 Task: Find connections with filter location Campo Belo with filter topic #Mobilemarketingwith filter profile language German with filter current company SUN PHARMA with filter school BNM Institute Of Technology with filter industry Steam and Air-Conditioning Supply with filter service category Wedding Photography with filter keywords title Geologist
Action: Mouse moved to (693, 140)
Screenshot: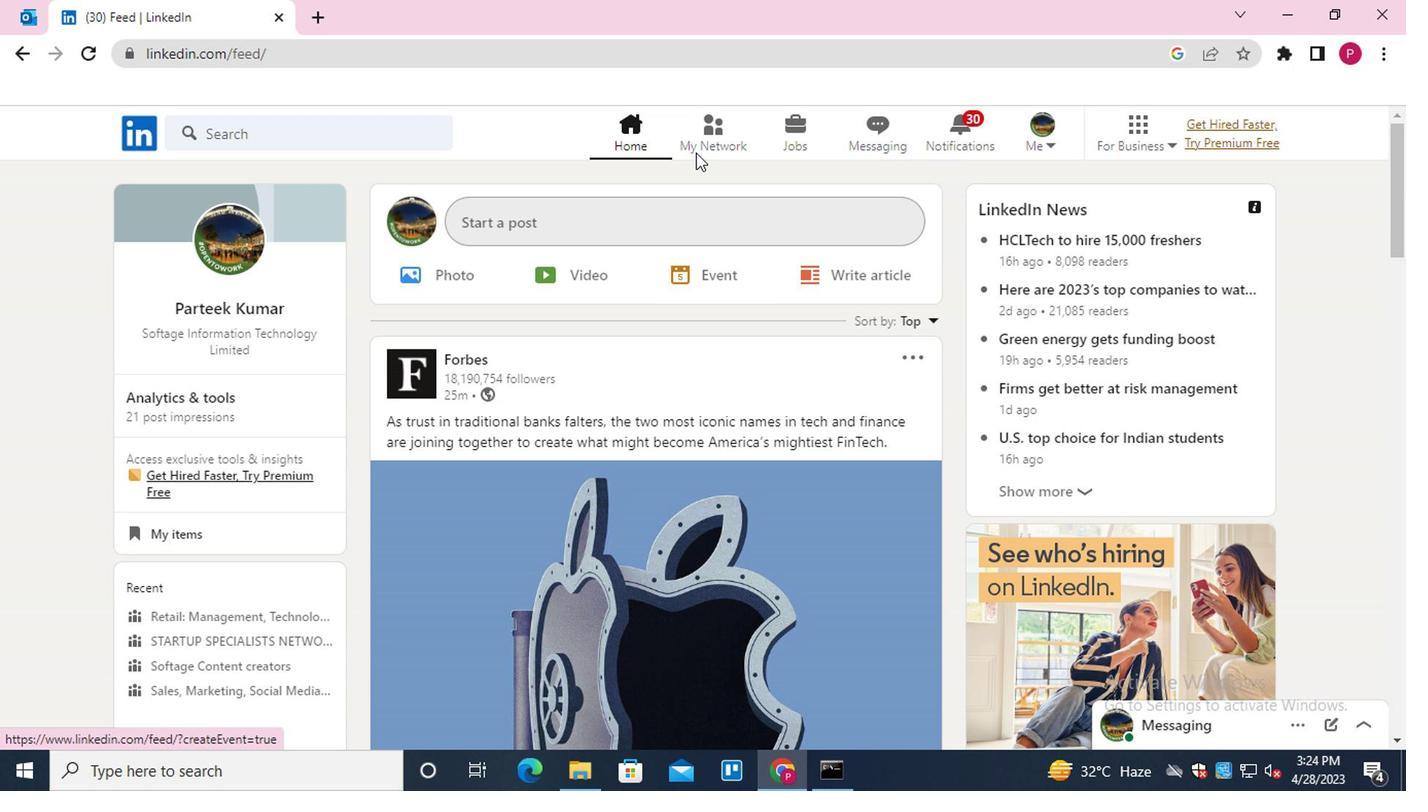 
Action: Mouse pressed left at (693, 140)
Screenshot: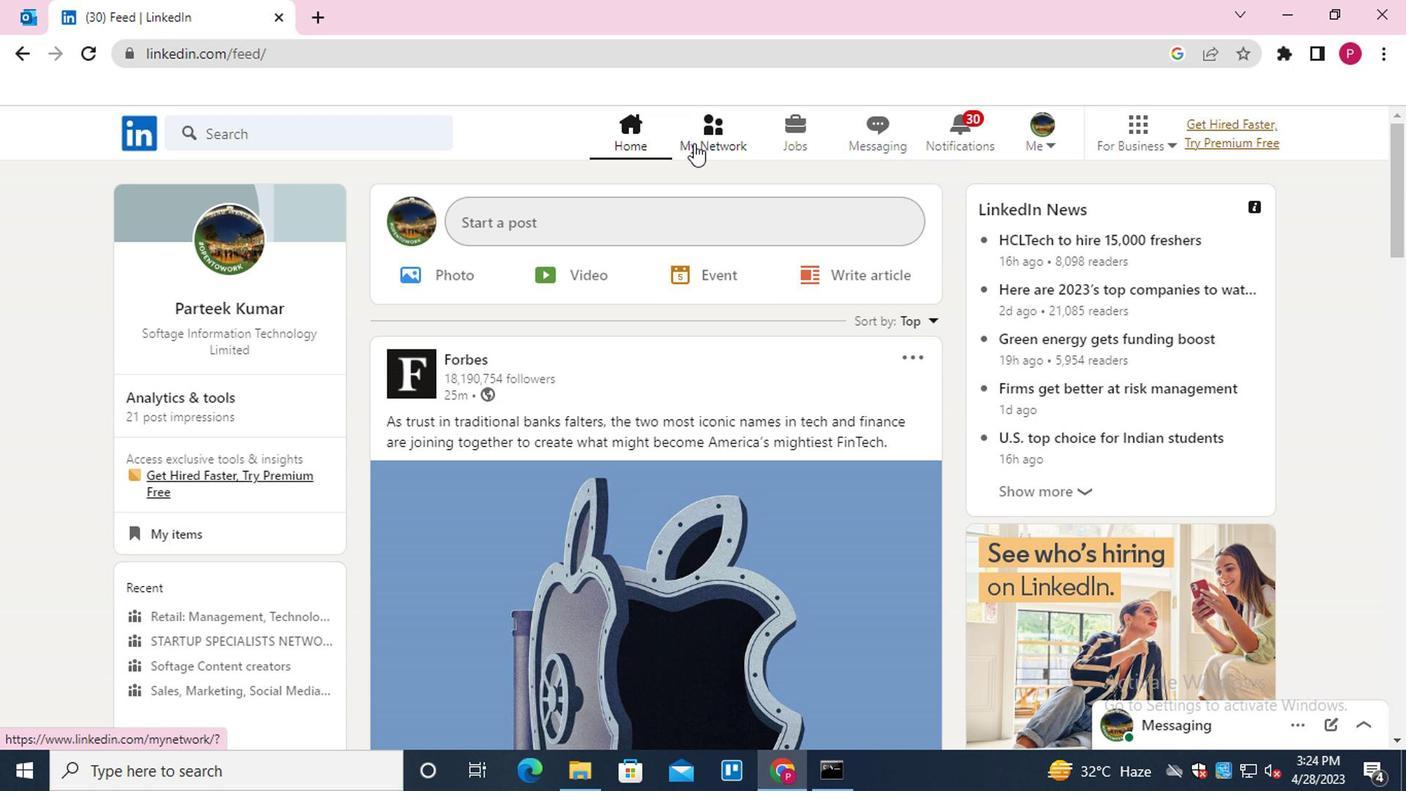
Action: Mouse moved to (295, 243)
Screenshot: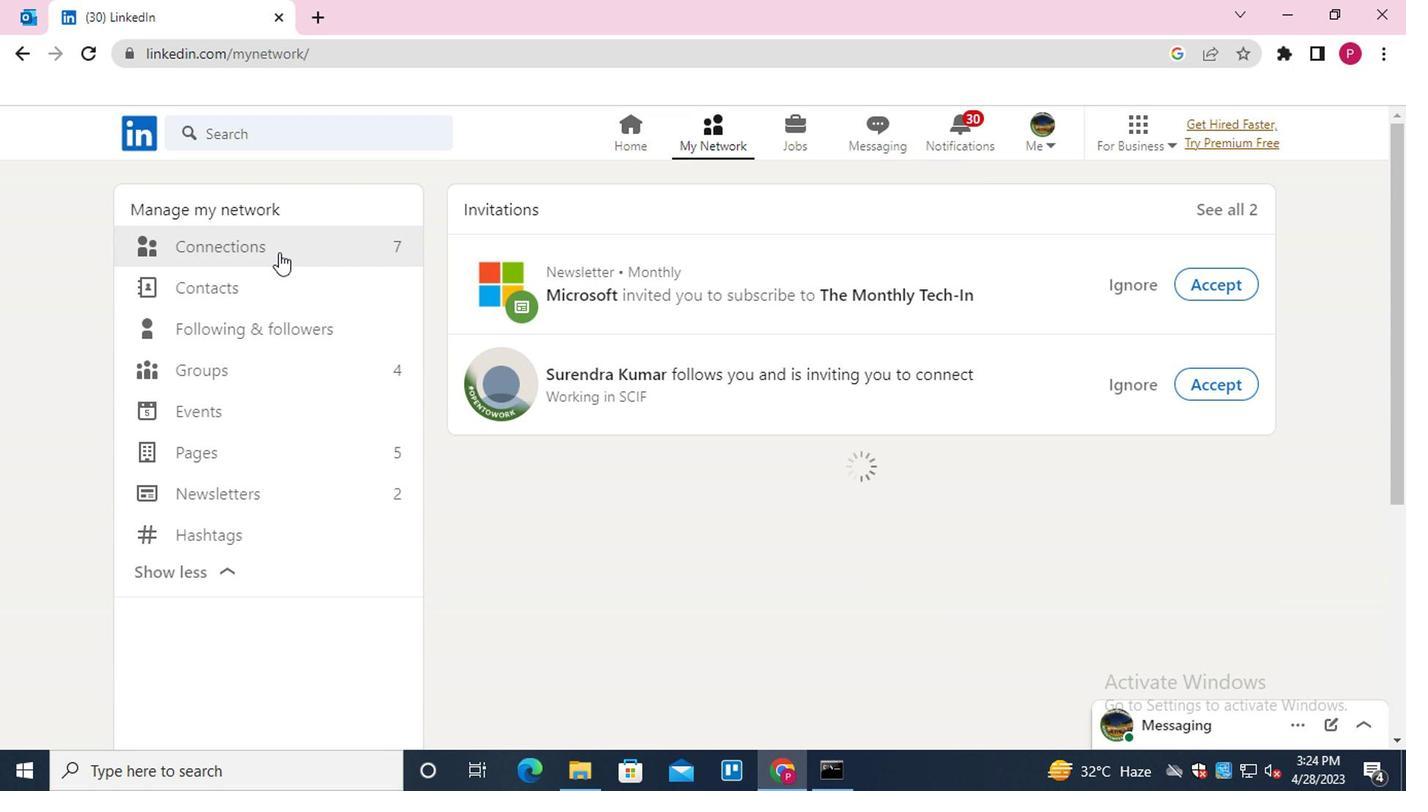 
Action: Mouse pressed left at (295, 243)
Screenshot: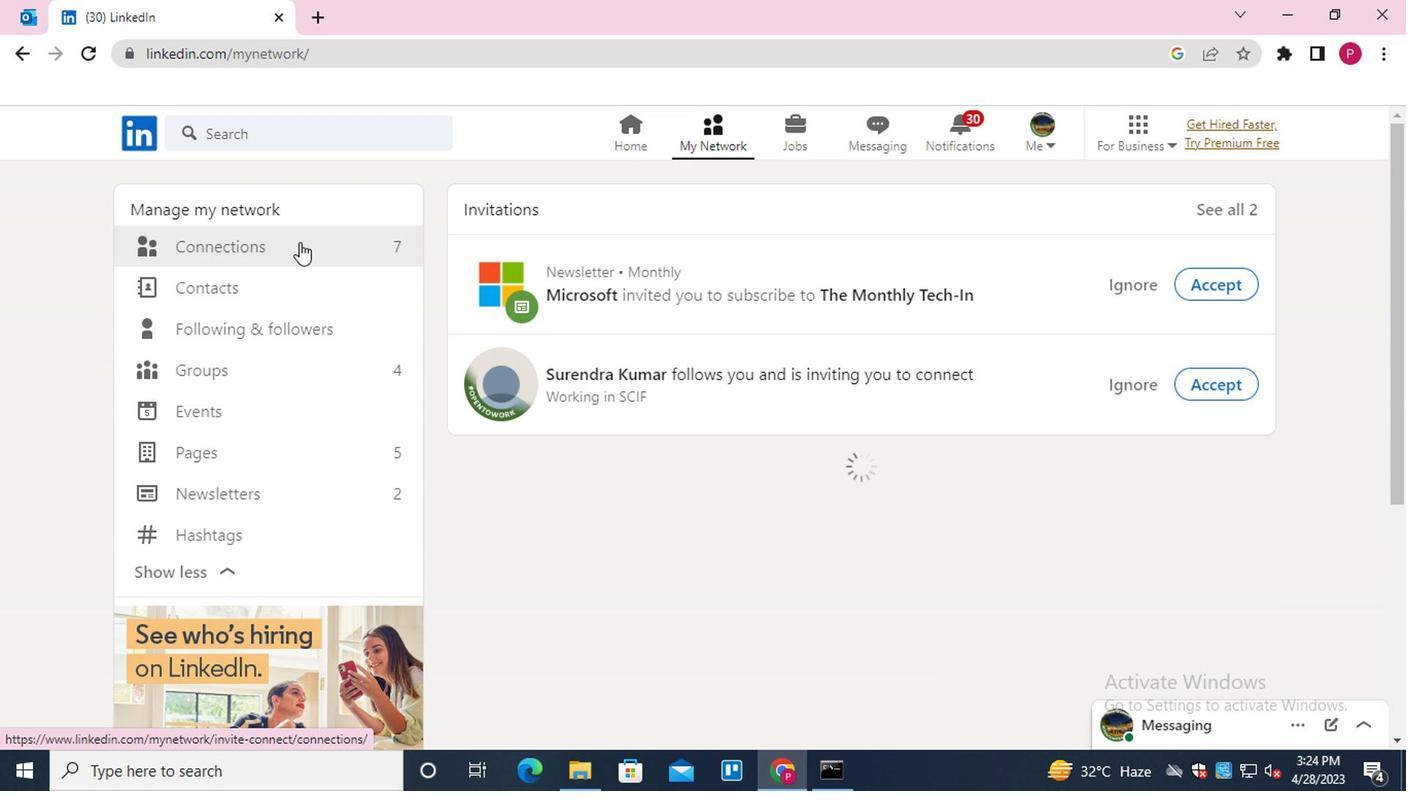 
Action: Mouse moved to (884, 243)
Screenshot: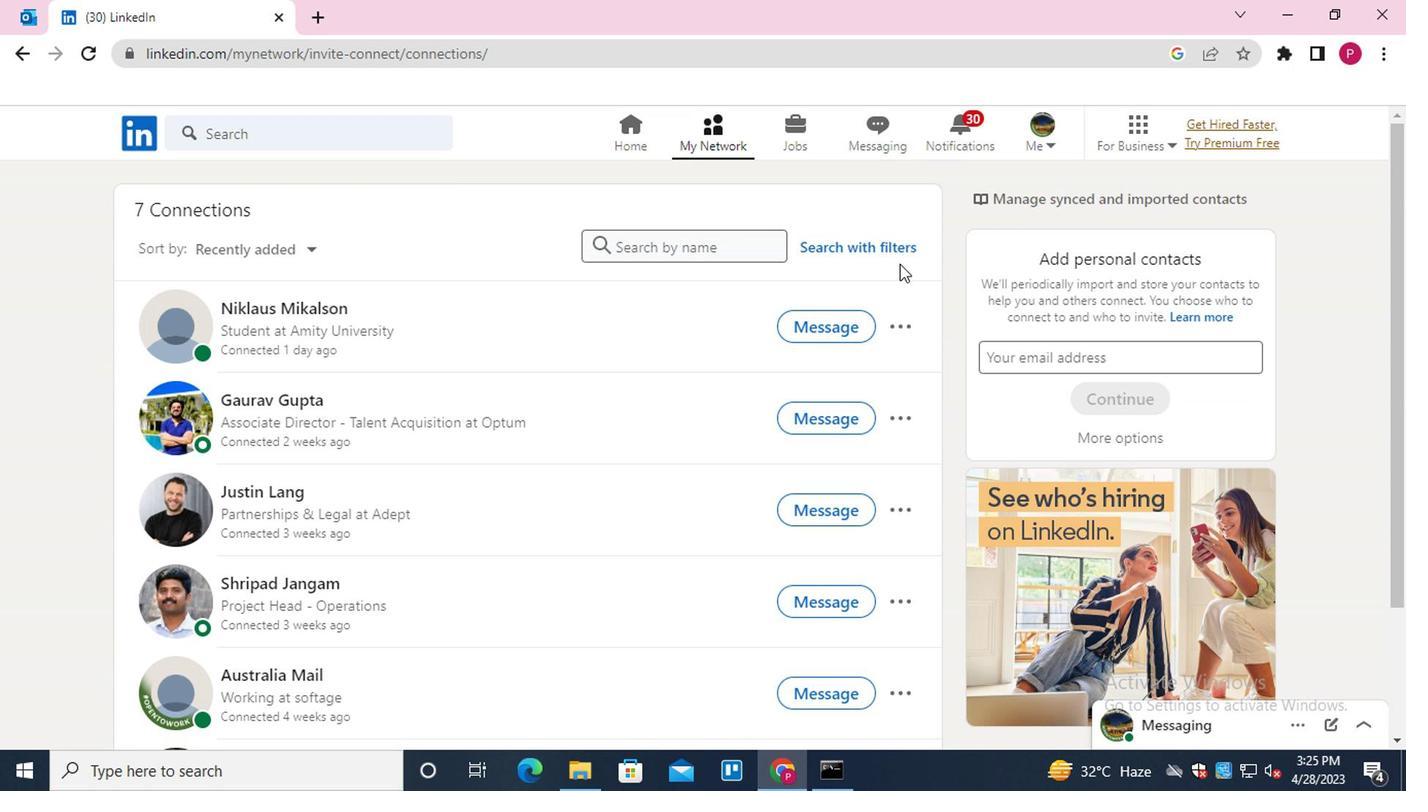 
Action: Mouse pressed left at (884, 243)
Screenshot: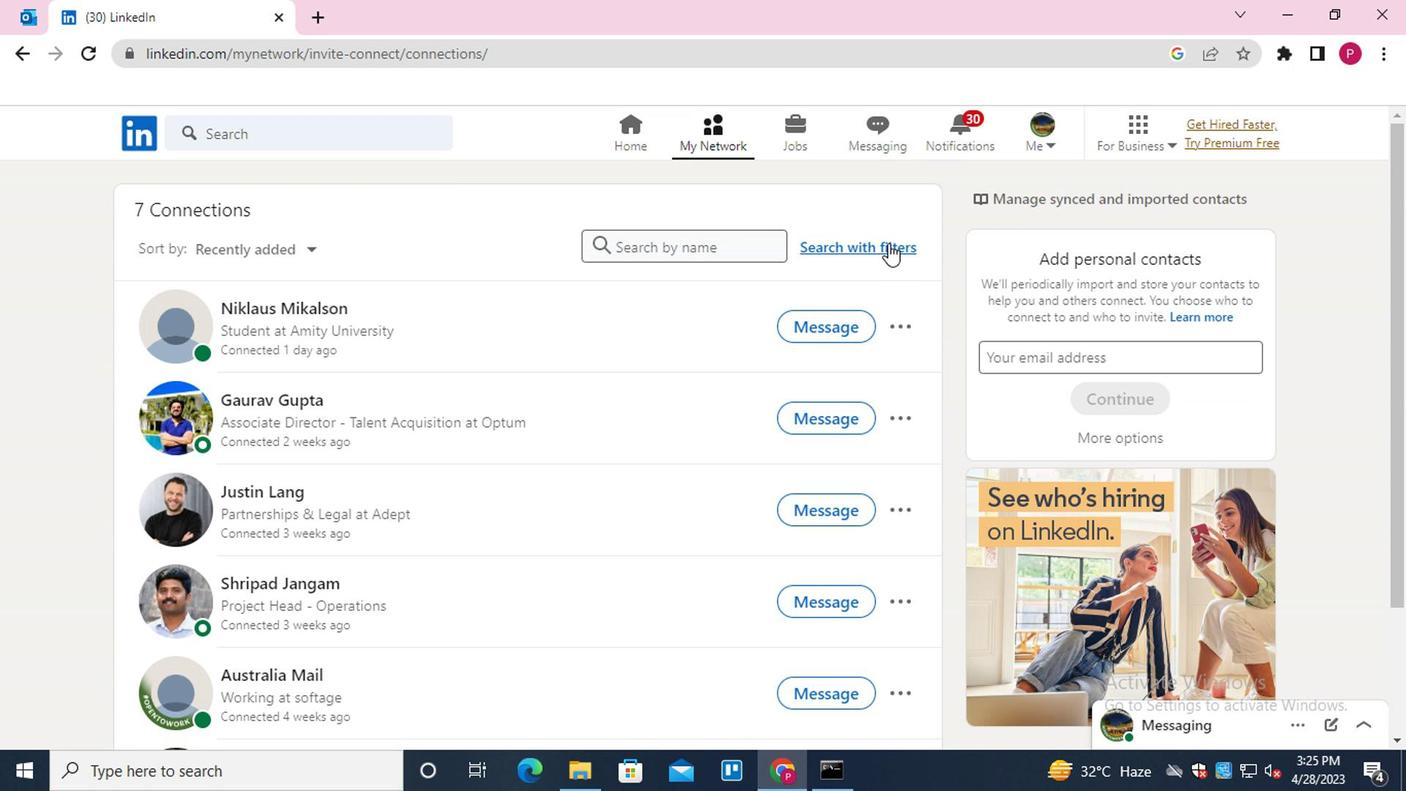 
Action: Mouse moved to (774, 192)
Screenshot: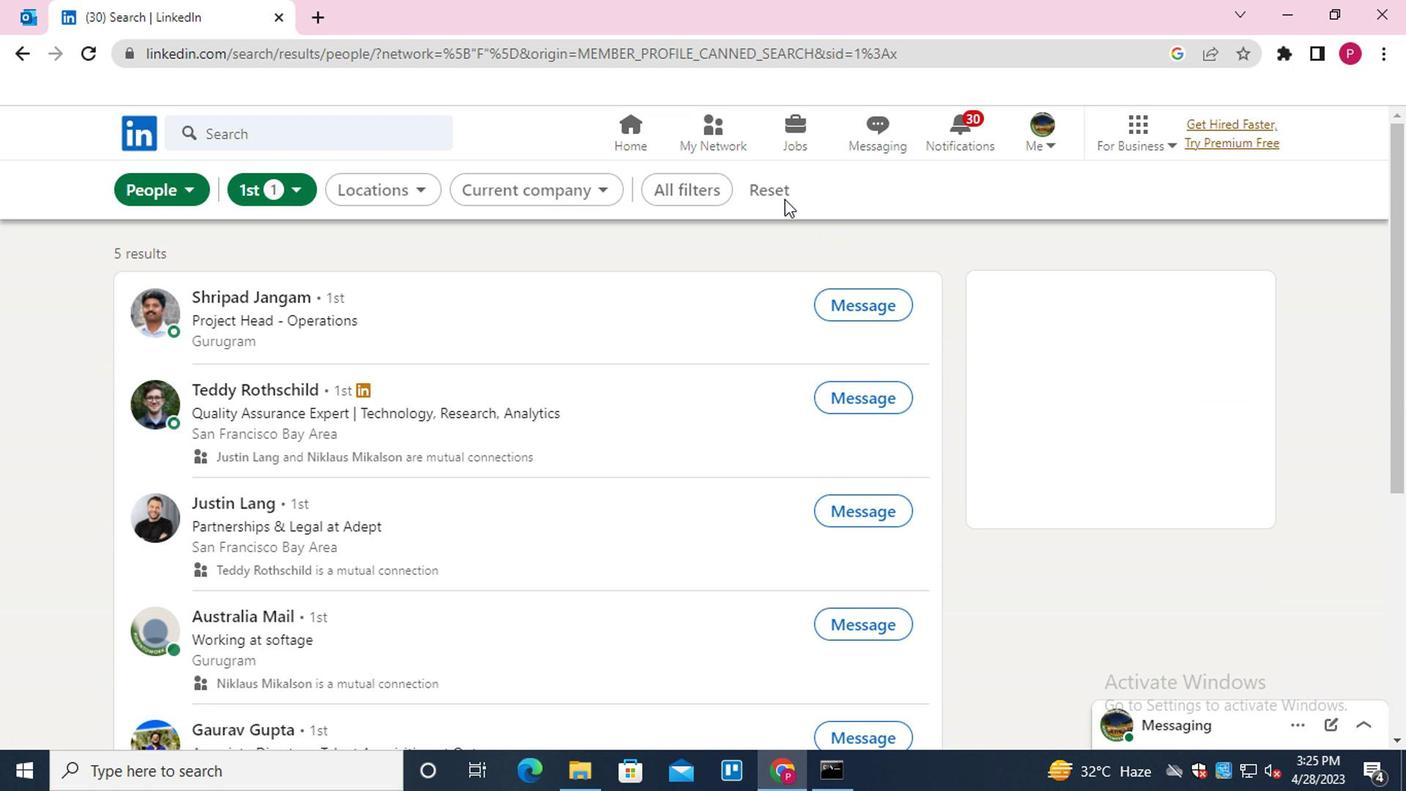 
Action: Mouse pressed left at (774, 192)
Screenshot: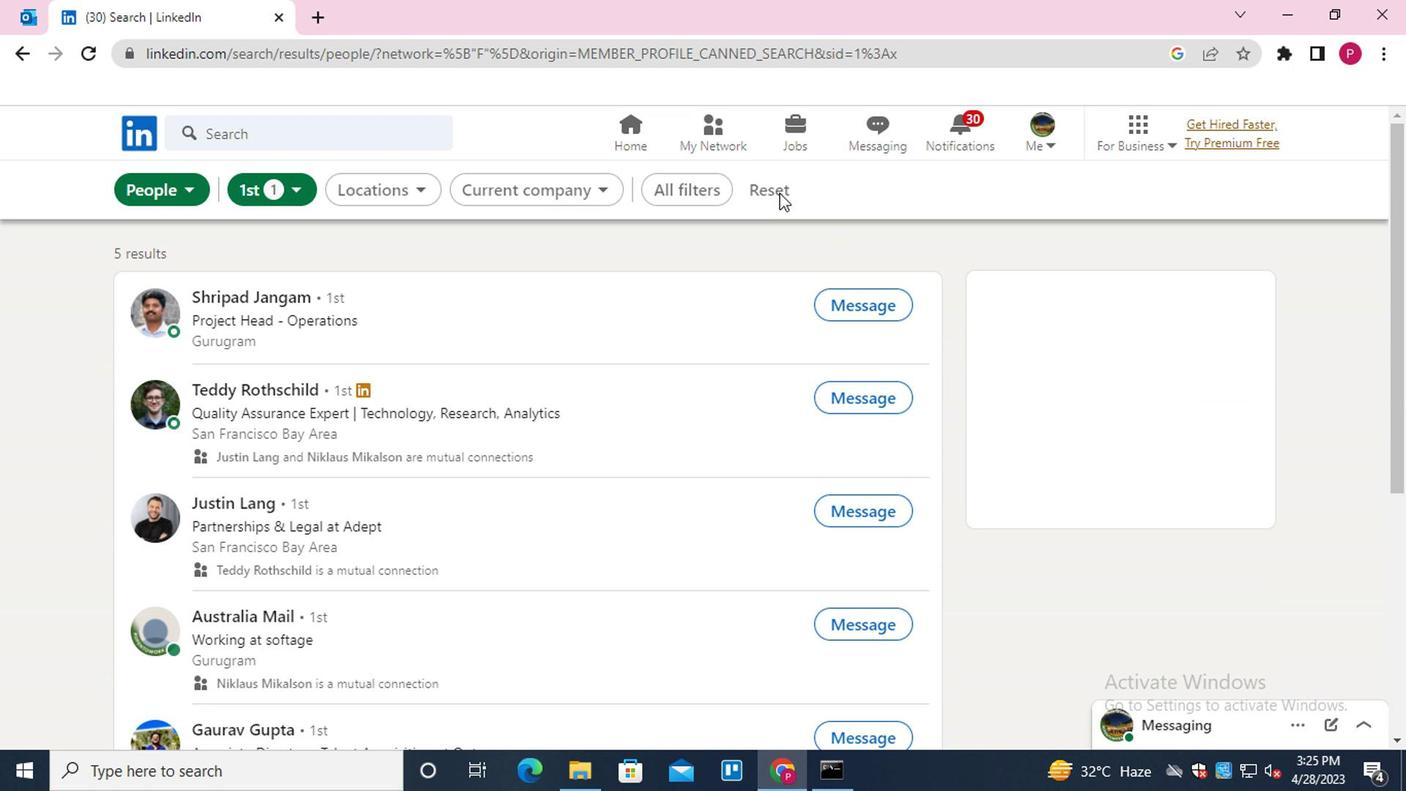
Action: Mouse moved to (736, 189)
Screenshot: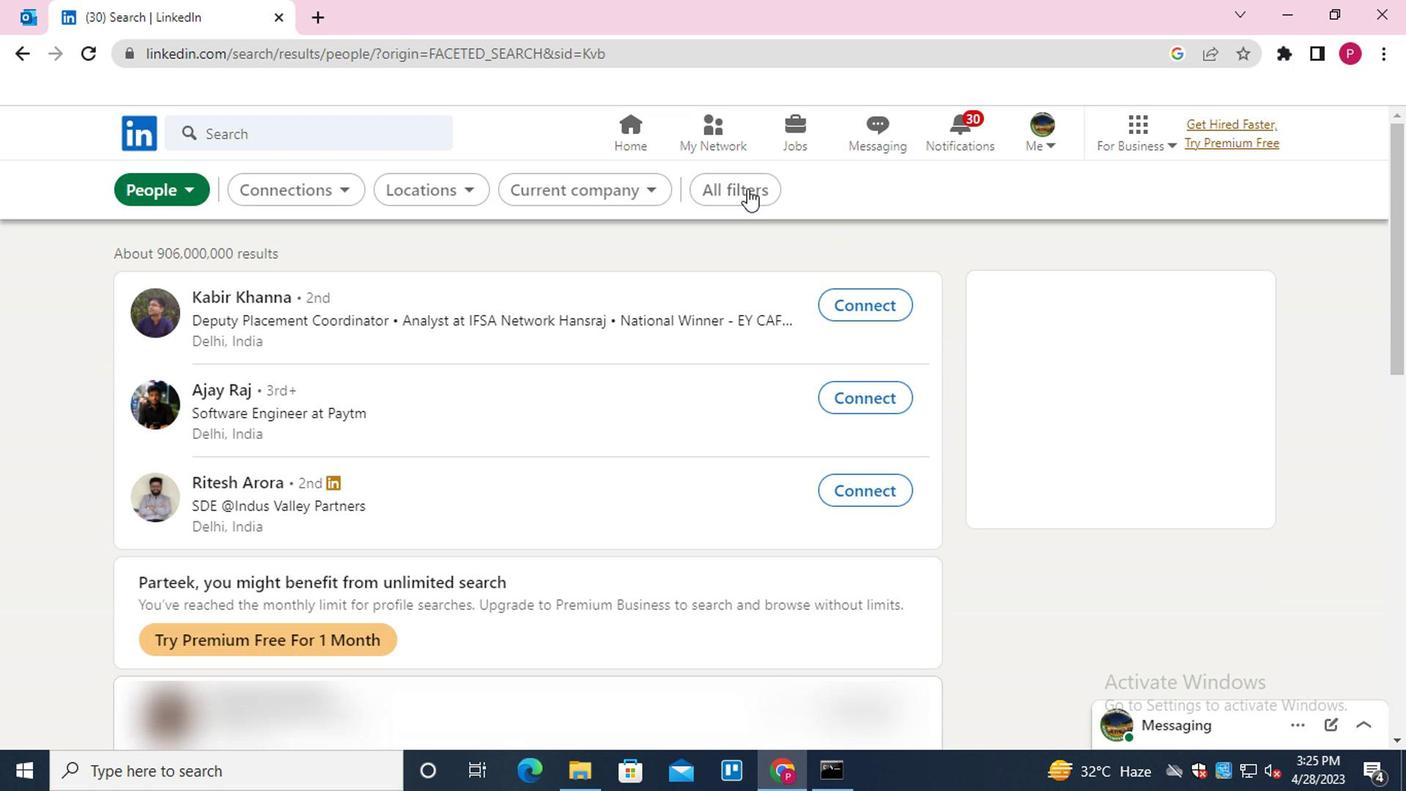 
Action: Mouse pressed left at (736, 189)
Screenshot: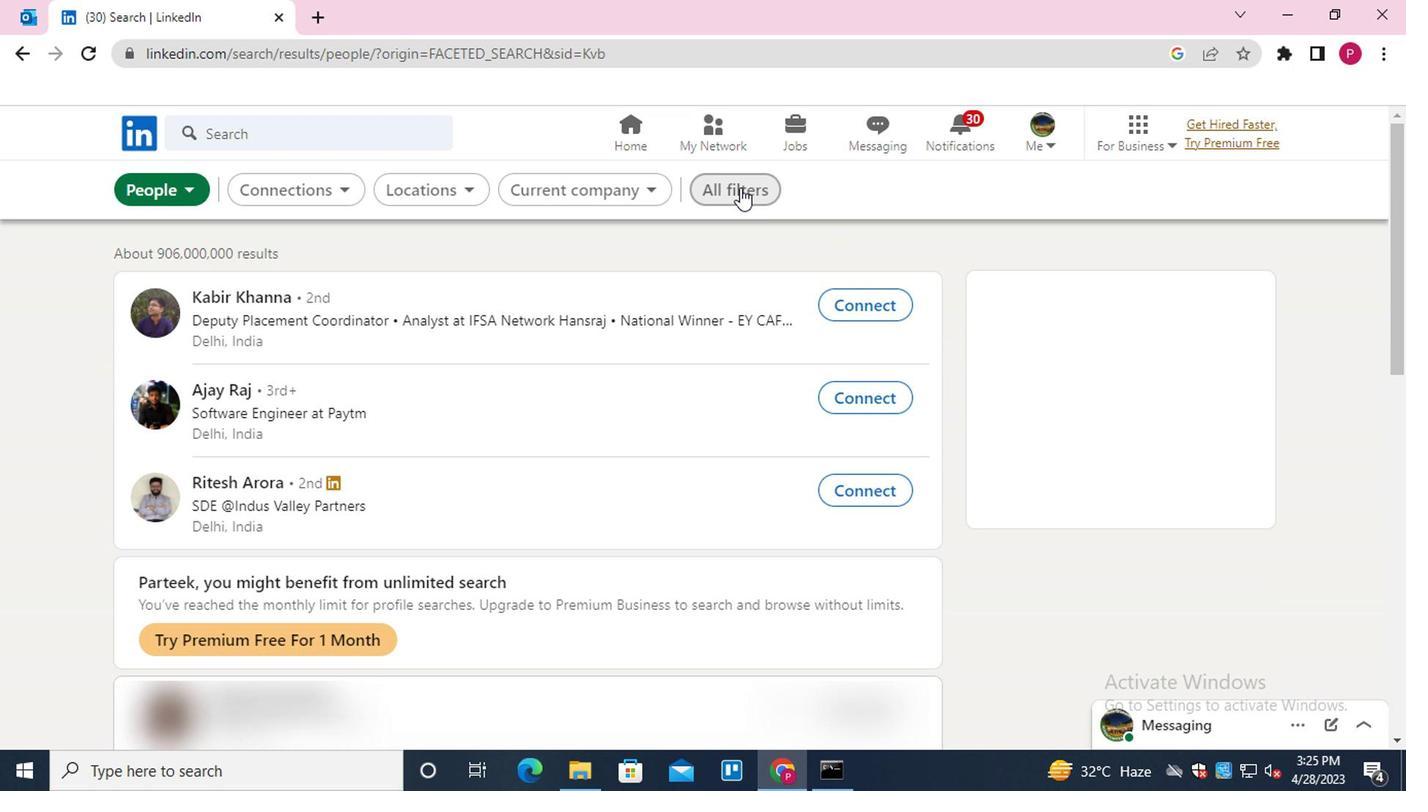 
Action: Mouse moved to (958, 497)
Screenshot: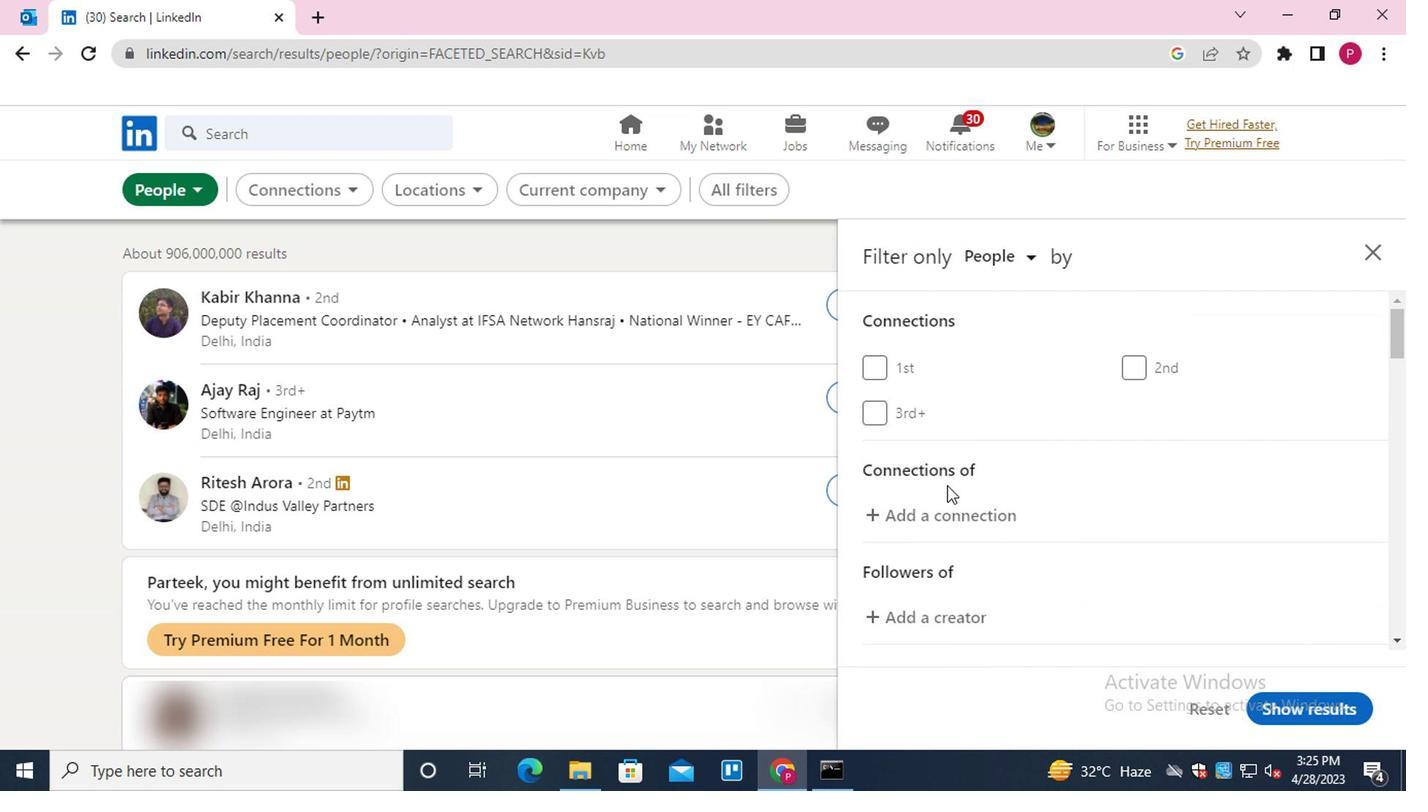 
Action: Mouse scrolled (958, 495) with delta (0, -1)
Screenshot: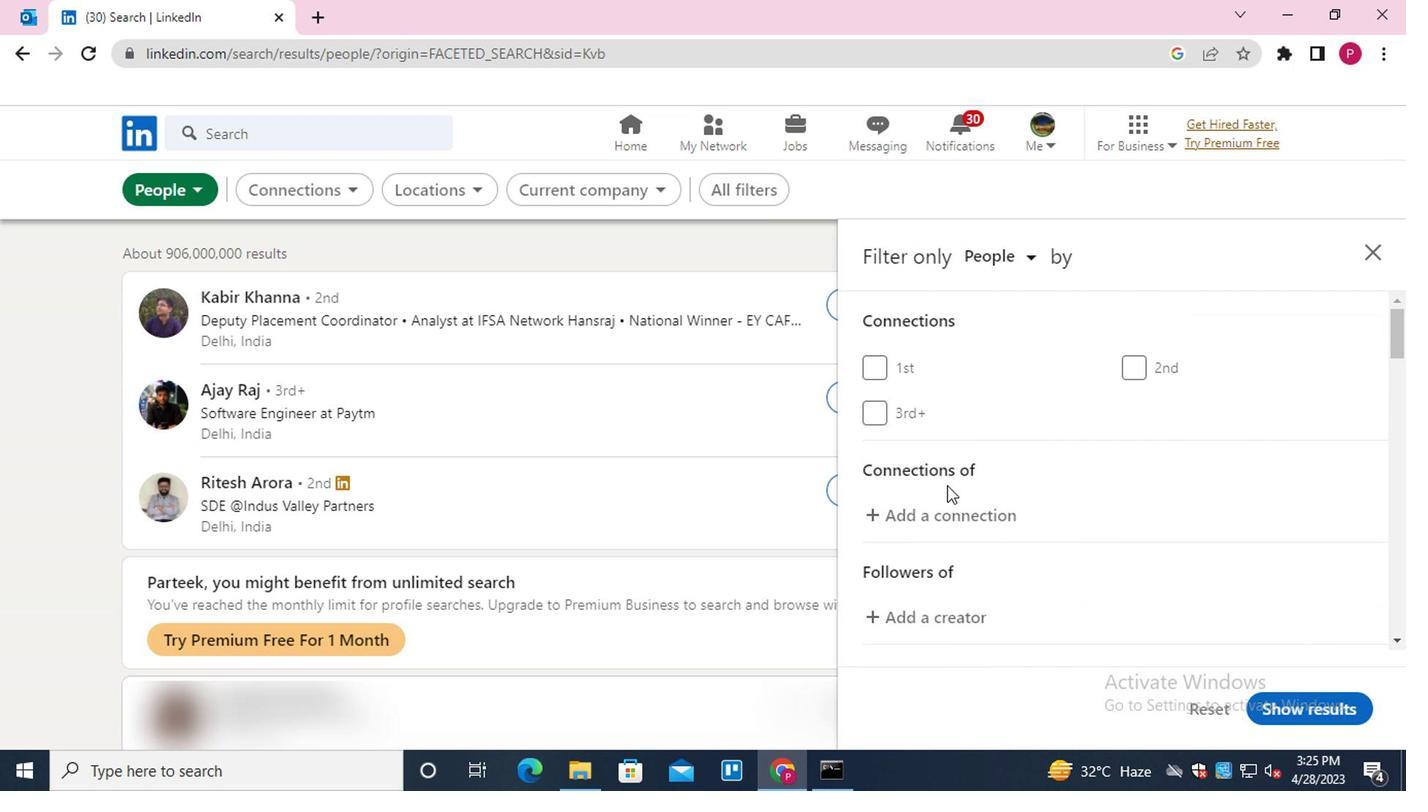 
Action: Mouse moved to (960, 500)
Screenshot: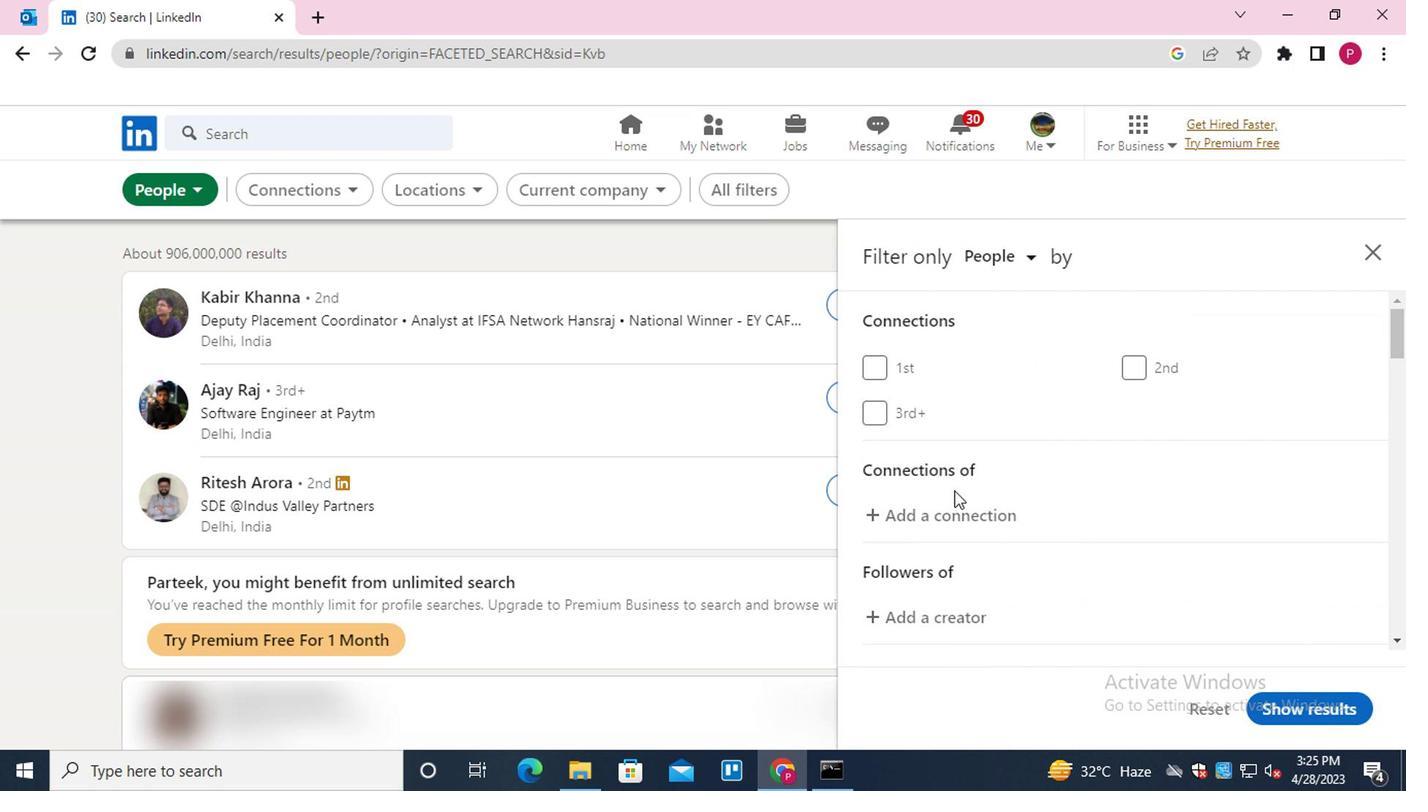 
Action: Mouse scrolled (960, 499) with delta (0, 0)
Screenshot: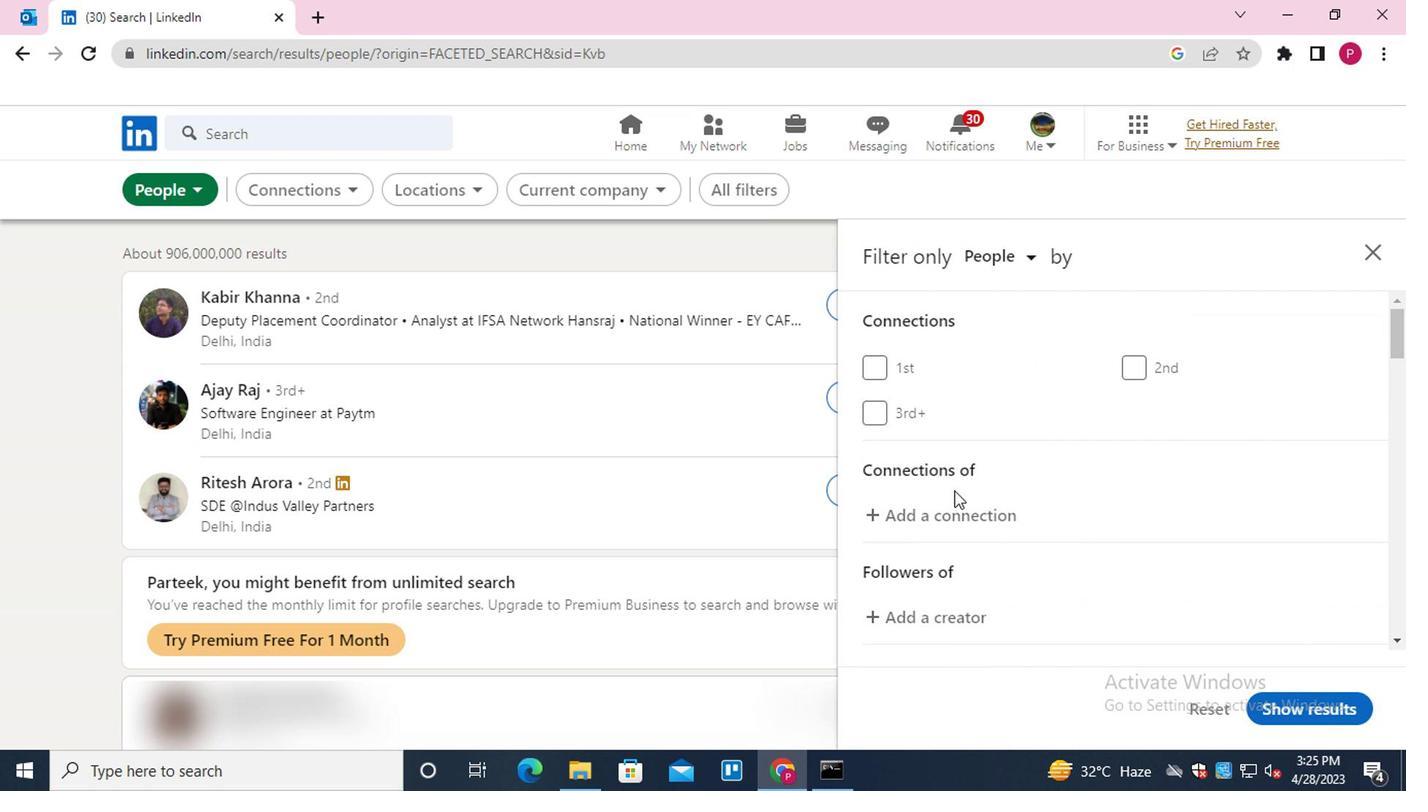 
Action: Mouse moved to (964, 508)
Screenshot: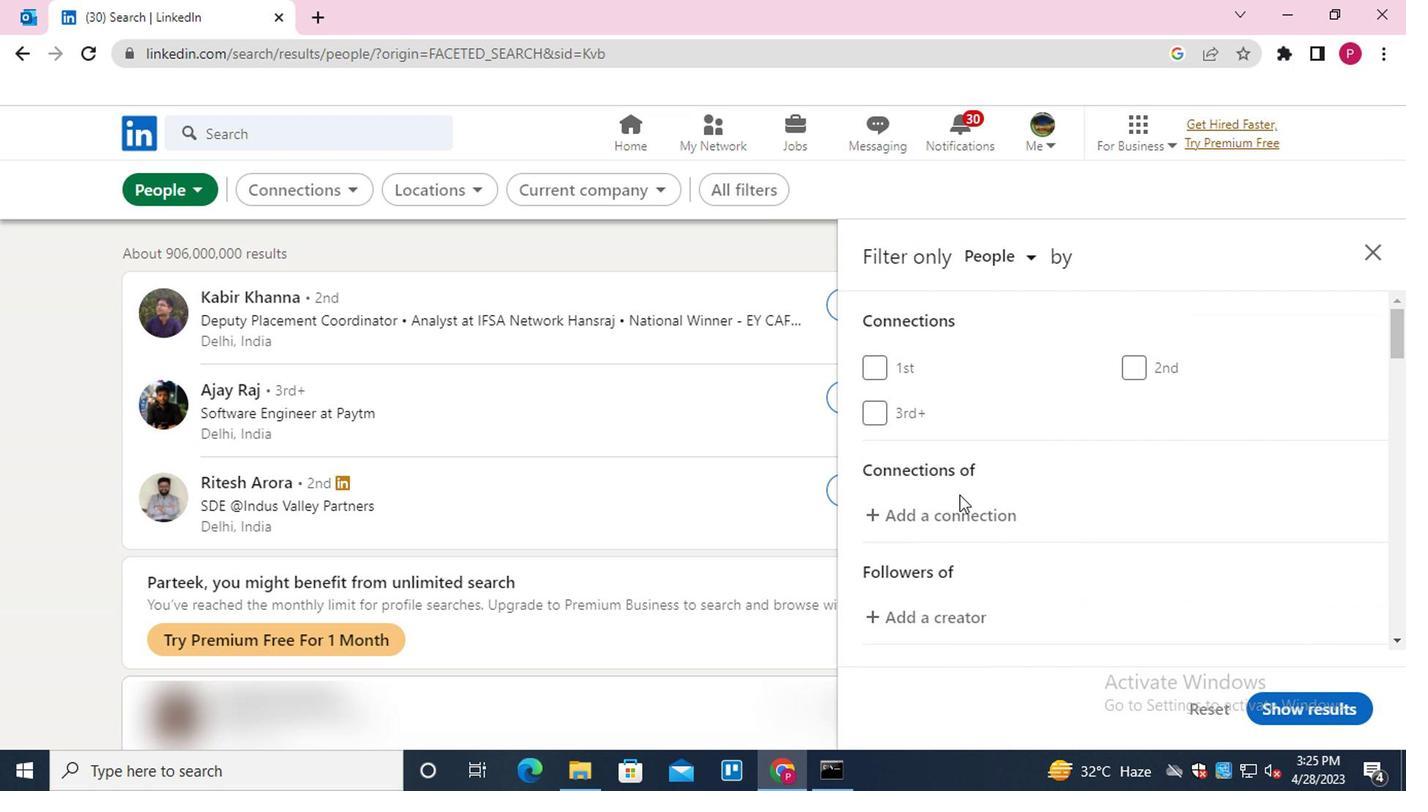 
Action: Mouse scrolled (964, 507) with delta (0, 0)
Screenshot: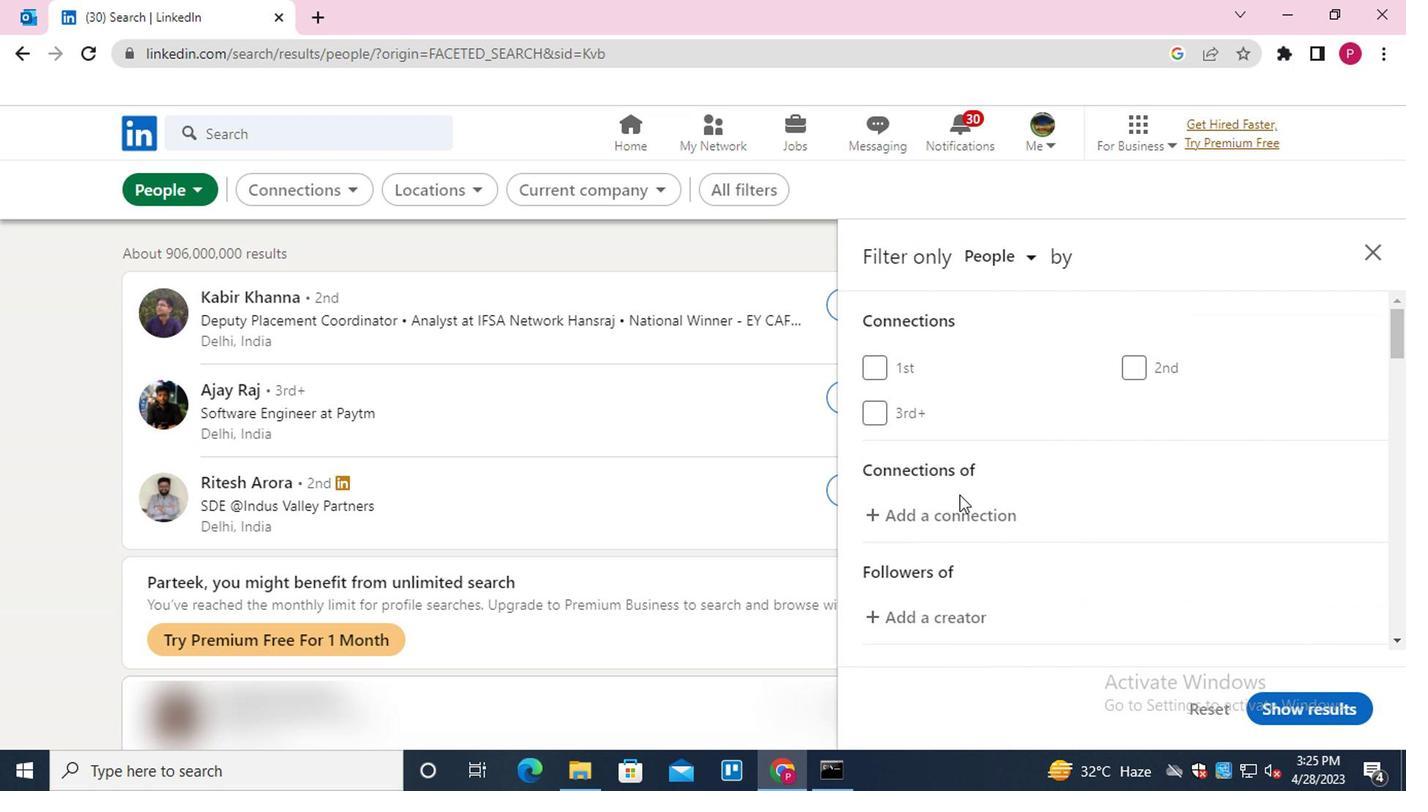 
Action: Mouse moved to (1127, 503)
Screenshot: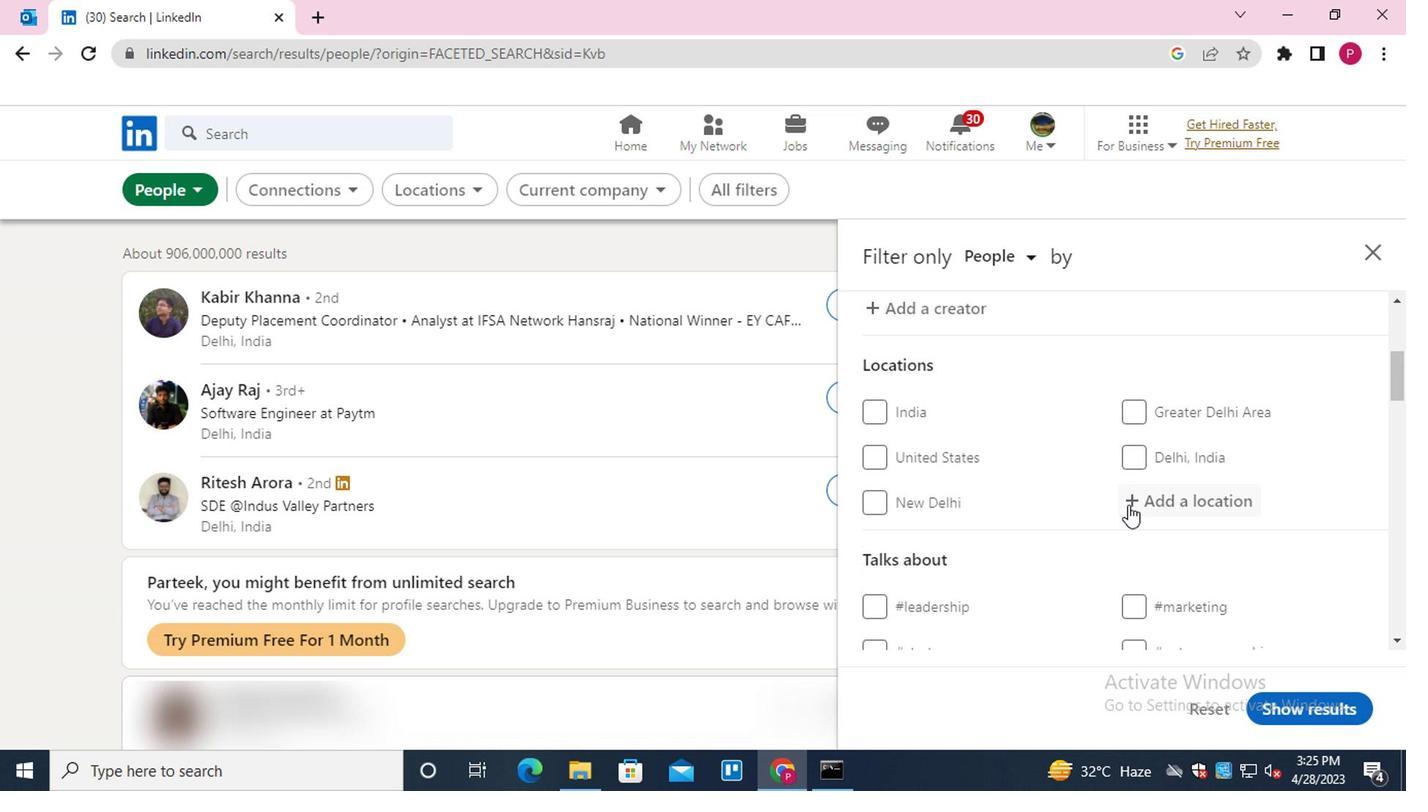 
Action: Mouse pressed left at (1127, 503)
Screenshot: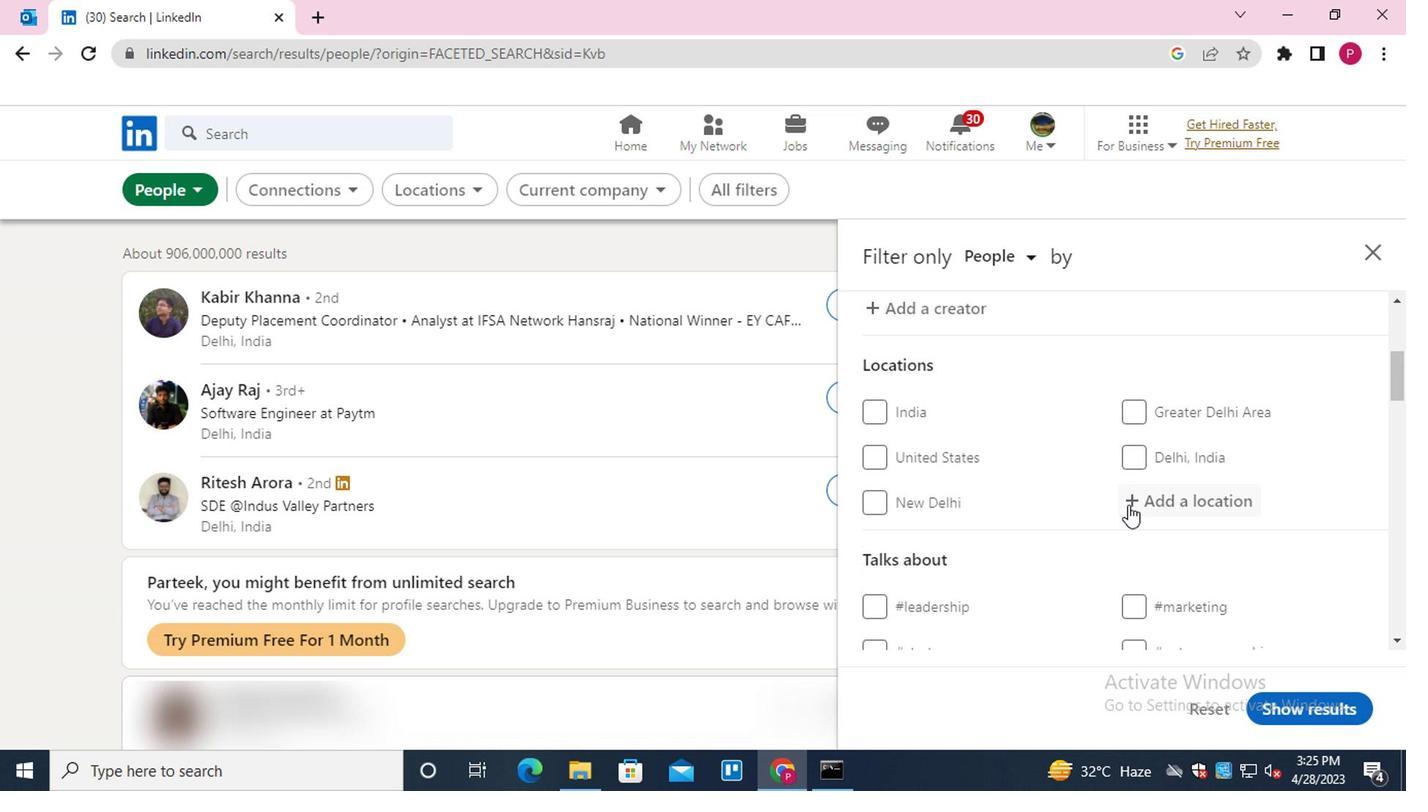 
Action: Mouse moved to (1126, 503)
Screenshot: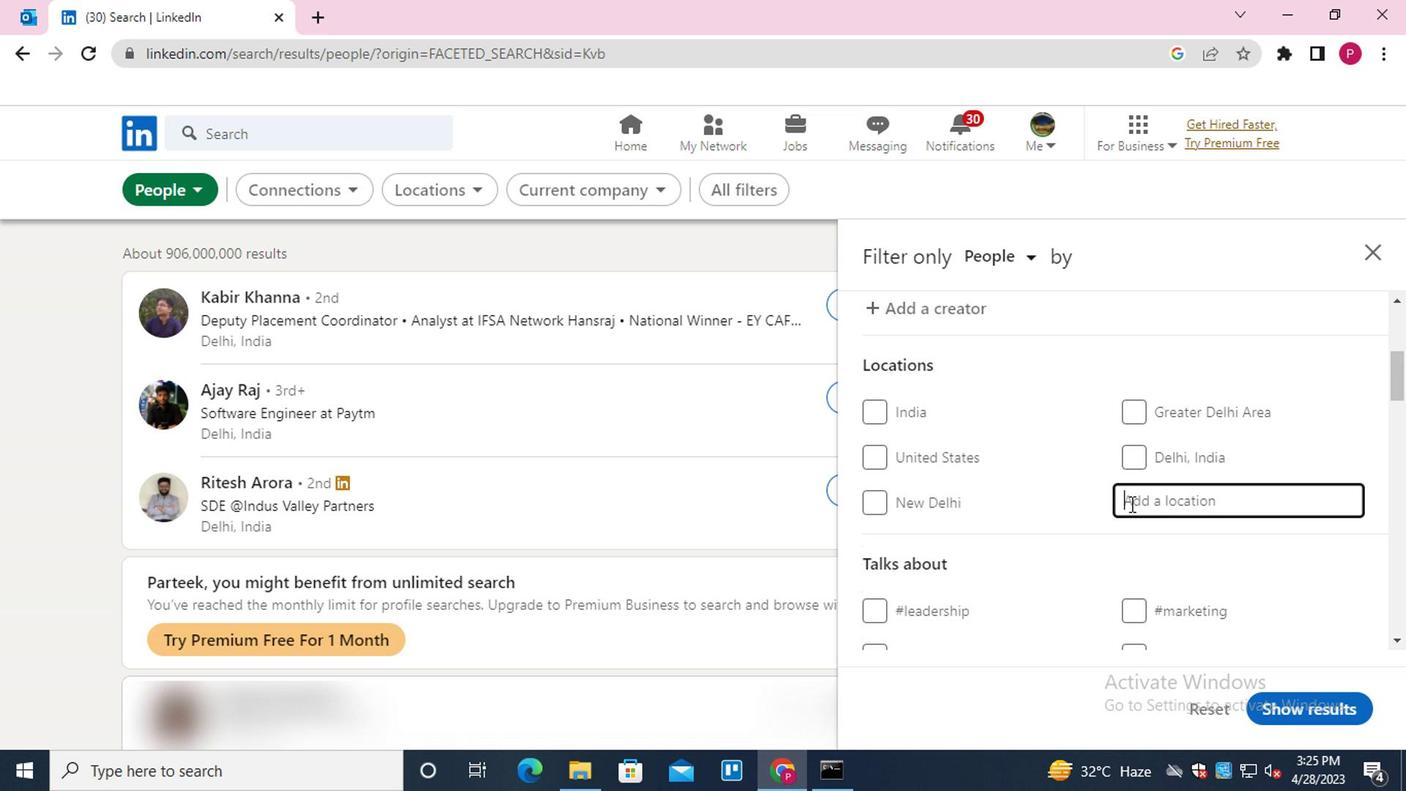 
Action: Key pressed <Key.shift>CAMPO<Key.space><Key.shift>BELO<Key.down><Key.enter>
Screenshot: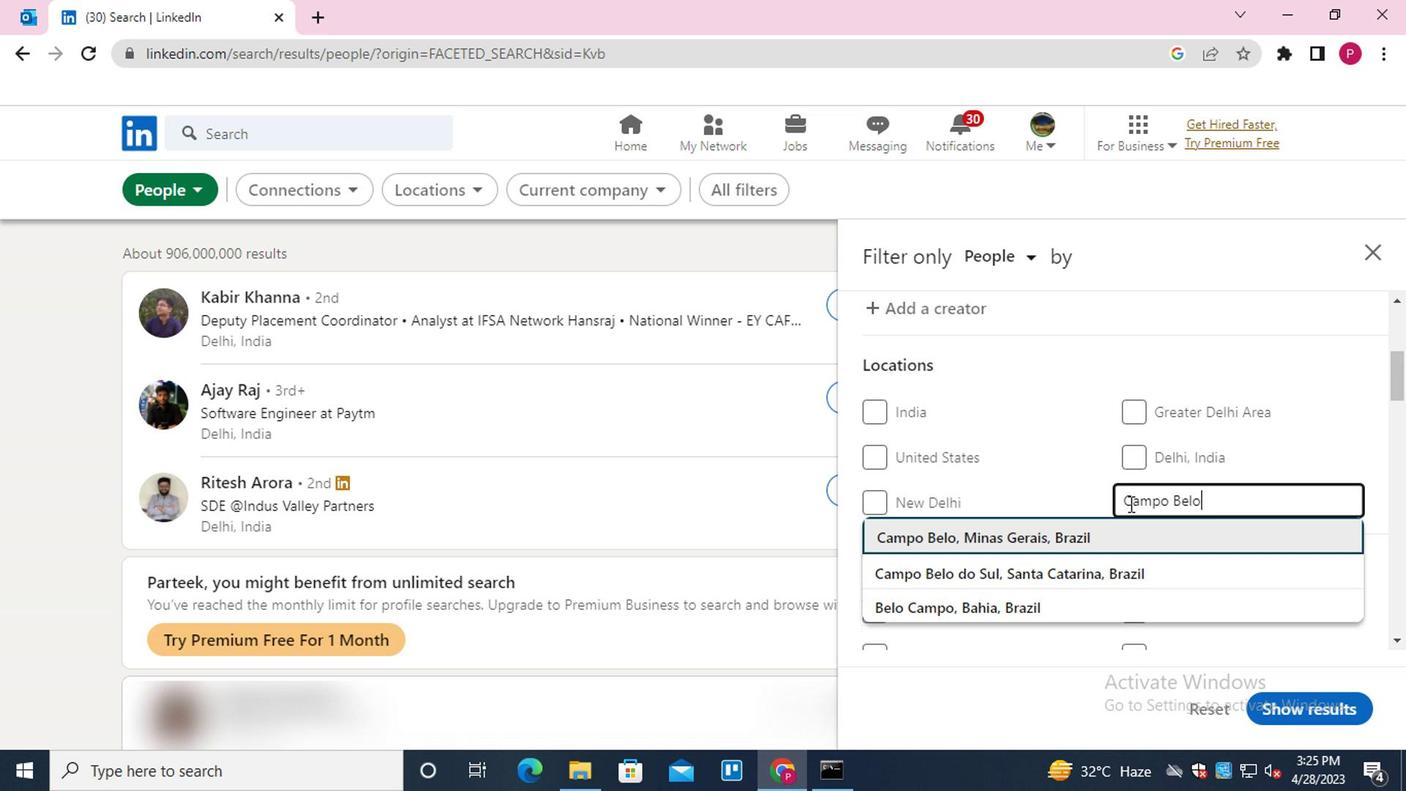 
Action: Mouse moved to (983, 502)
Screenshot: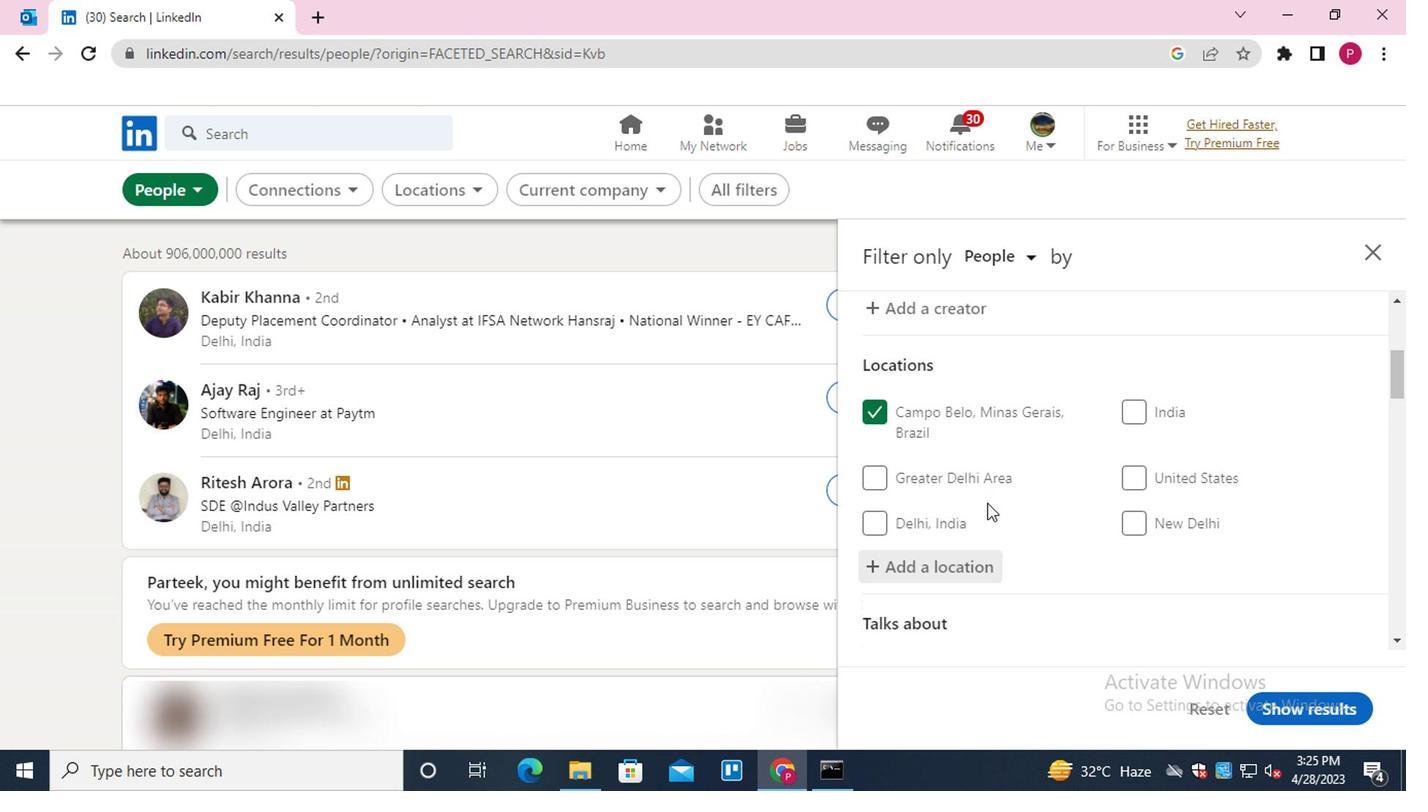 
Action: Mouse scrolled (983, 501) with delta (0, -1)
Screenshot: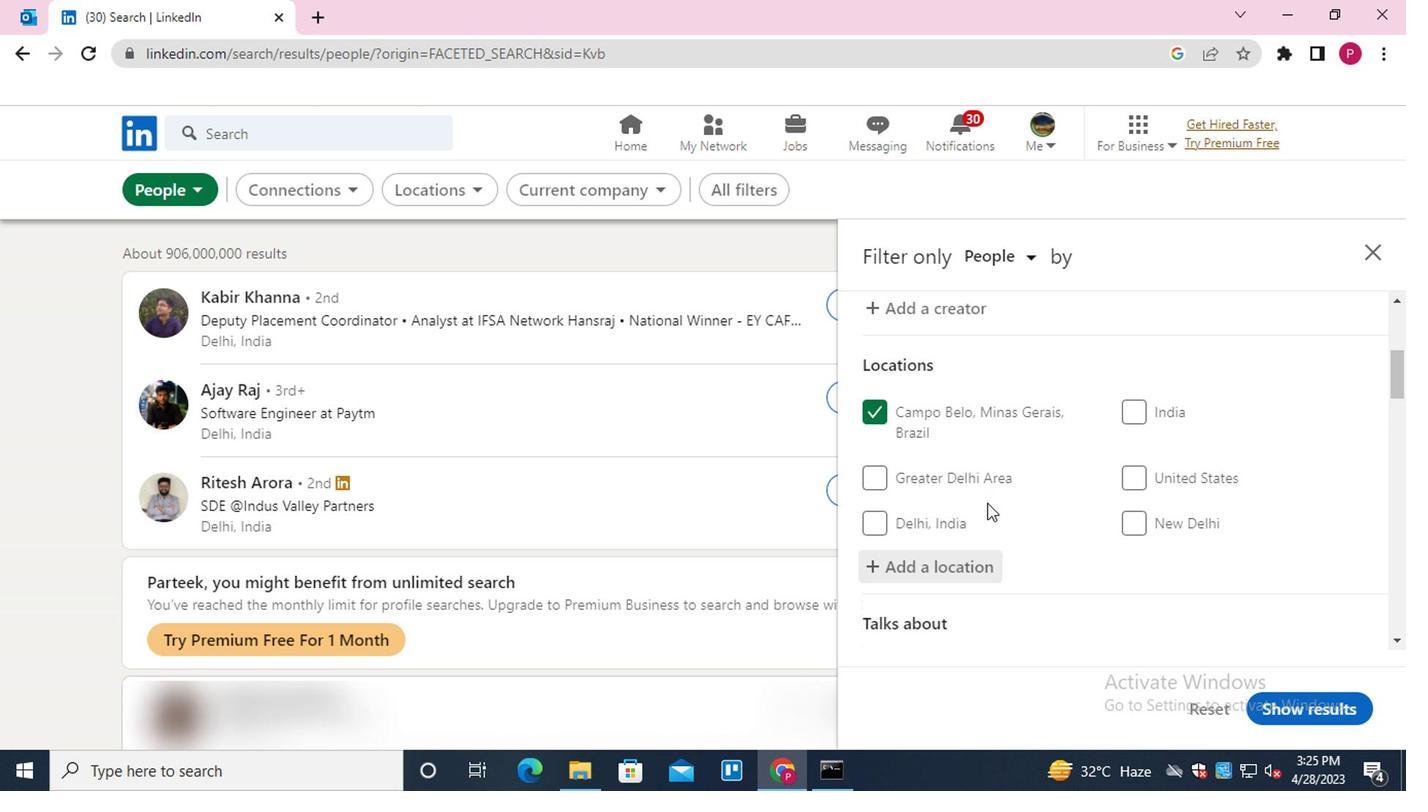 
Action: Mouse scrolled (983, 501) with delta (0, -1)
Screenshot: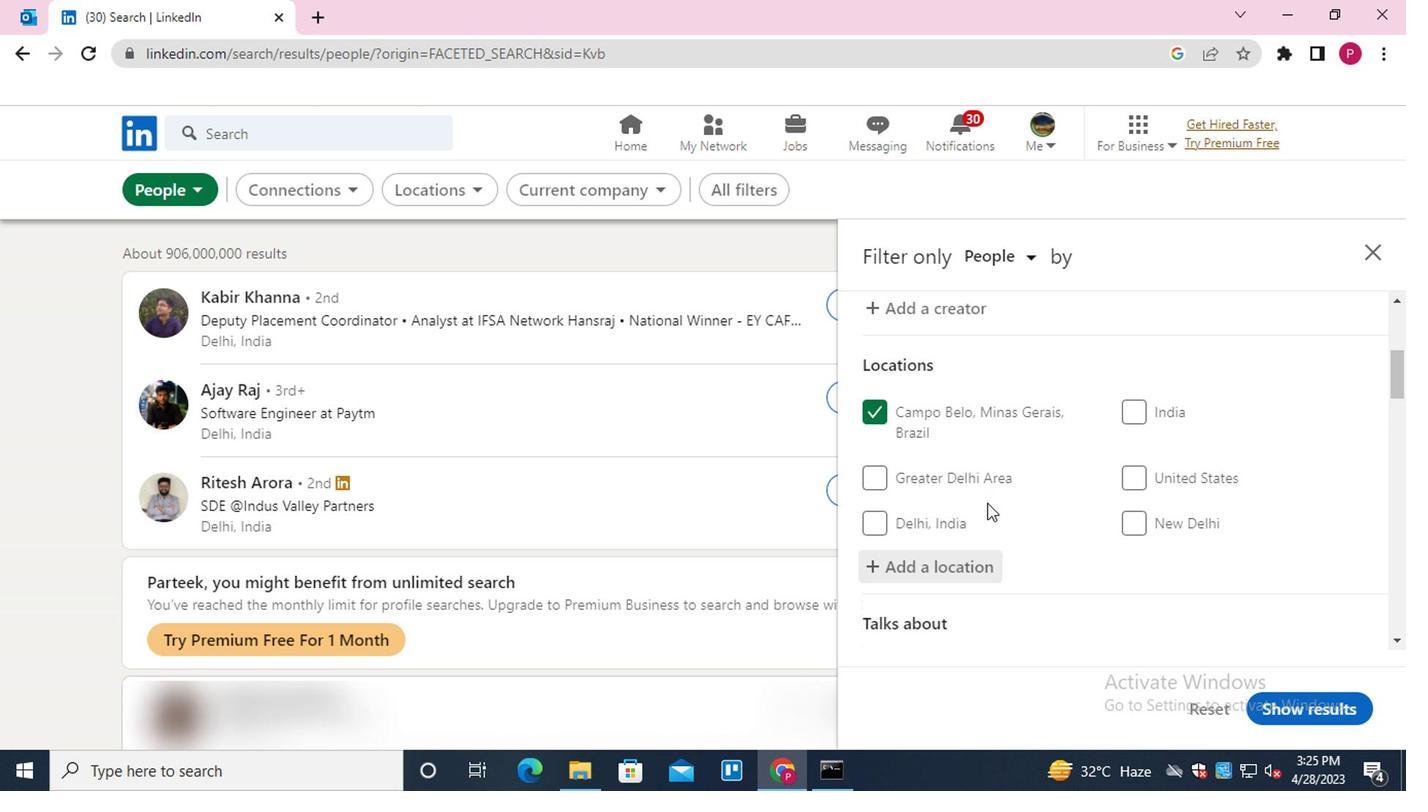 
Action: Mouse scrolled (983, 501) with delta (0, -1)
Screenshot: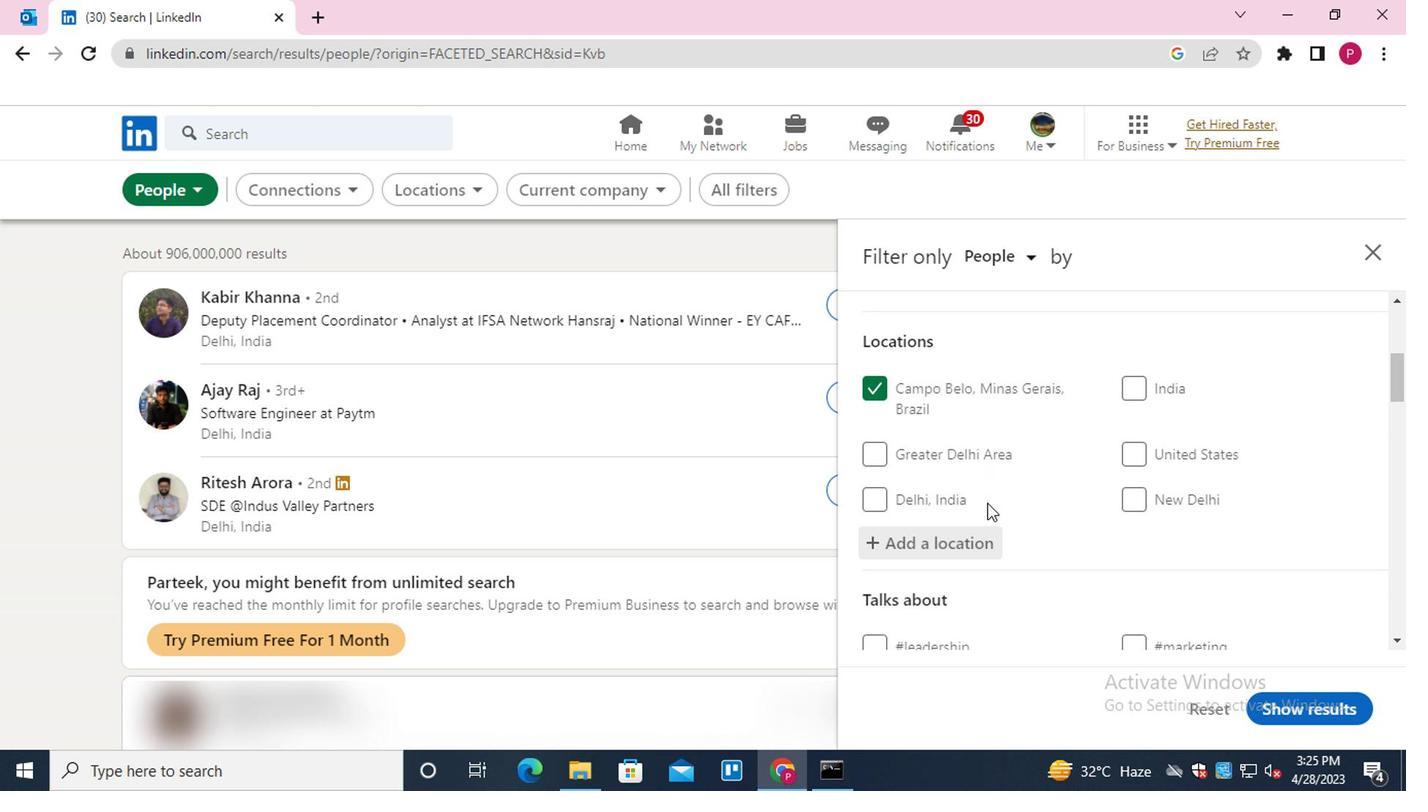 
Action: Mouse moved to (1185, 453)
Screenshot: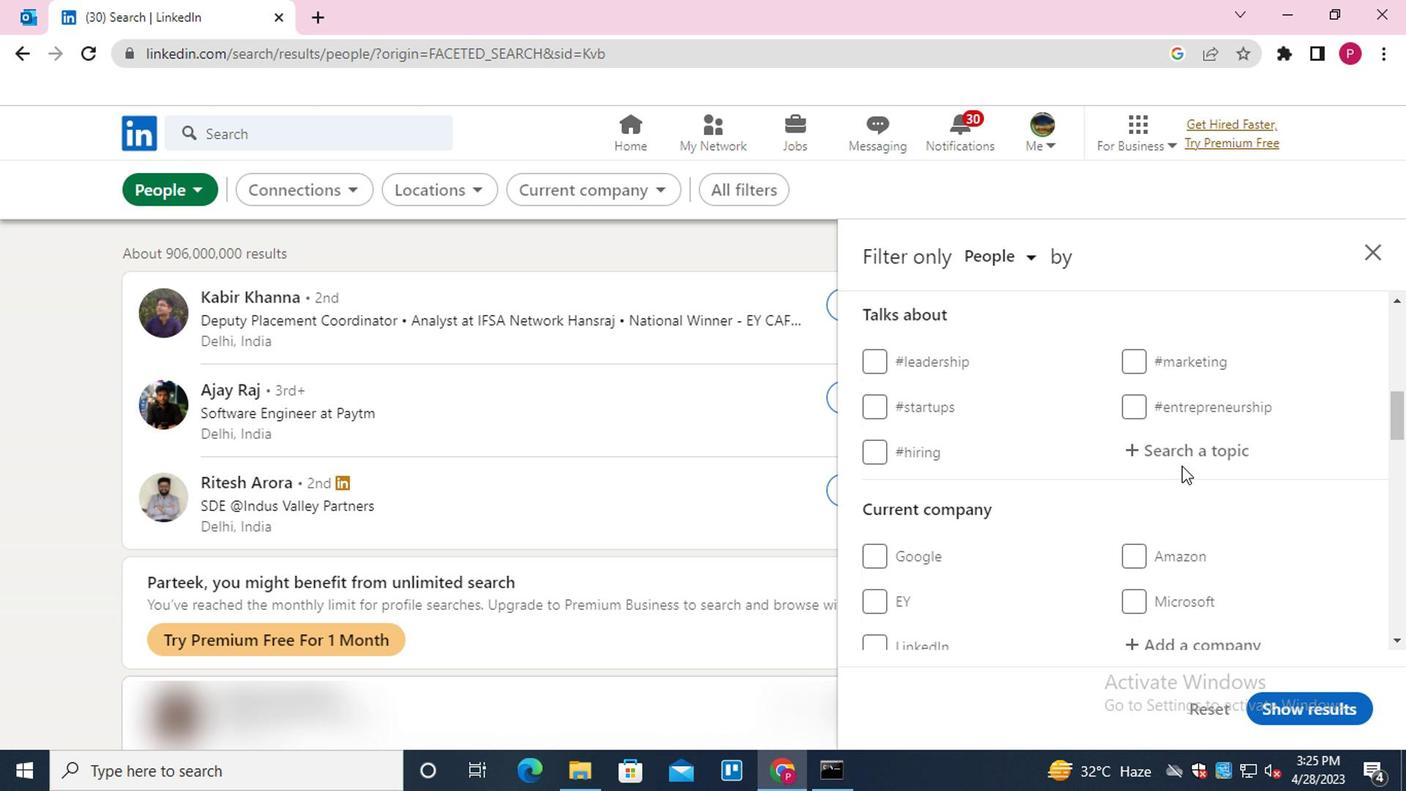 
Action: Mouse pressed left at (1185, 453)
Screenshot: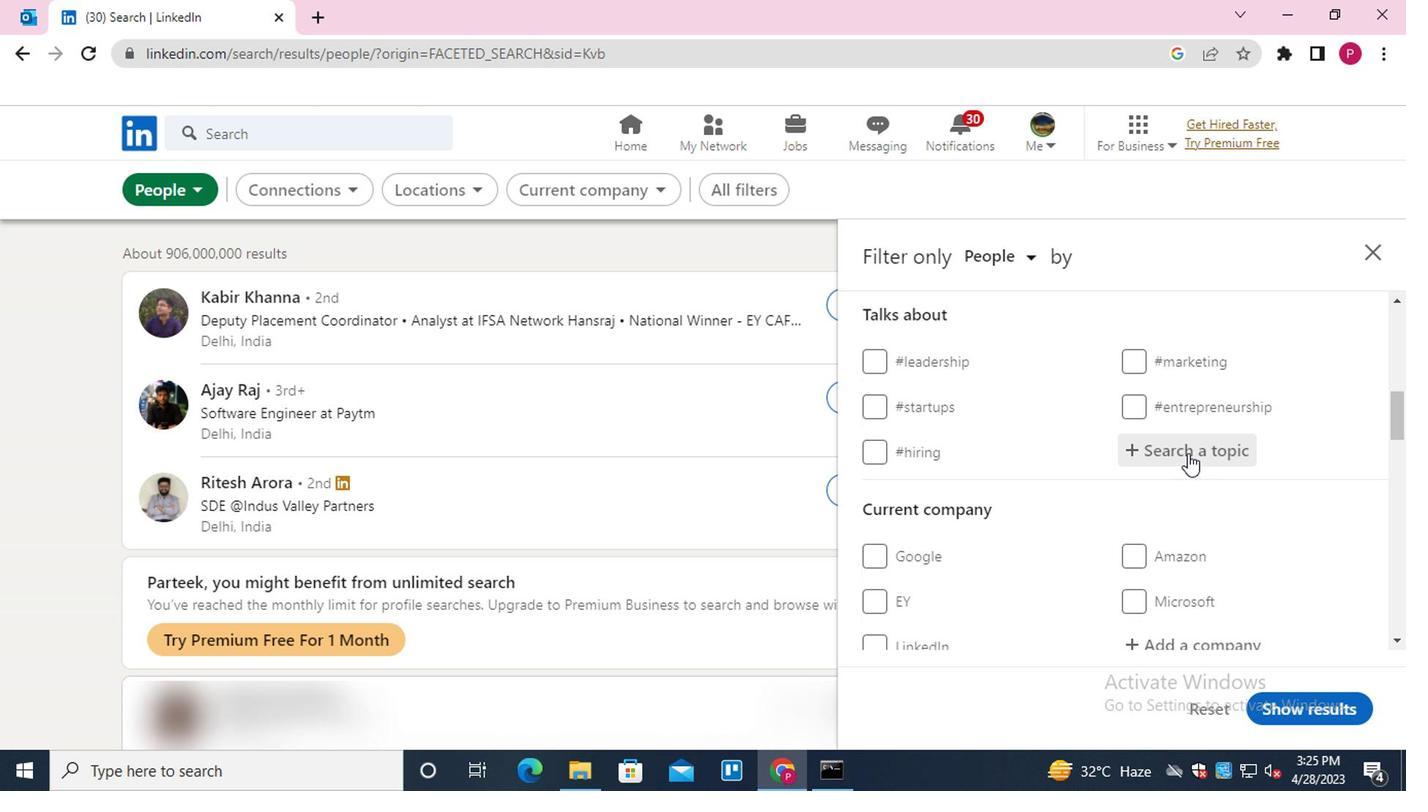 
Action: Key pressed BESTADVICE<Key.down><Key.enter>
Screenshot: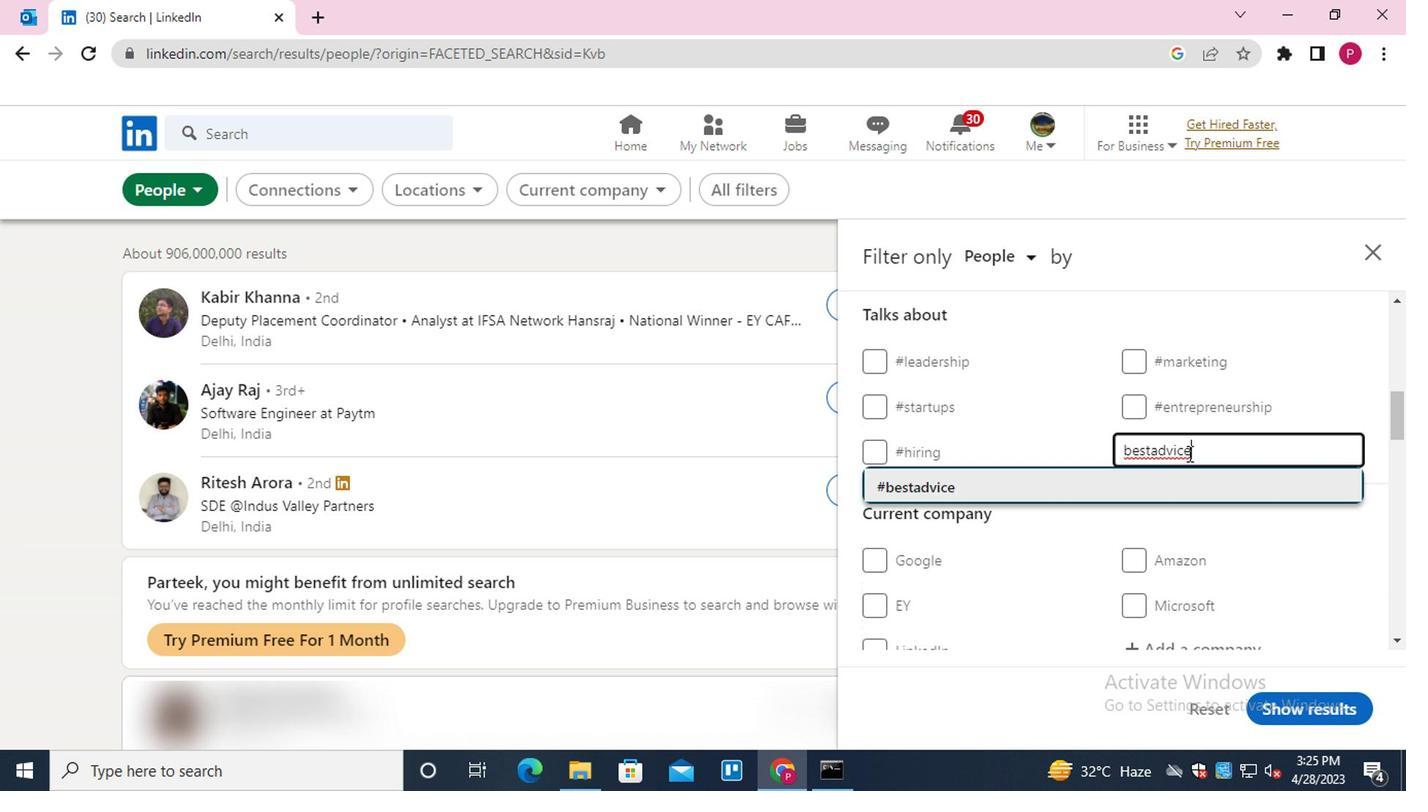 
Action: Mouse moved to (1010, 547)
Screenshot: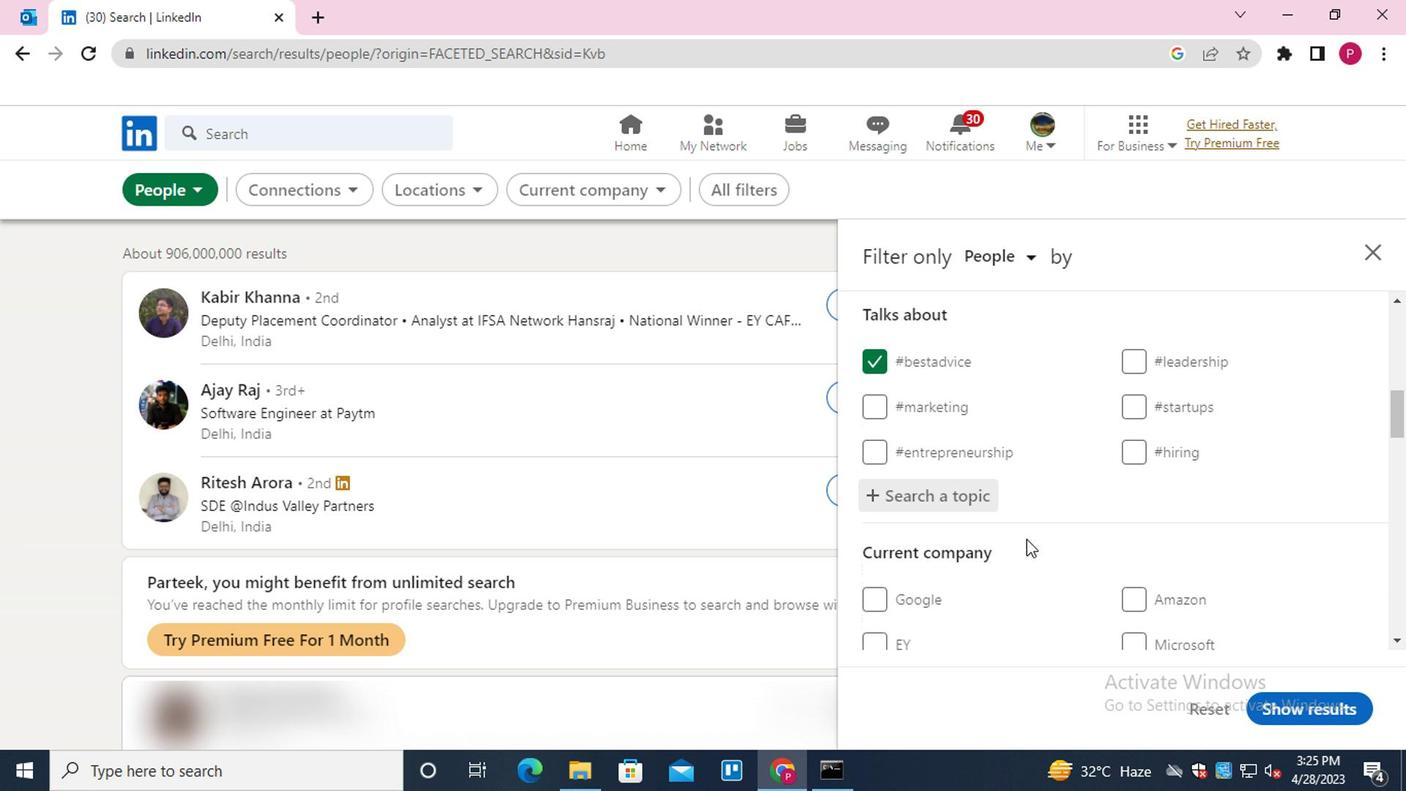 
Action: Mouse scrolled (1010, 546) with delta (0, 0)
Screenshot: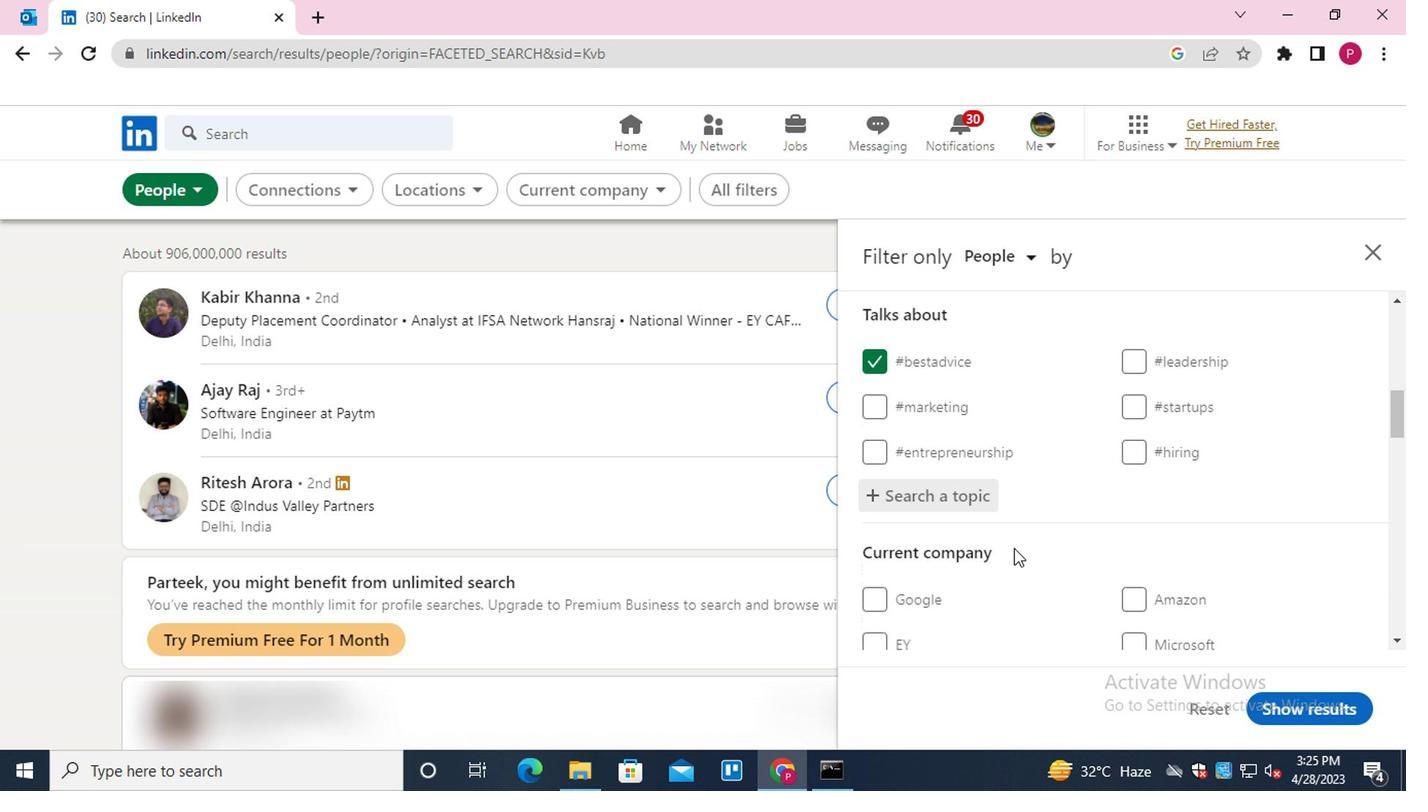 
Action: Mouse scrolled (1010, 546) with delta (0, 0)
Screenshot: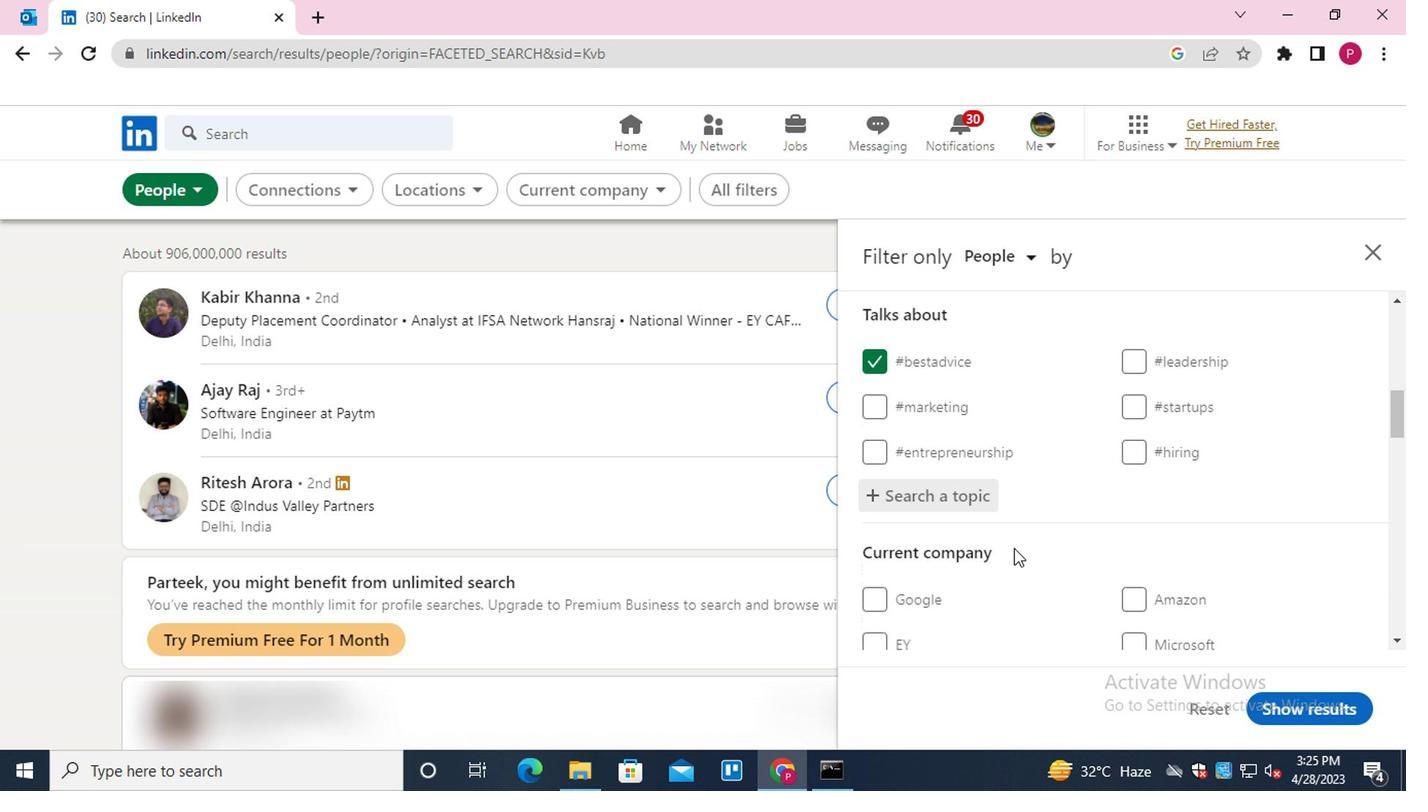 
Action: Mouse scrolled (1010, 546) with delta (0, 0)
Screenshot: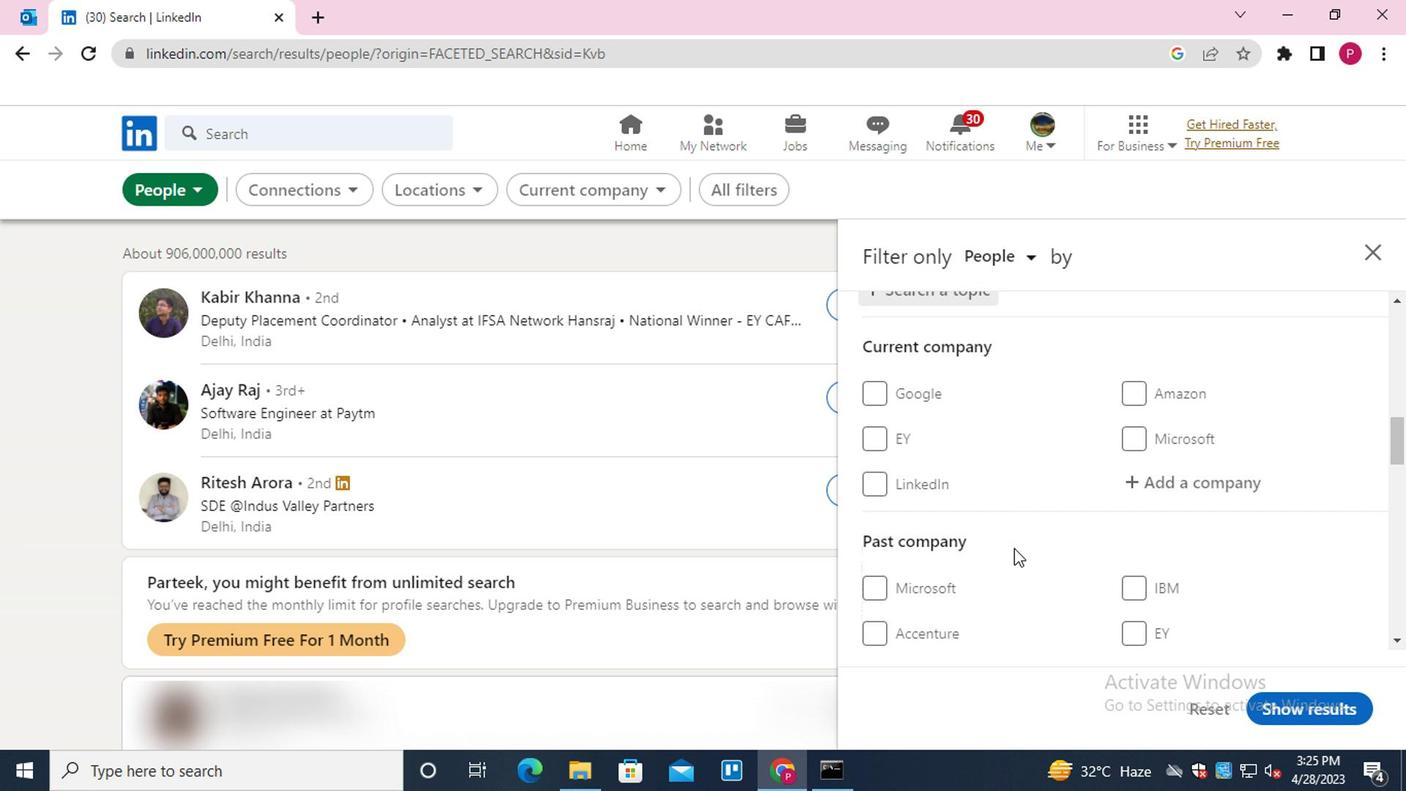 
Action: Mouse scrolled (1010, 546) with delta (0, 0)
Screenshot: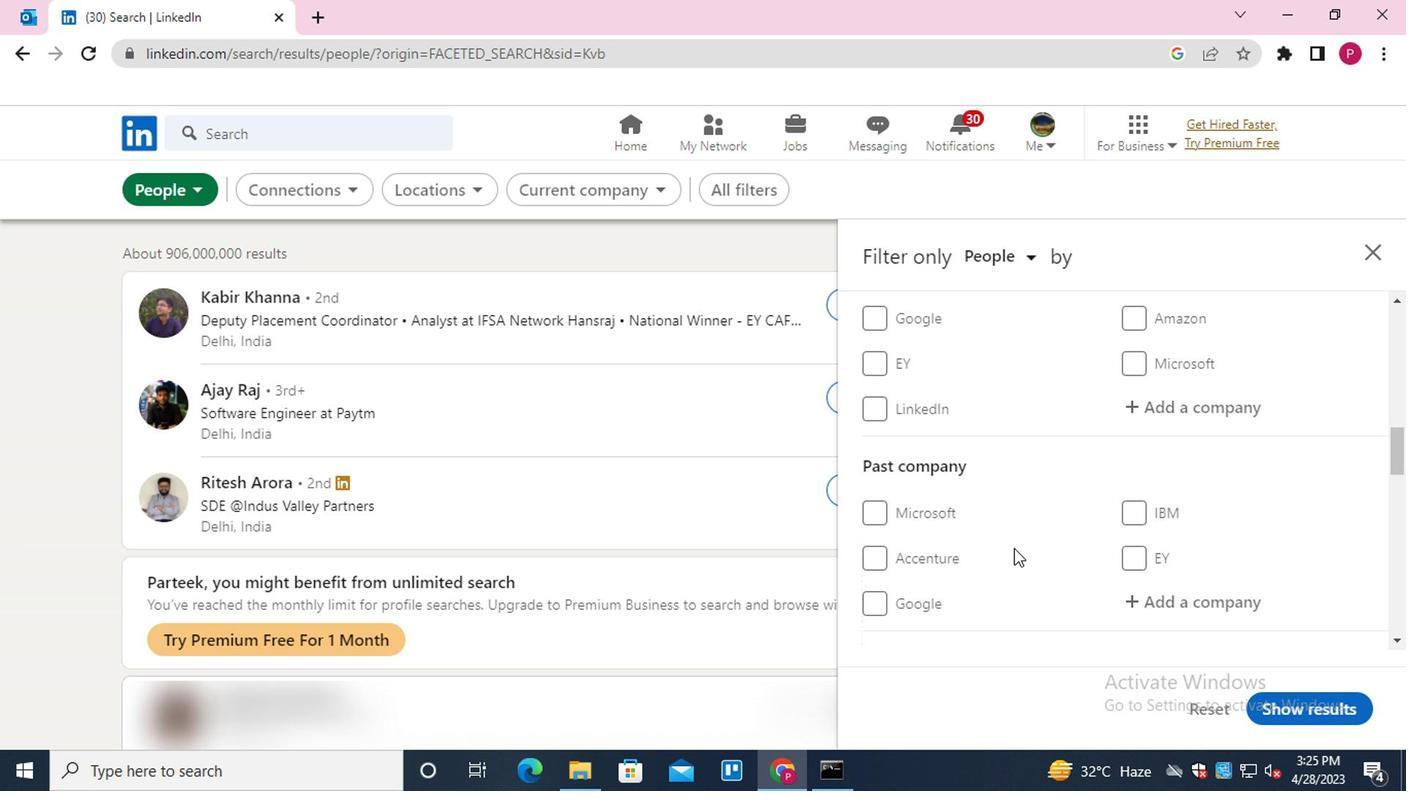 
Action: Mouse scrolled (1010, 546) with delta (0, 0)
Screenshot: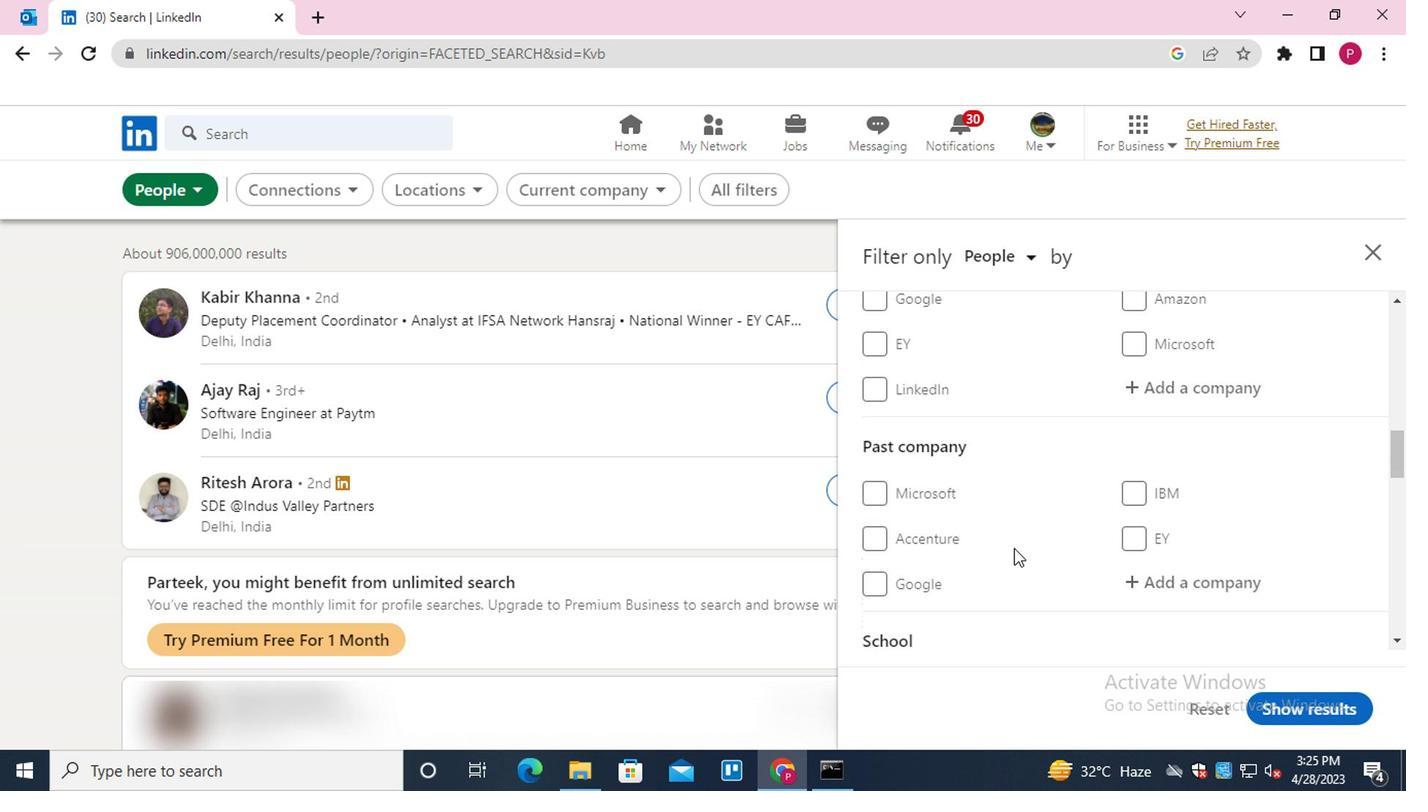 
Action: Mouse scrolled (1010, 546) with delta (0, 0)
Screenshot: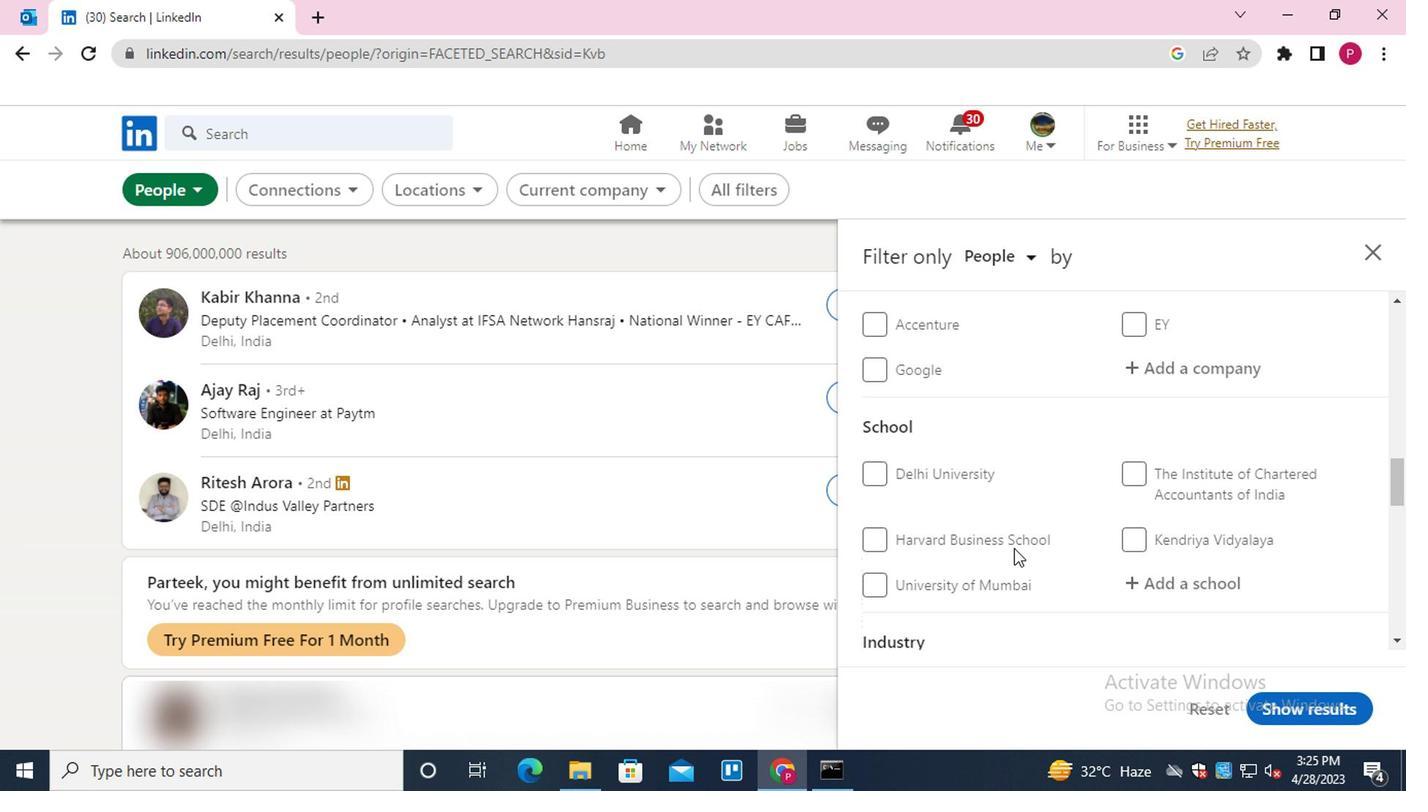 
Action: Mouse scrolled (1010, 546) with delta (0, 0)
Screenshot: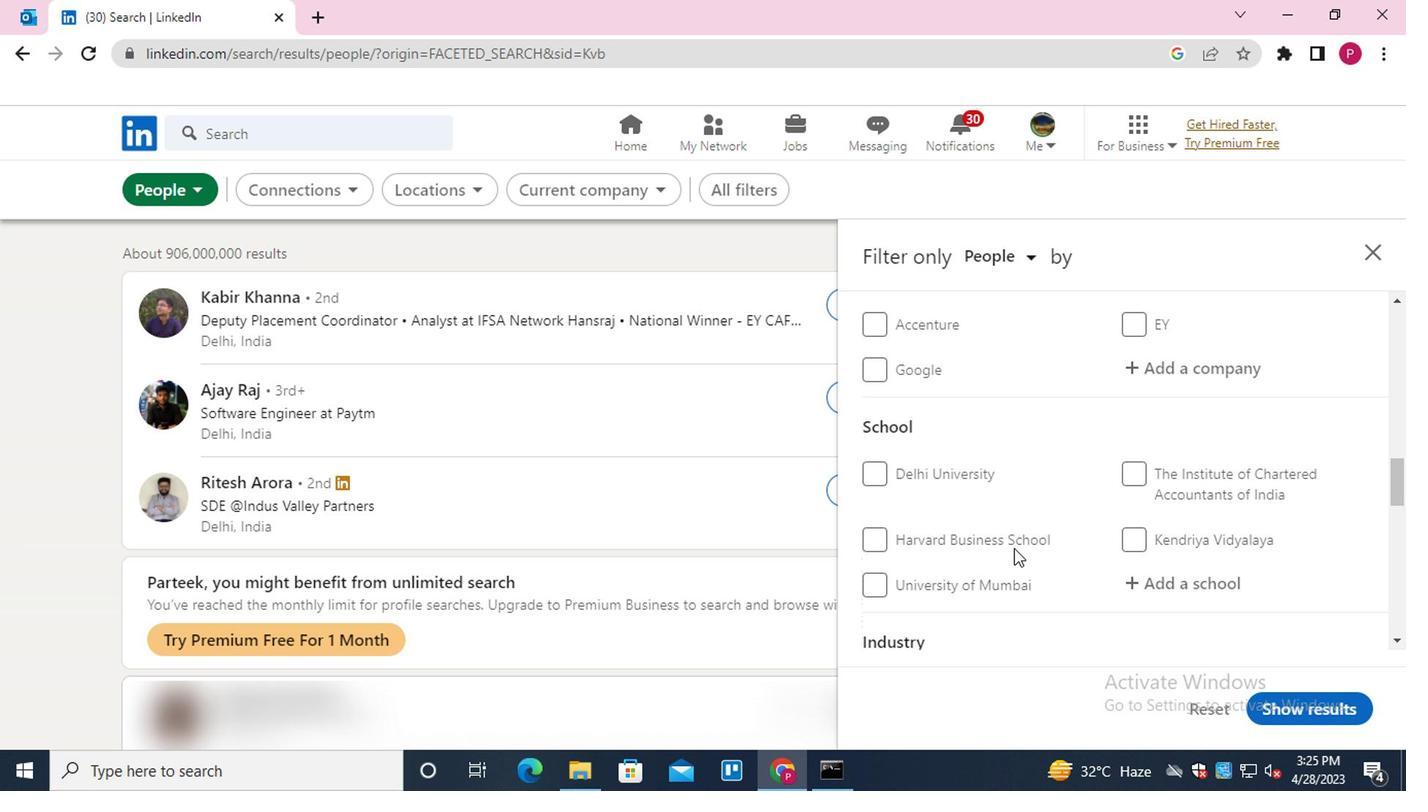 
Action: Mouse scrolled (1010, 546) with delta (0, 0)
Screenshot: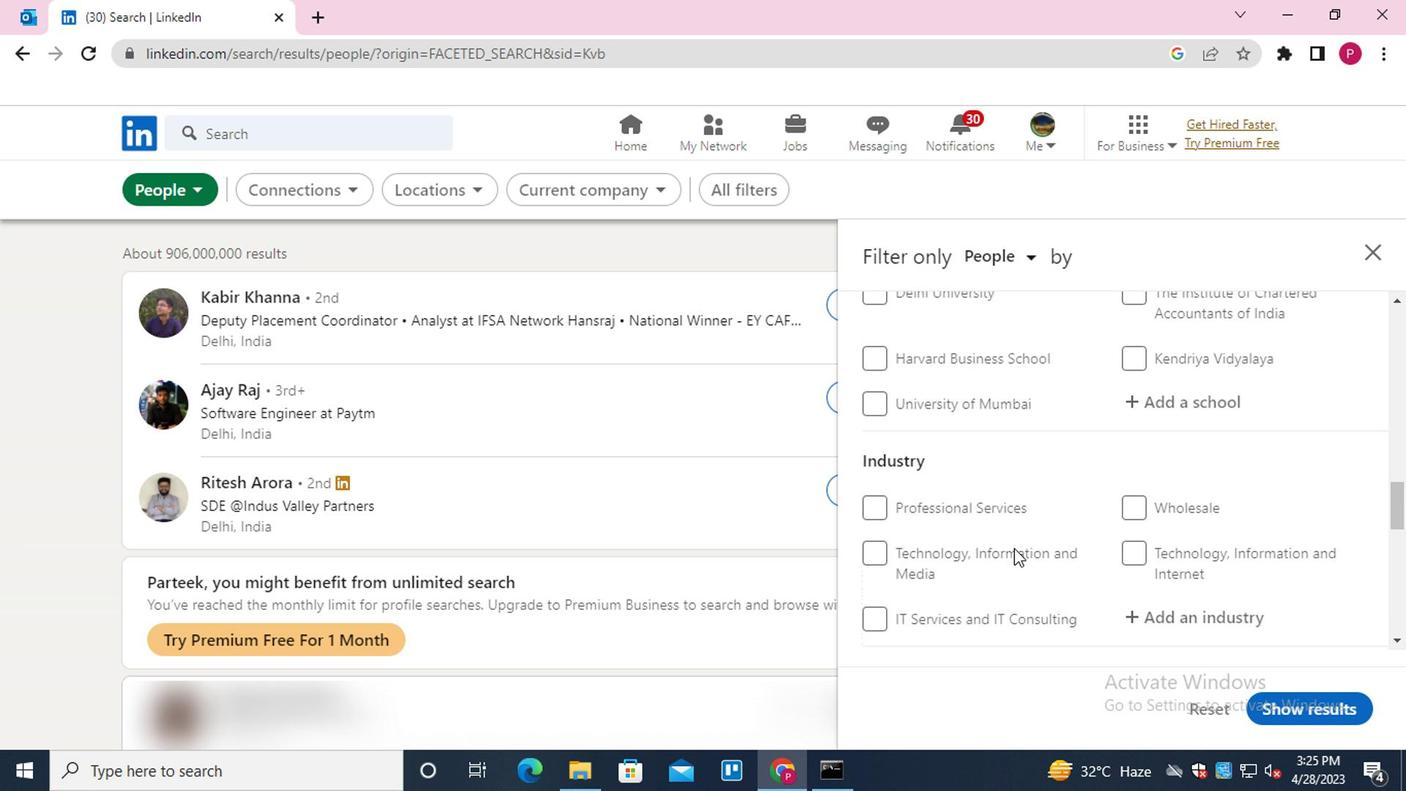 
Action: Mouse scrolled (1010, 546) with delta (0, 0)
Screenshot: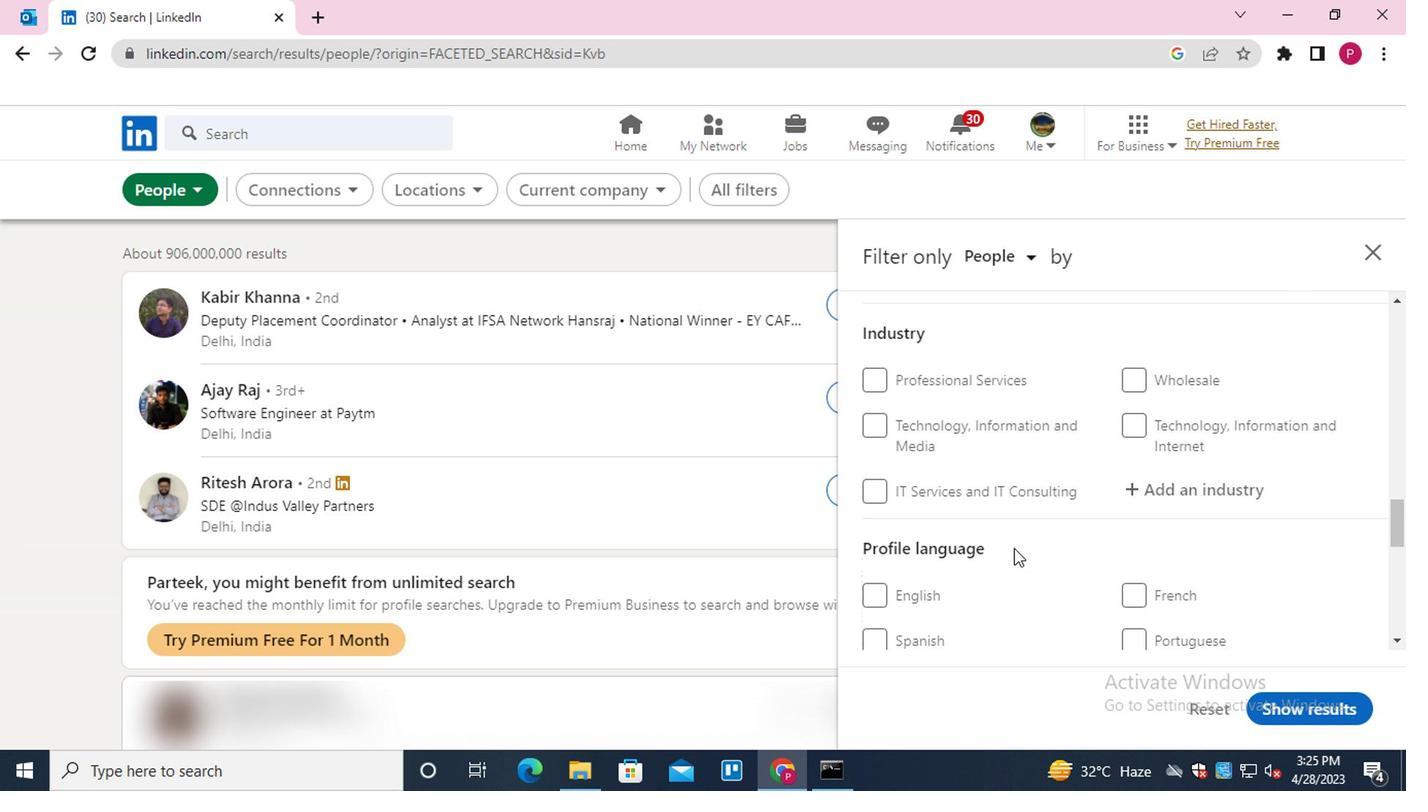 
Action: Mouse scrolled (1010, 546) with delta (0, 0)
Screenshot: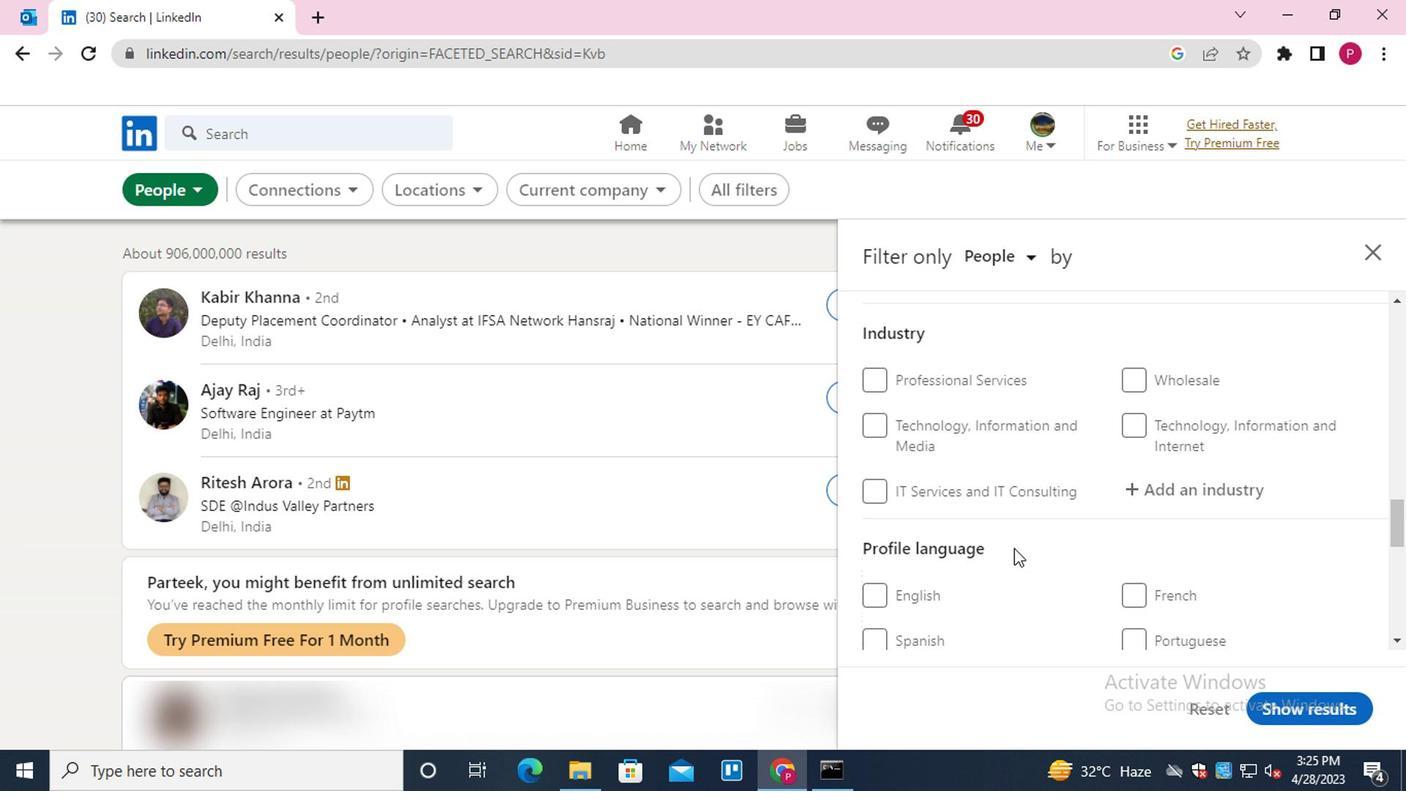 
Action: Key pressed <Key.shift>S<Key.shift>UN
Screenshot: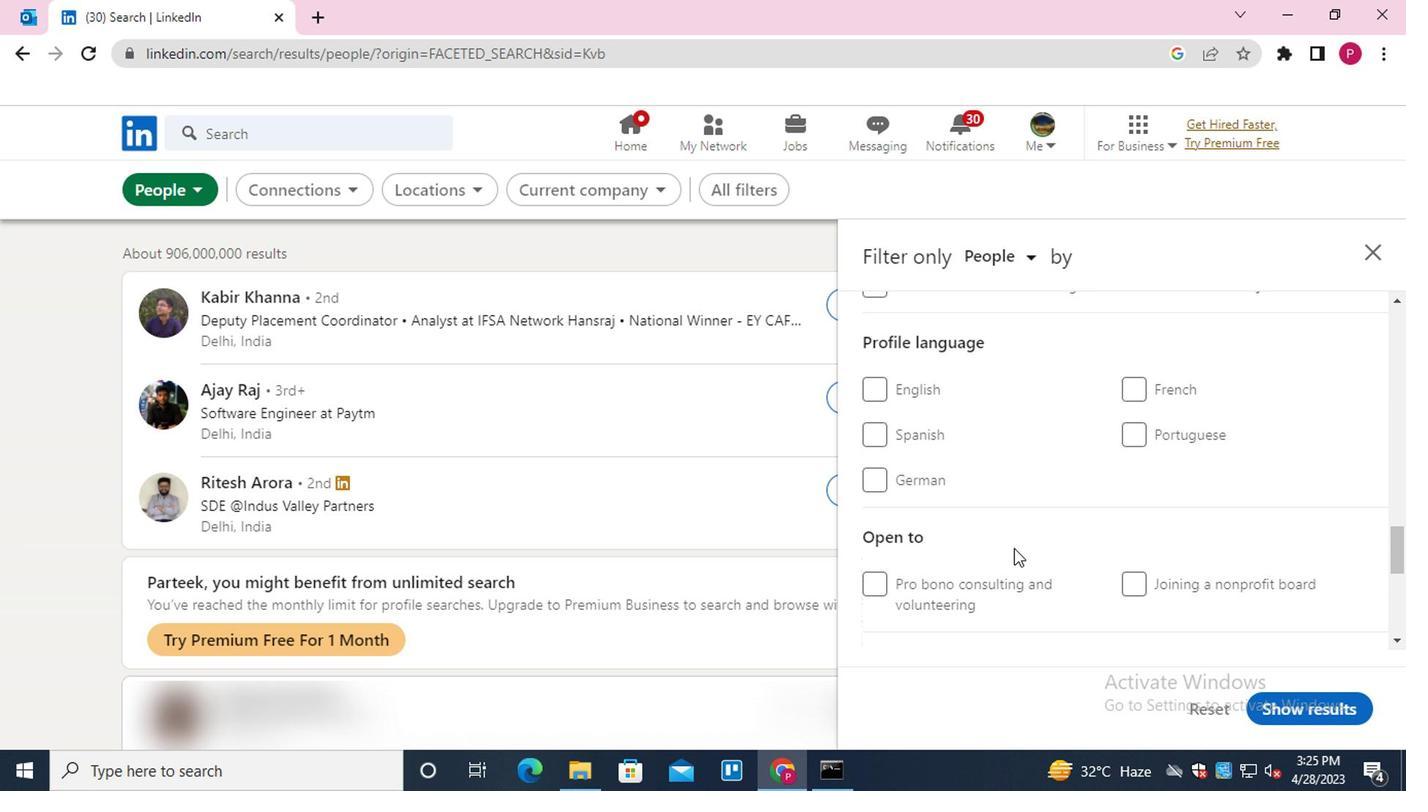 
Action: Mouse moved to (1089, 550)
Screenshot: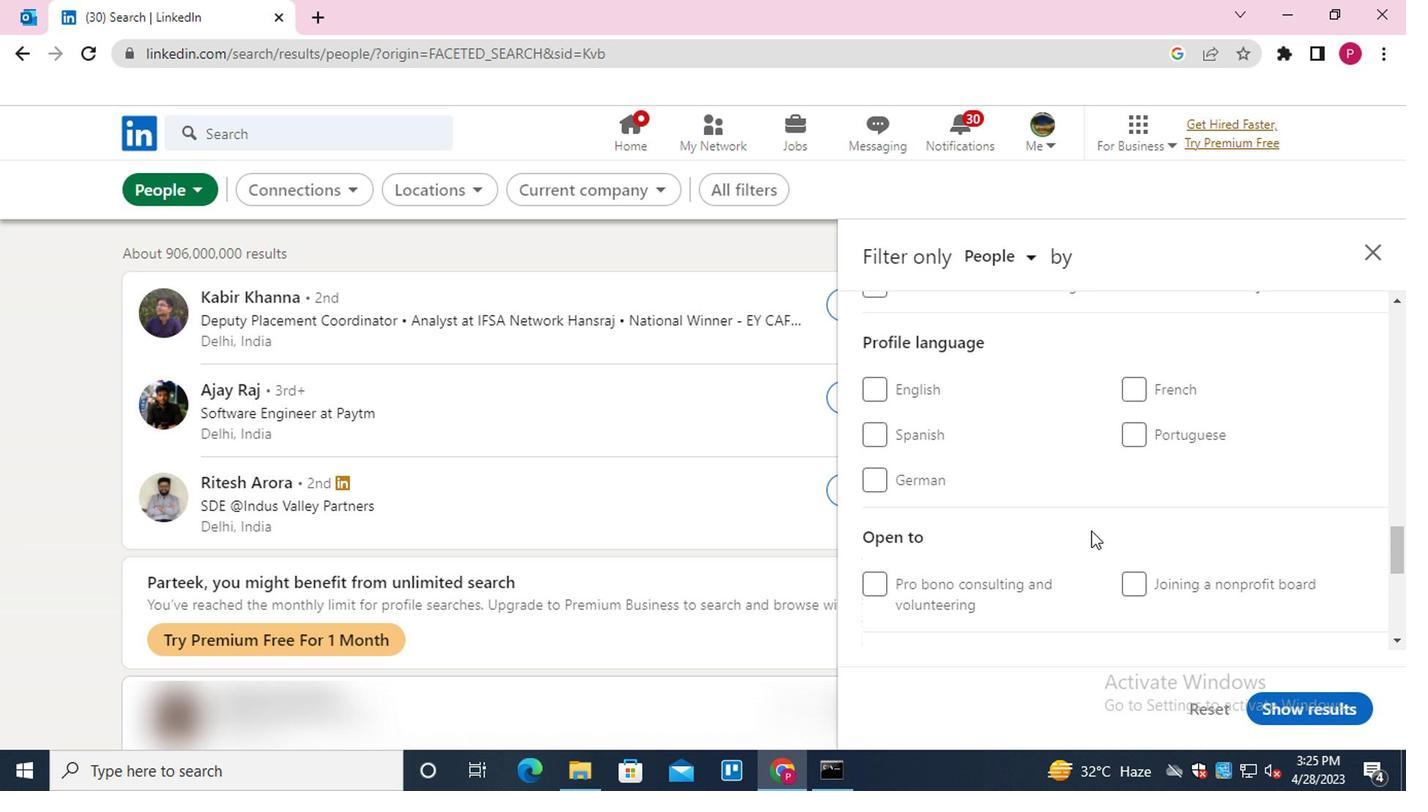 
Action: Mouse scrolled (1089, 551) with delta (0, 0)
Screenshot: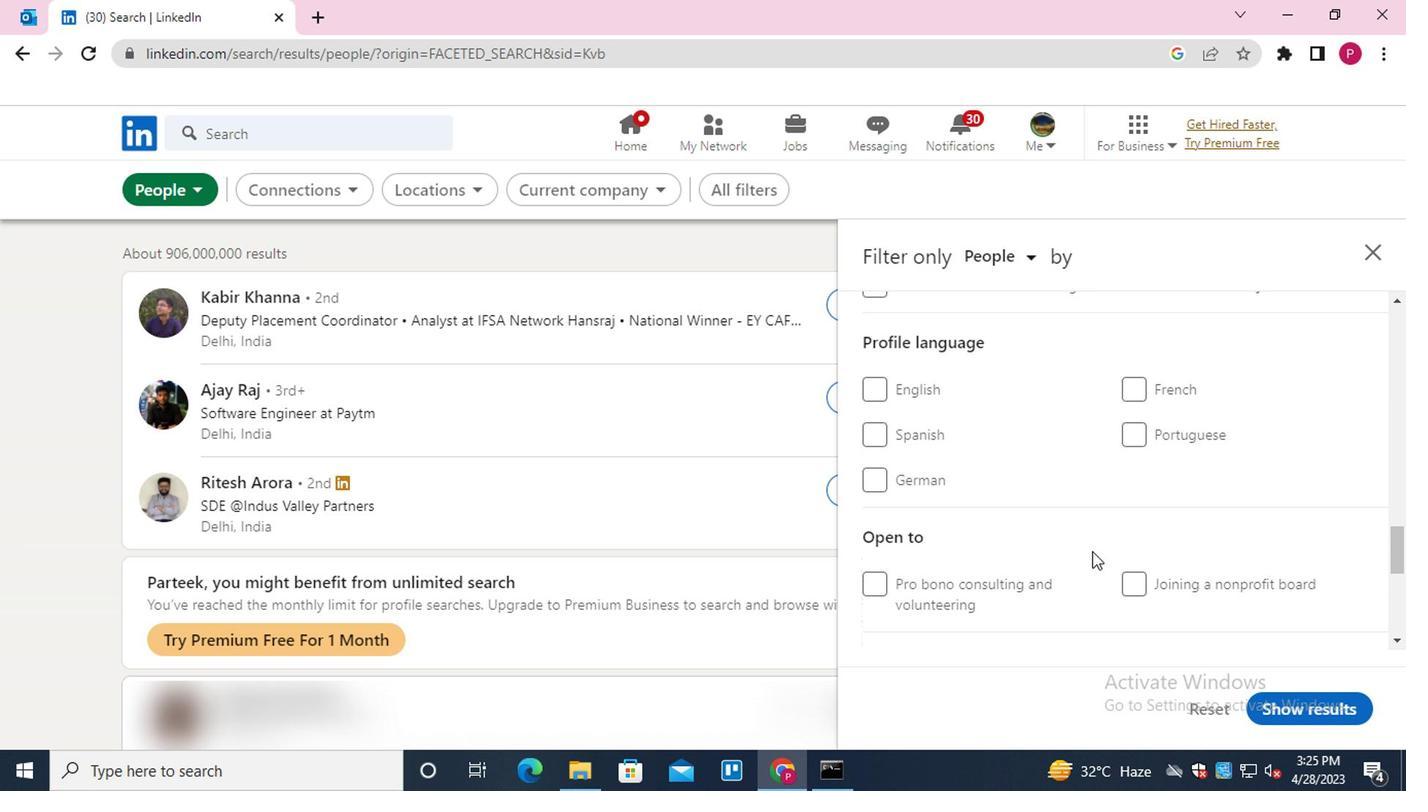 
Action: Mouse scrolled (1089, 551) with delta (0, 0)
Screenshot: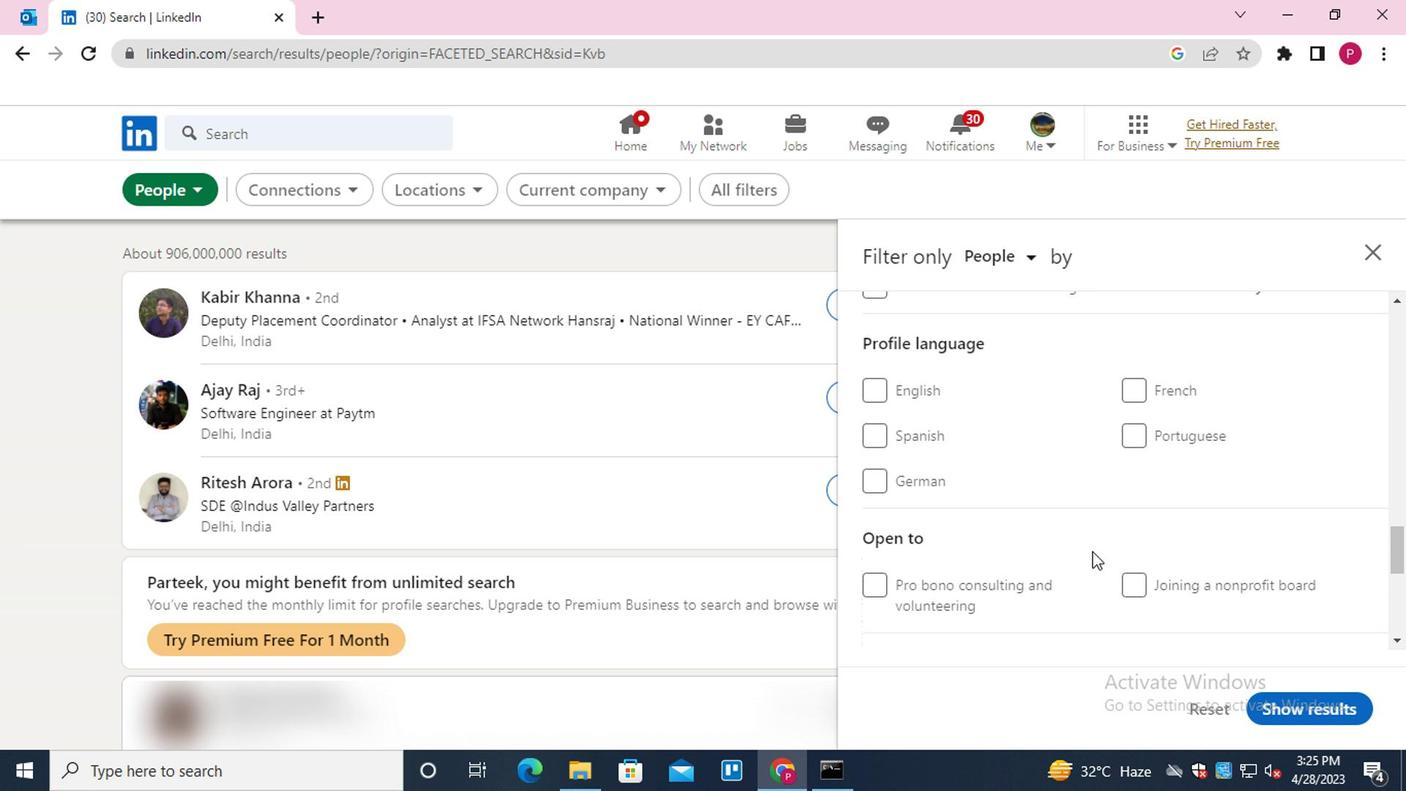
Action: Mouse scrolled (1089, 549) with delta (0, -1)
Screenshot: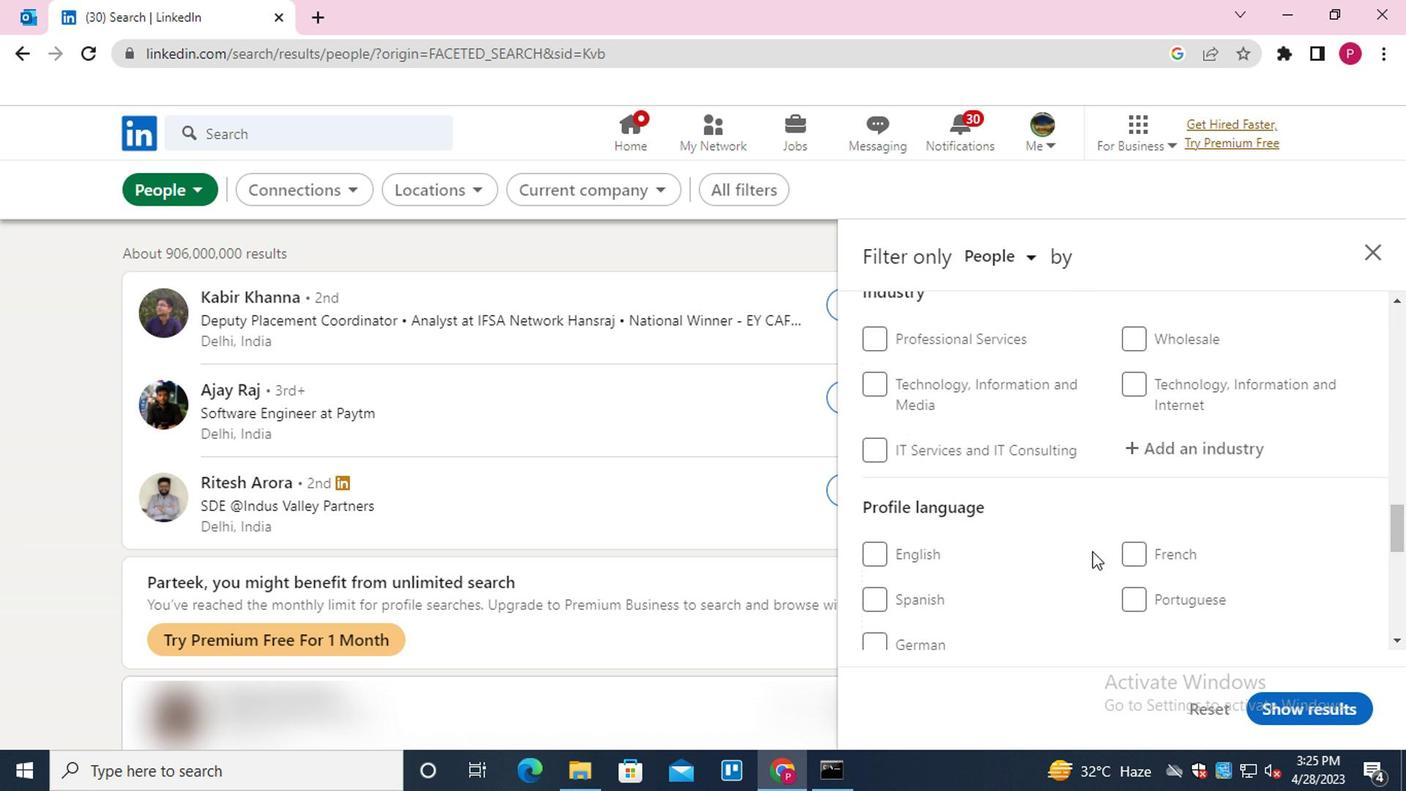 
Action: Mouse scrolled (1089, 549) with delta (0, -1)
Screenshot: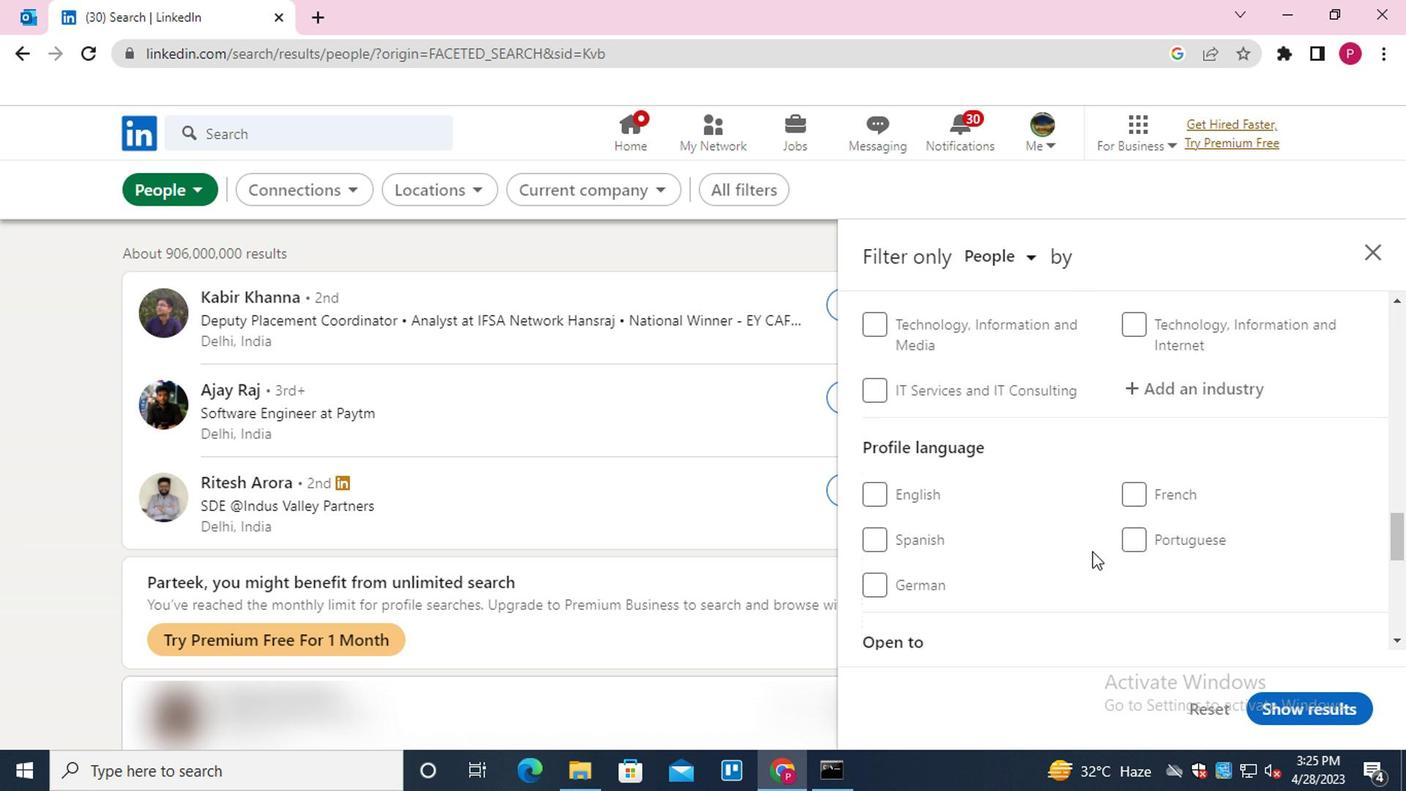 
Action: Mouse moved to (882, 479)
Screenshot: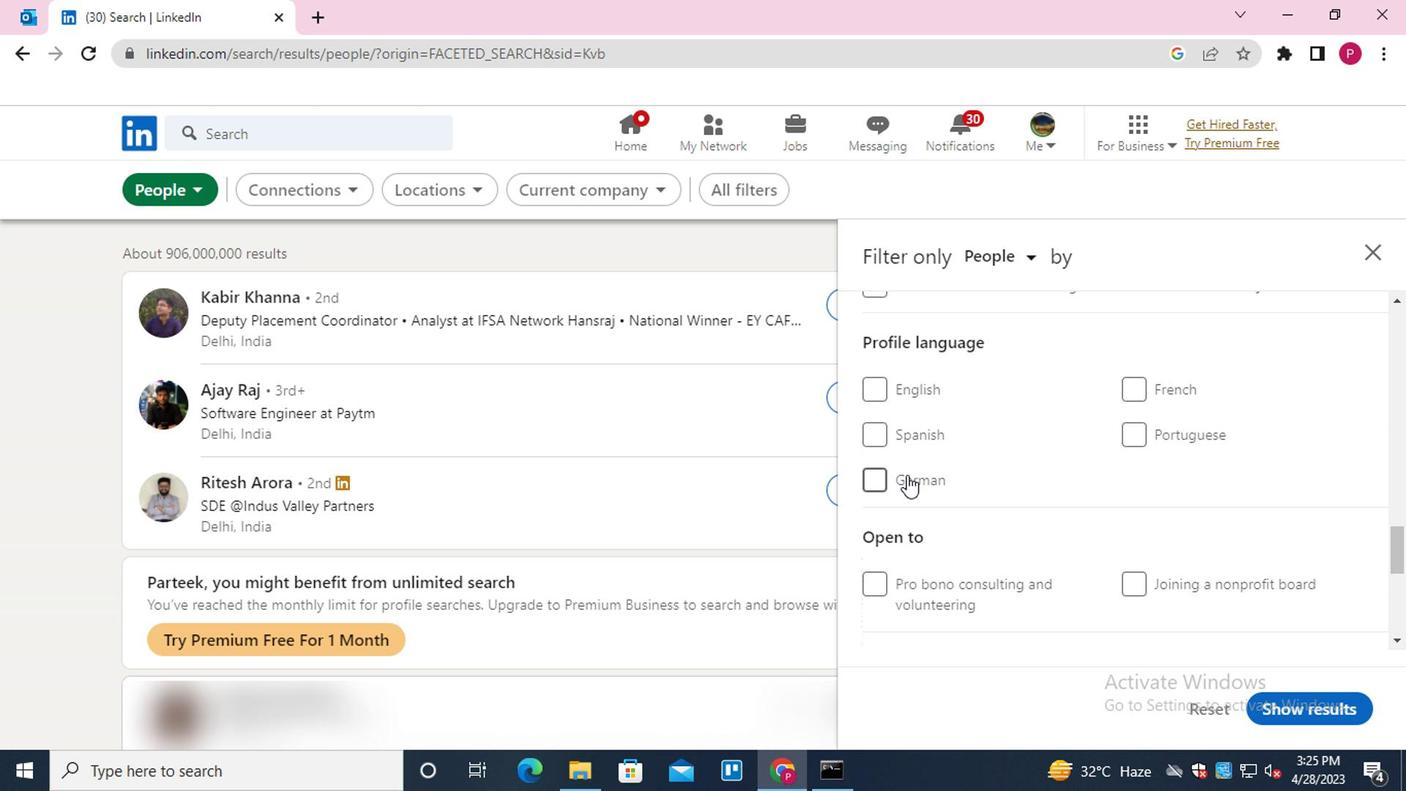 
Action: Mouse pressed left at (882, 479)
Screenshot: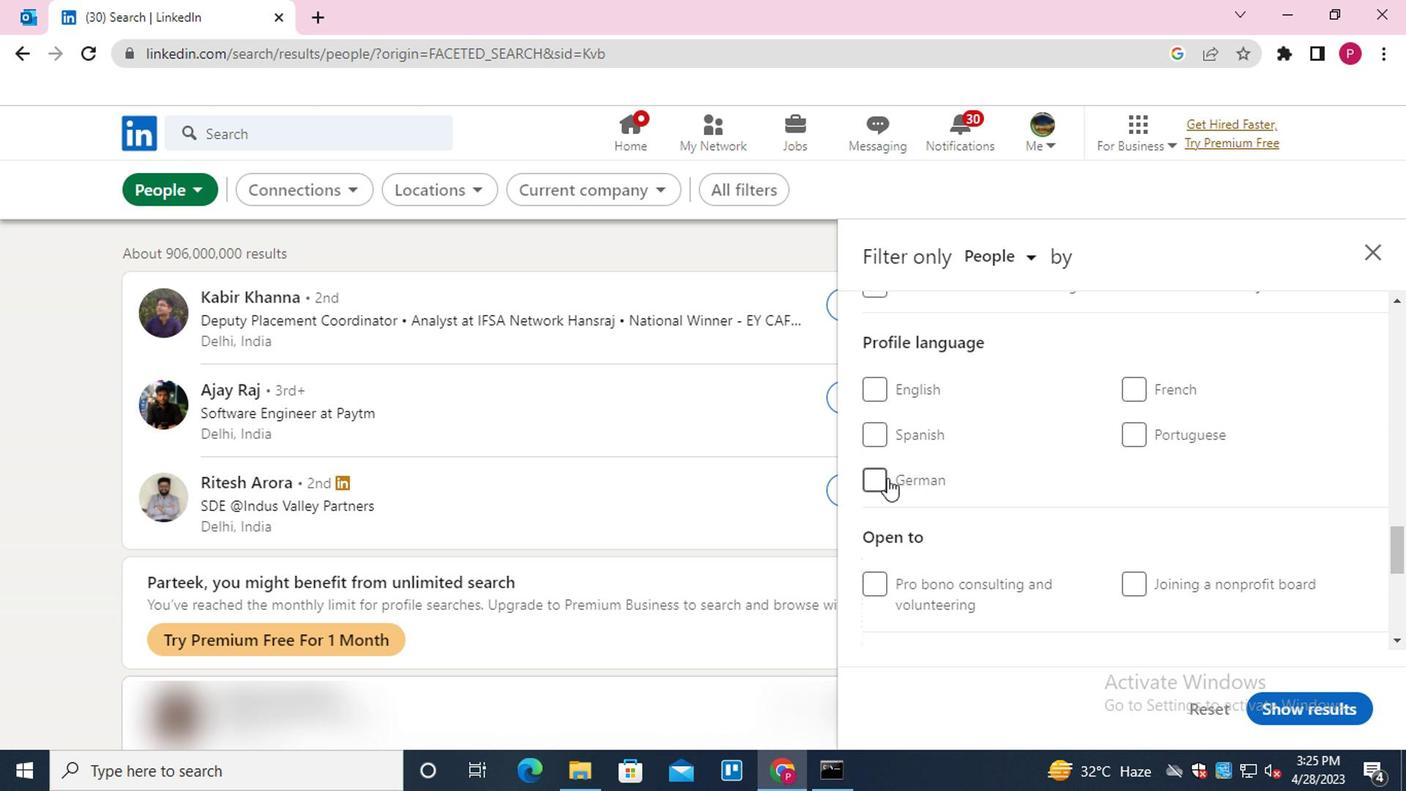 
Action: Mouse moved to (981, 472)
Screenshot: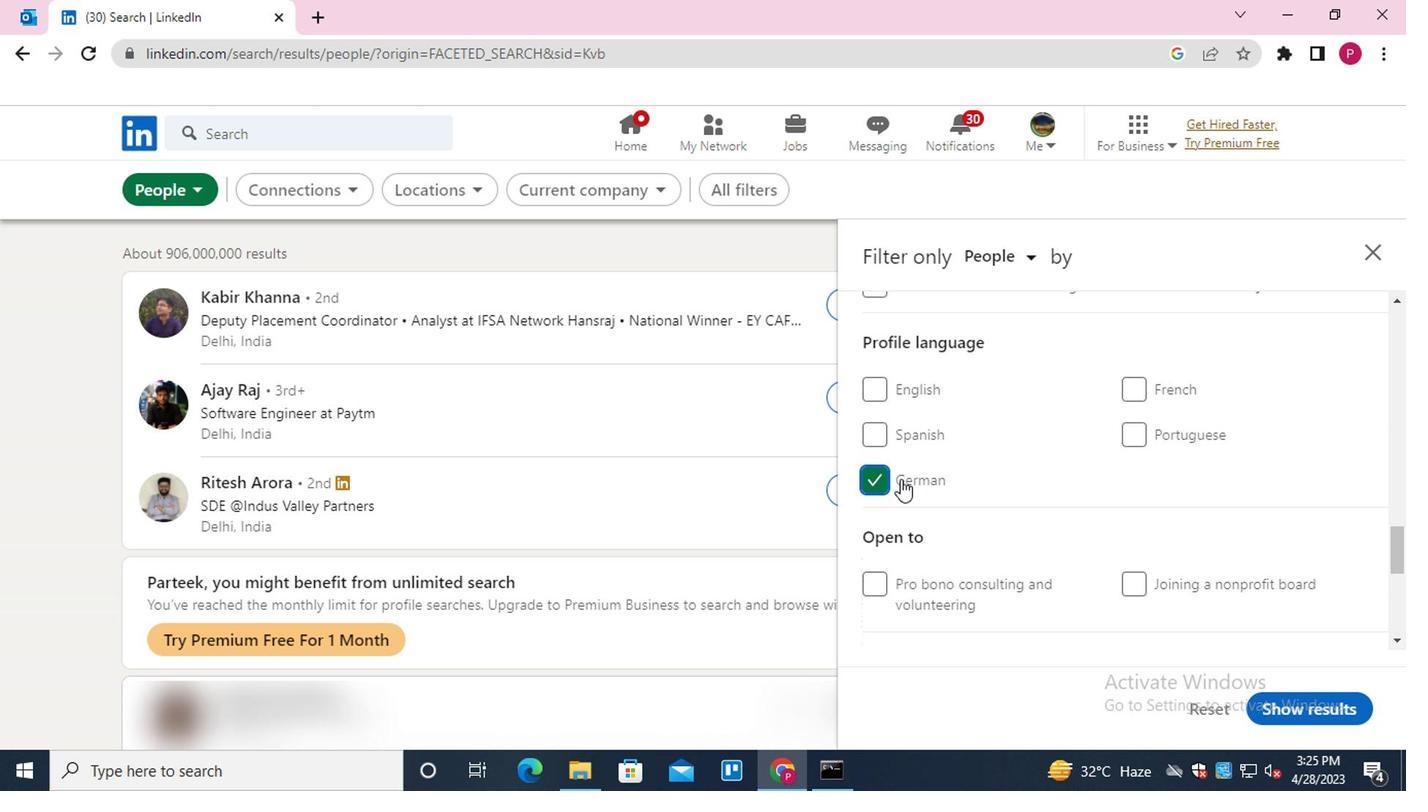 
Action: Mouse scrolled (981, 473) with delta (0, 1)
Screenshot: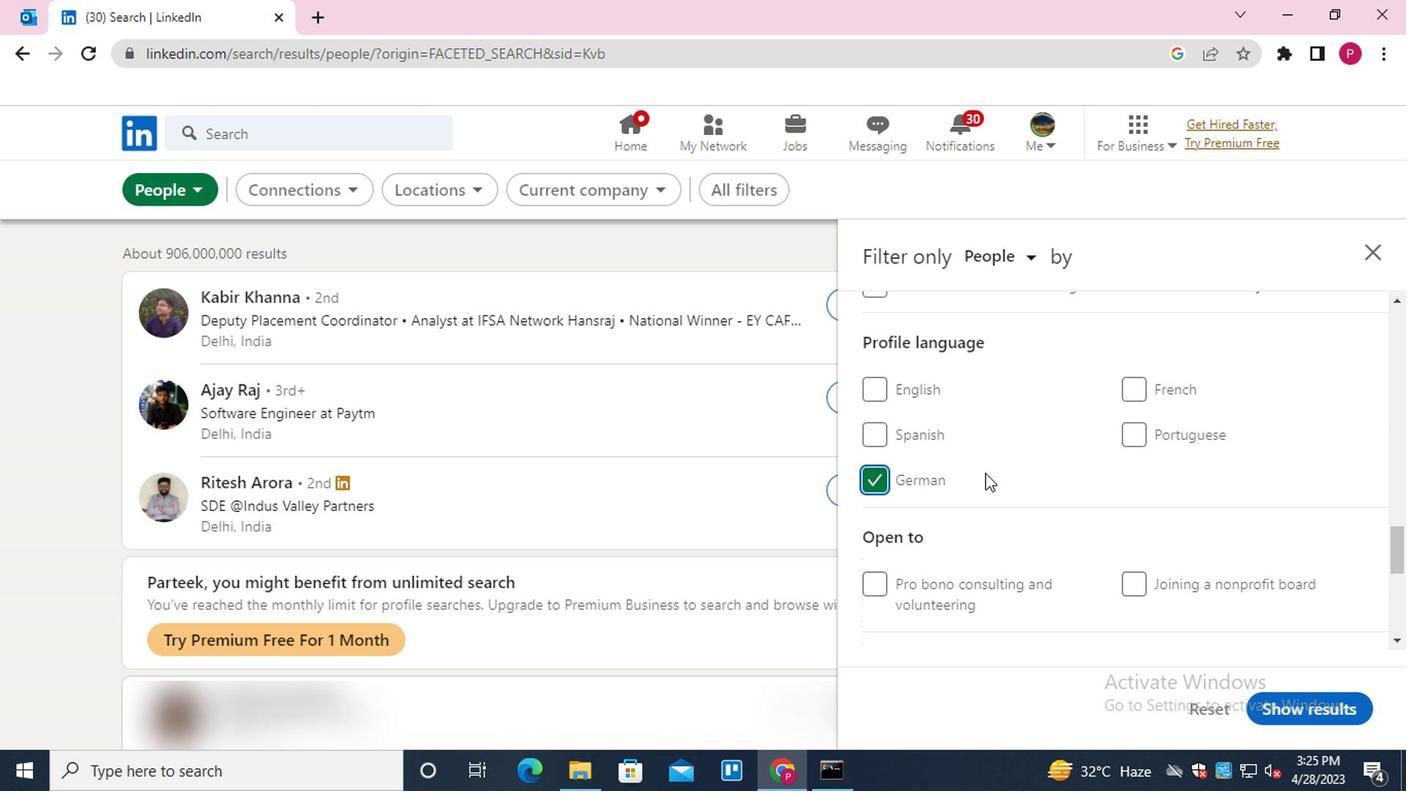 
Action: Mouse scrolled (981, 473) with delta (0, 1)
Screenshot: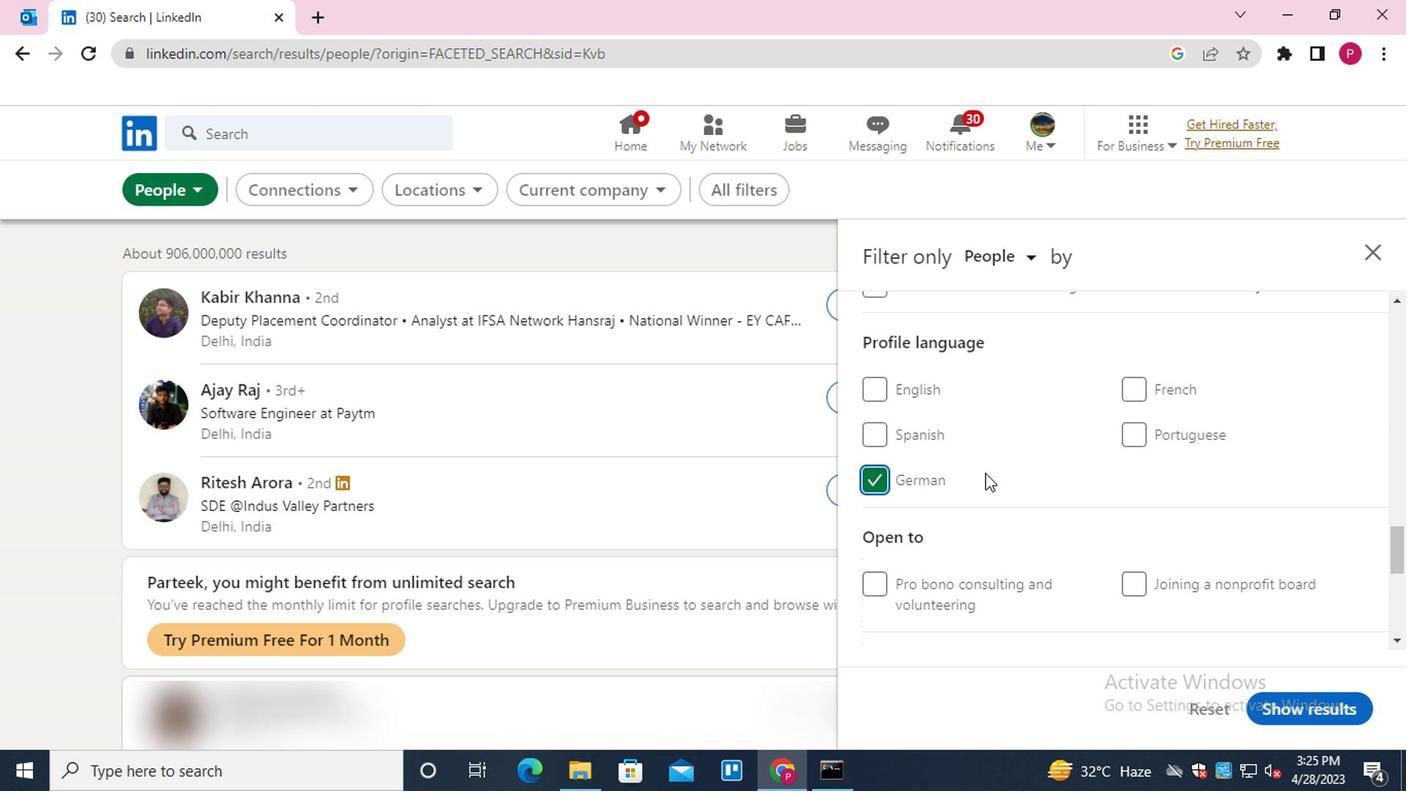 
Action: Mouse scrolled (981, 473) with delta (0, 1)
Screenshot: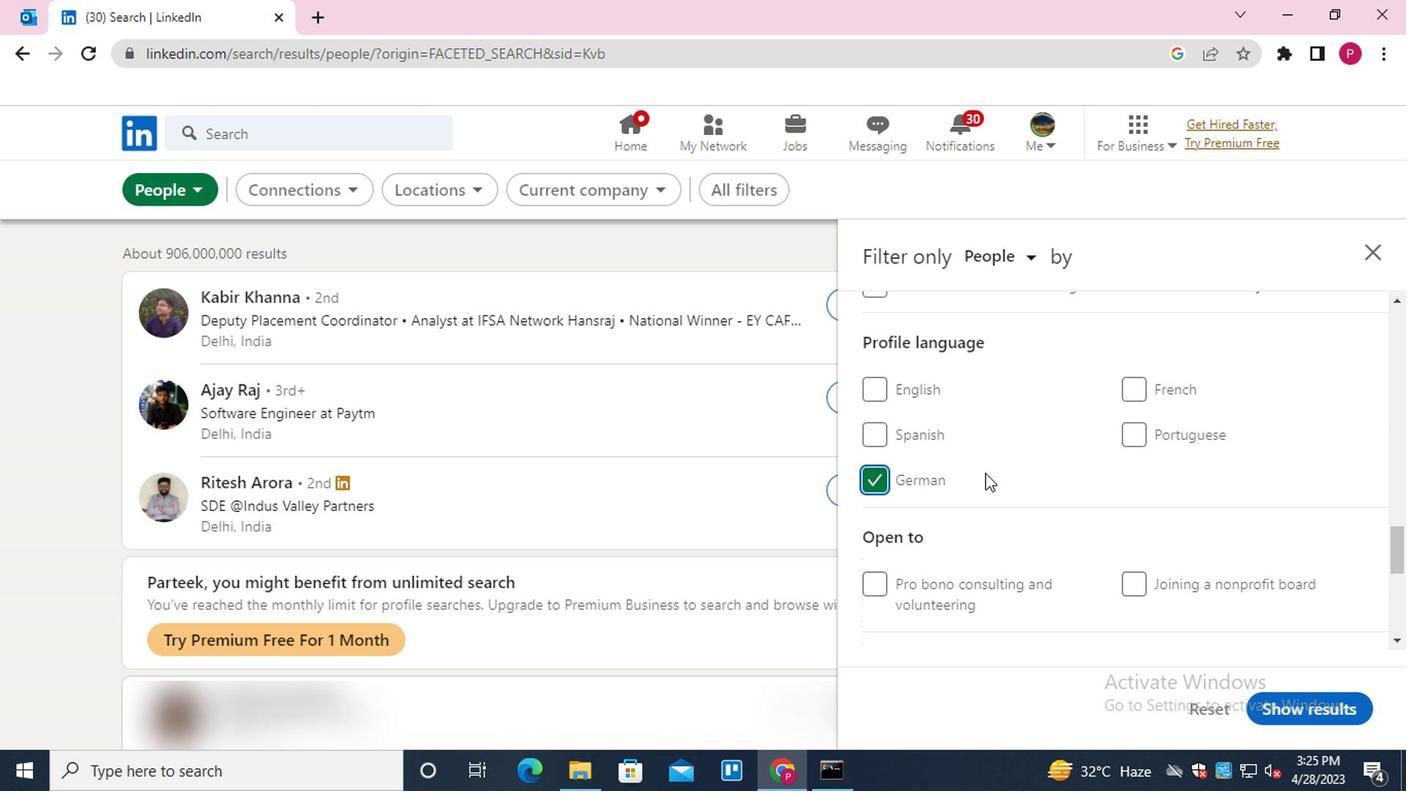 
Action: Mouse scrolled (981, 473) with delta (0, 1)
Screenshot: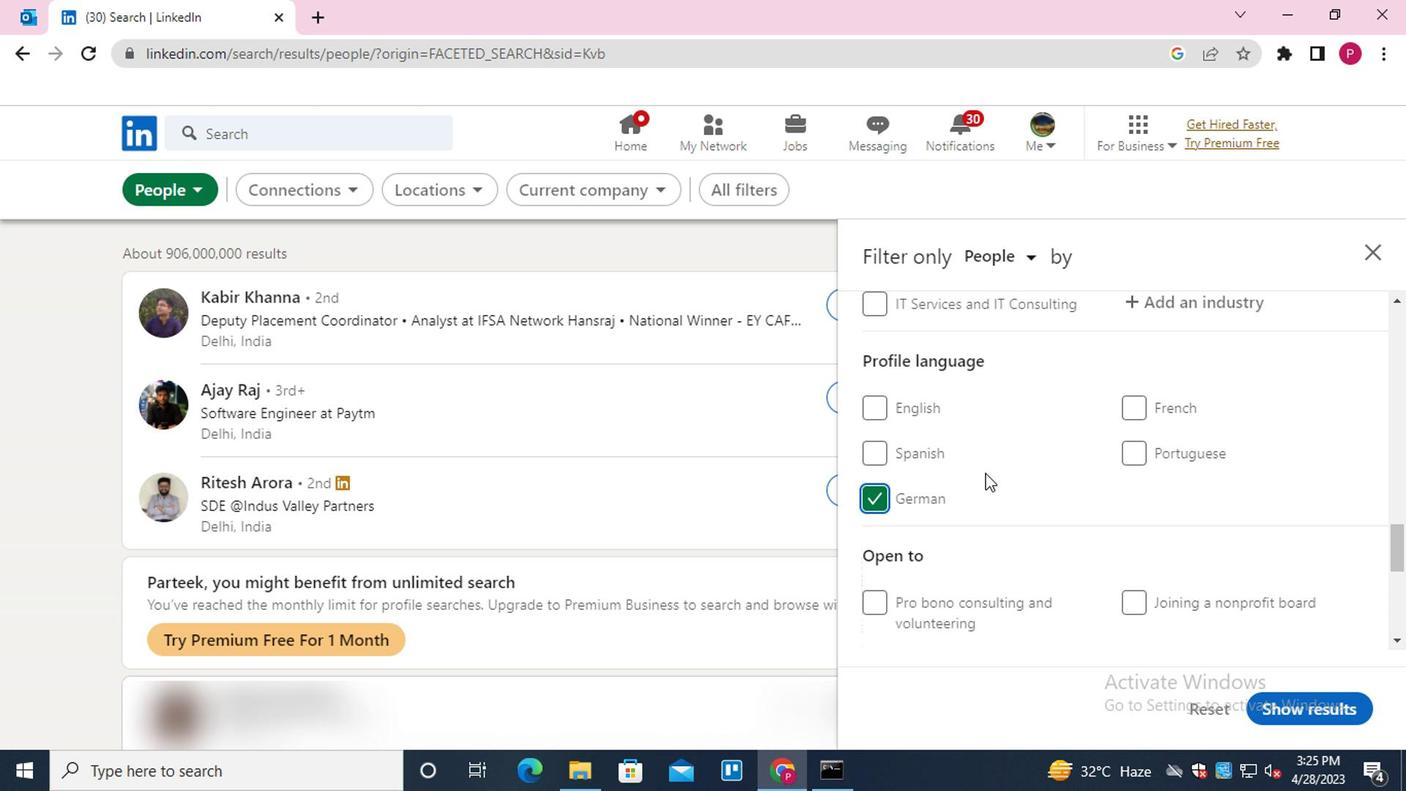 
Action: Mouse scrolled (981, 473) with delta (0, 1)
Screenshot: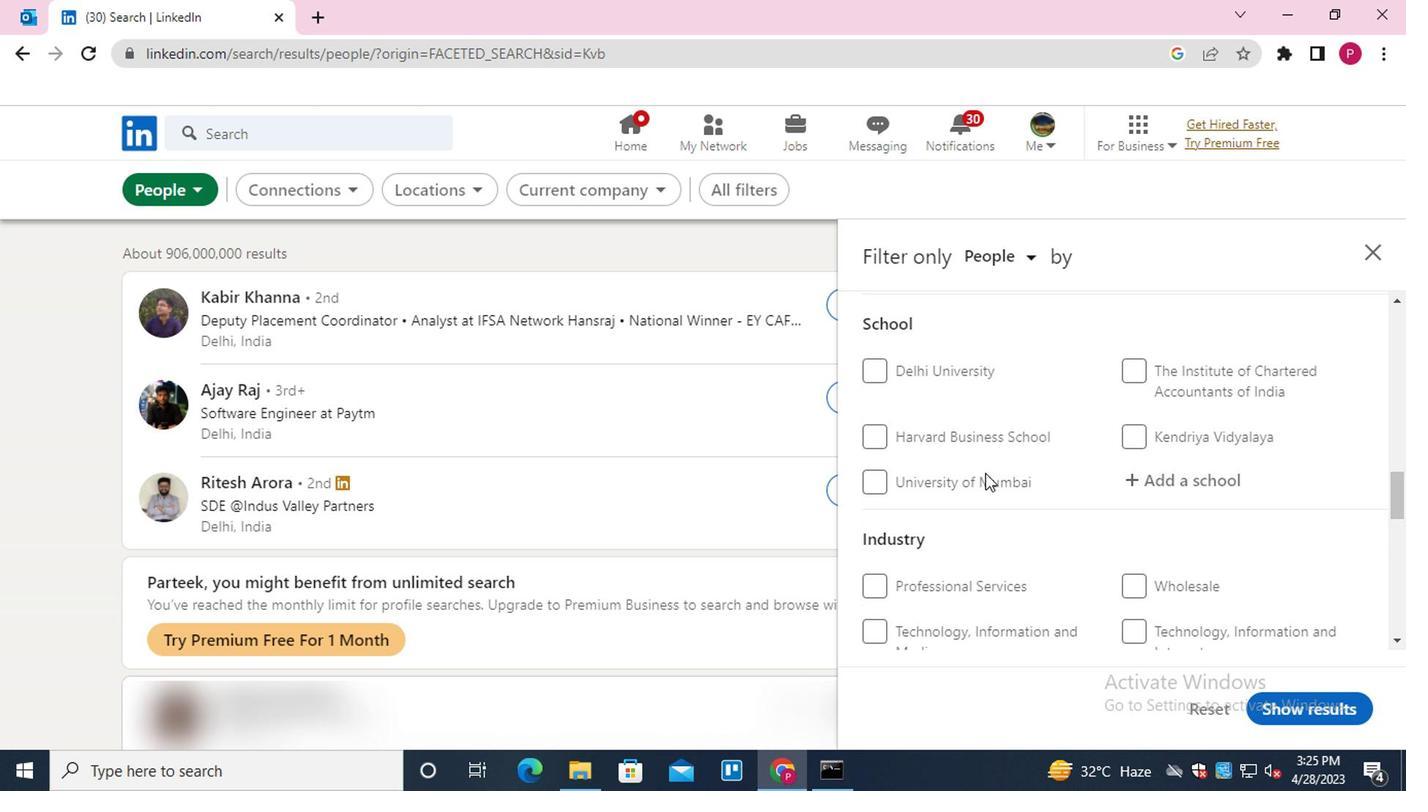 
Action: Mouse scrolled (981, 473) with delta (0, 1)
Screenshot: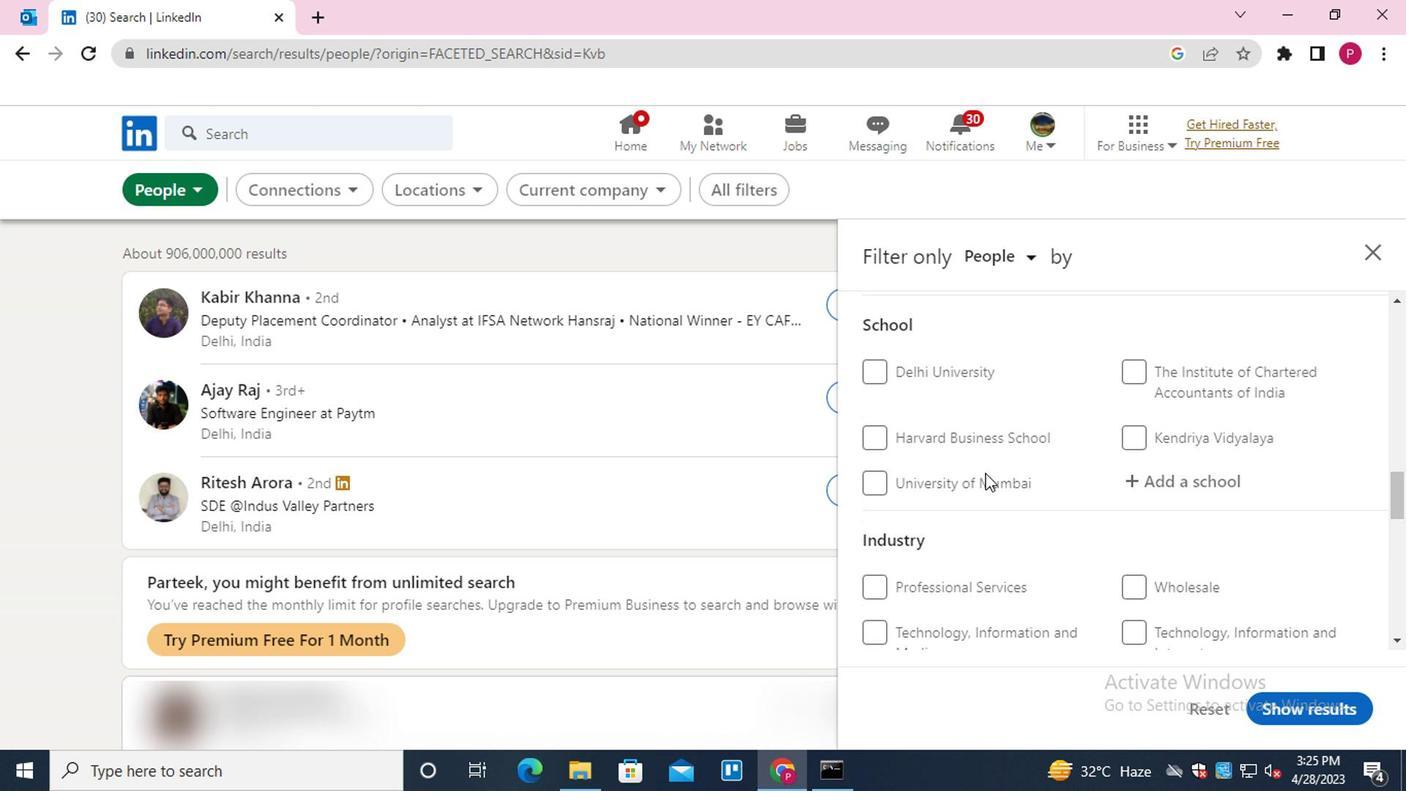 
Action: Mouse scrolled (981, 473) with delta (0, 1)
Screenshot: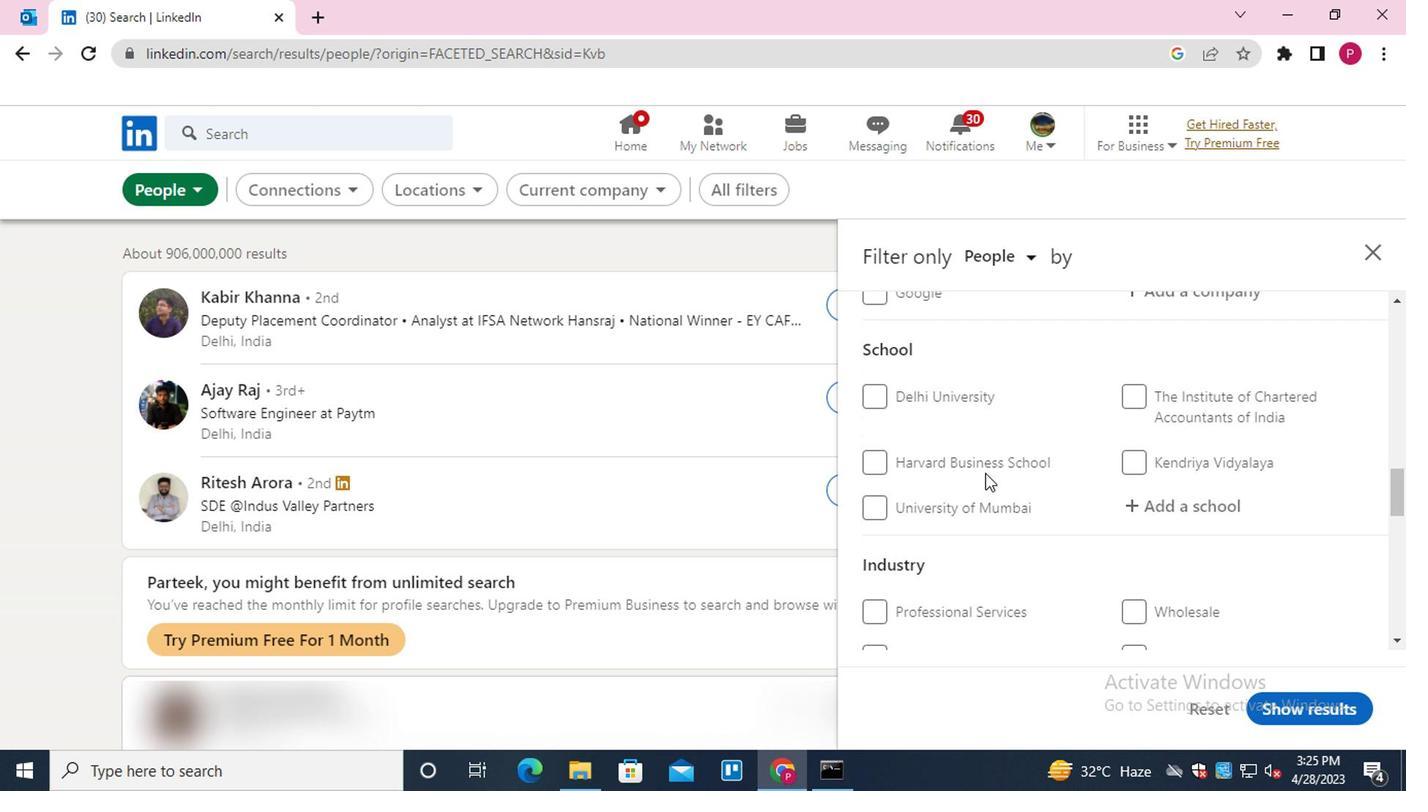 
Action: Mouse moved to (1201, 367)
Screenshot: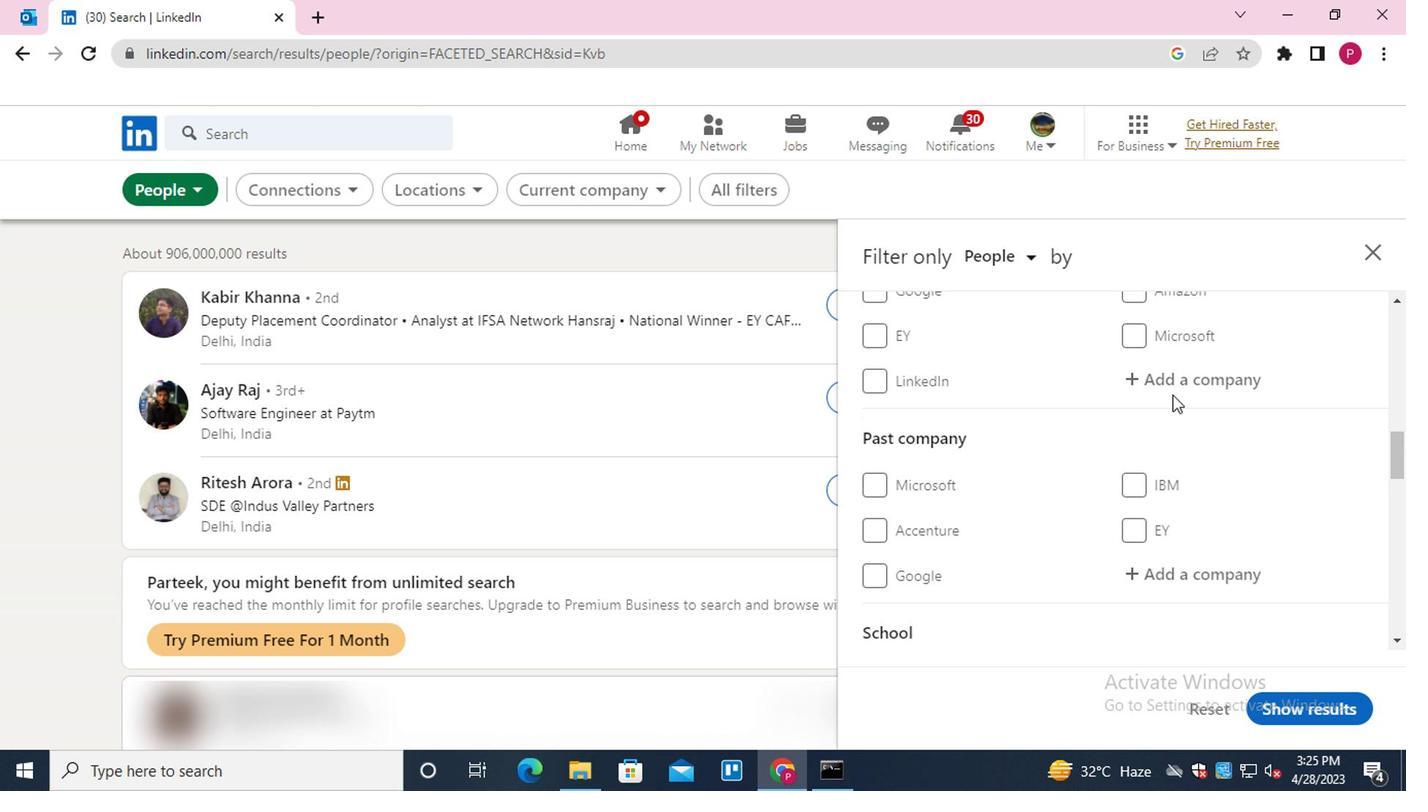 
Action: Mouse pressed left at (1201, 367)
Screenshot: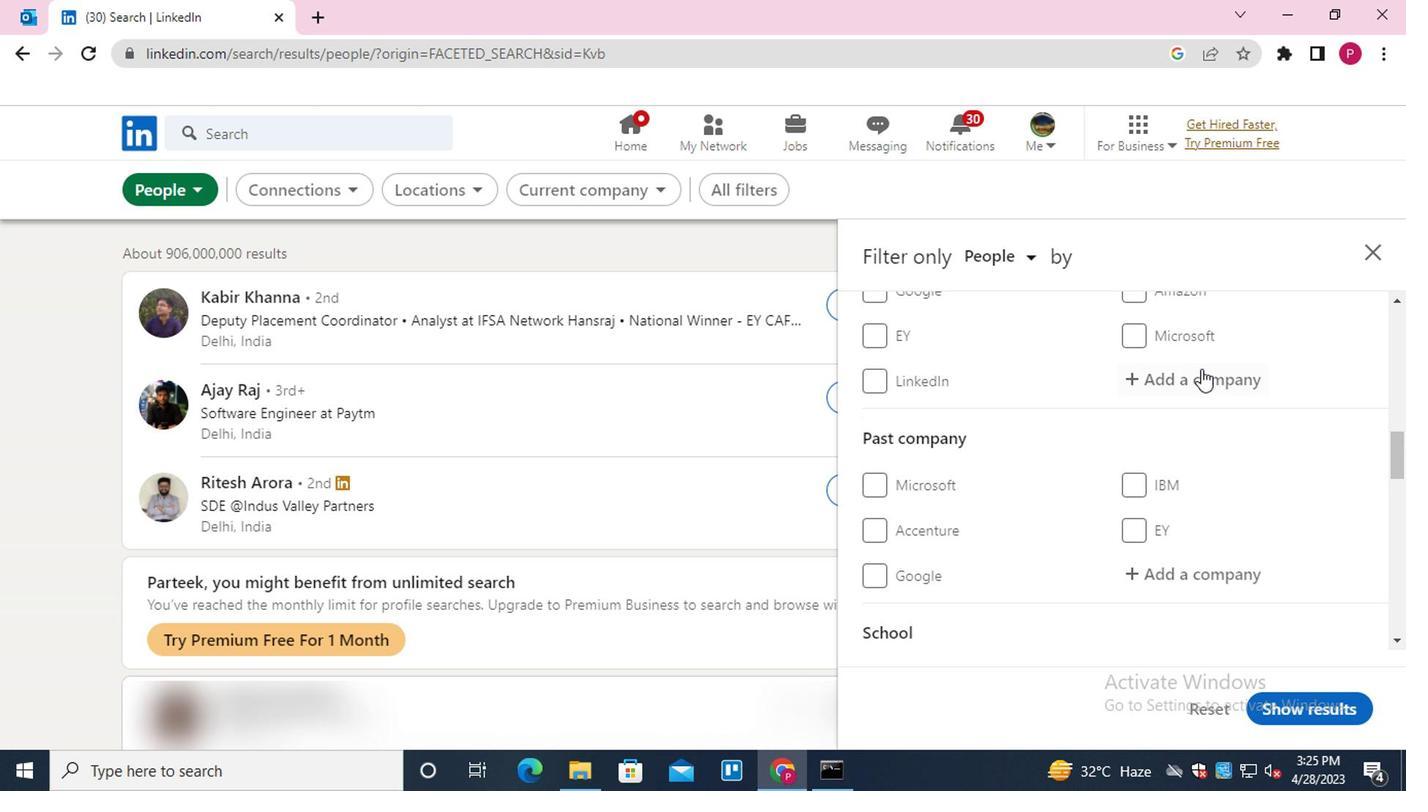 
Action: Mouse moved to (1205, 378)
Screenshot: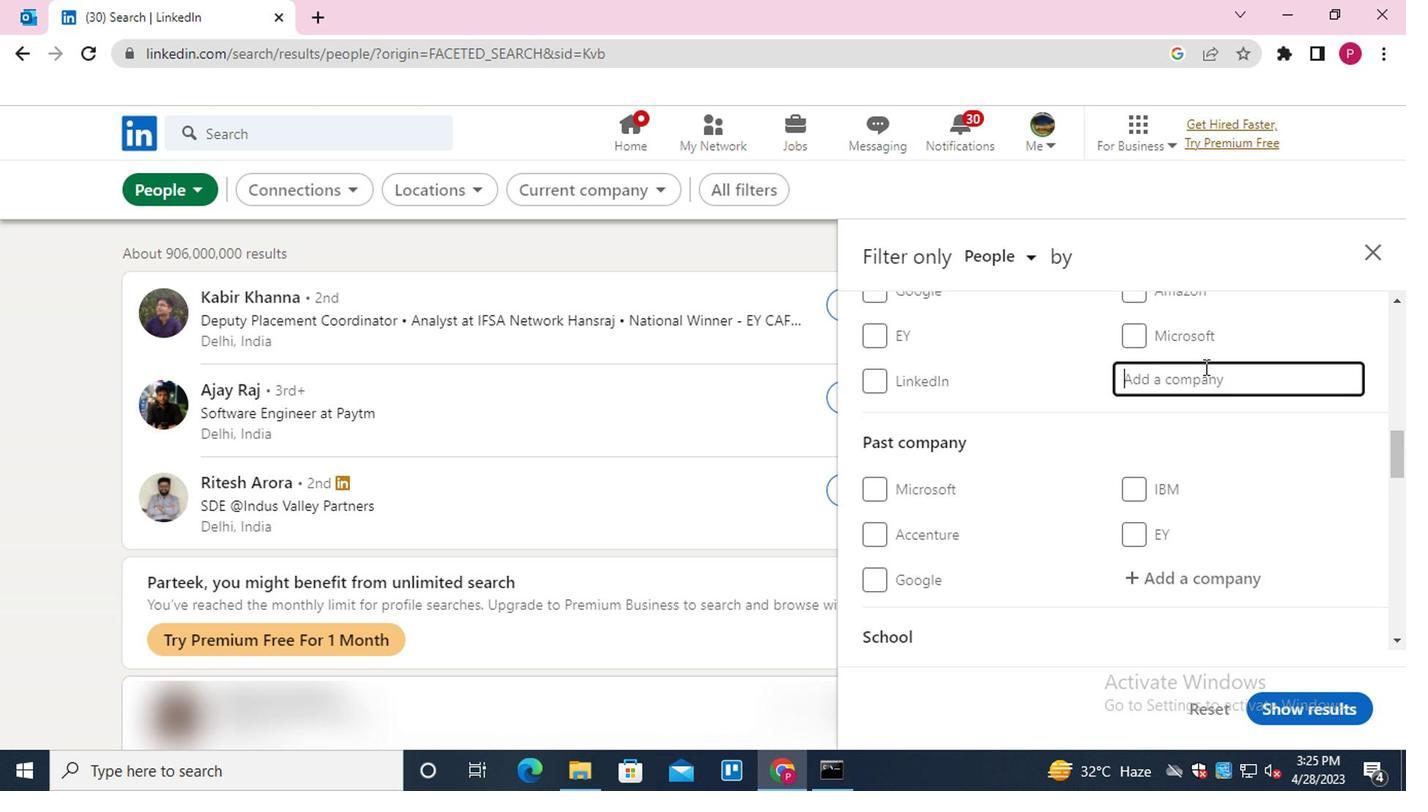 
Action: Key pressed <Key.shift>SUN<Key.down><Key.down><Key.enter>
Screenshot: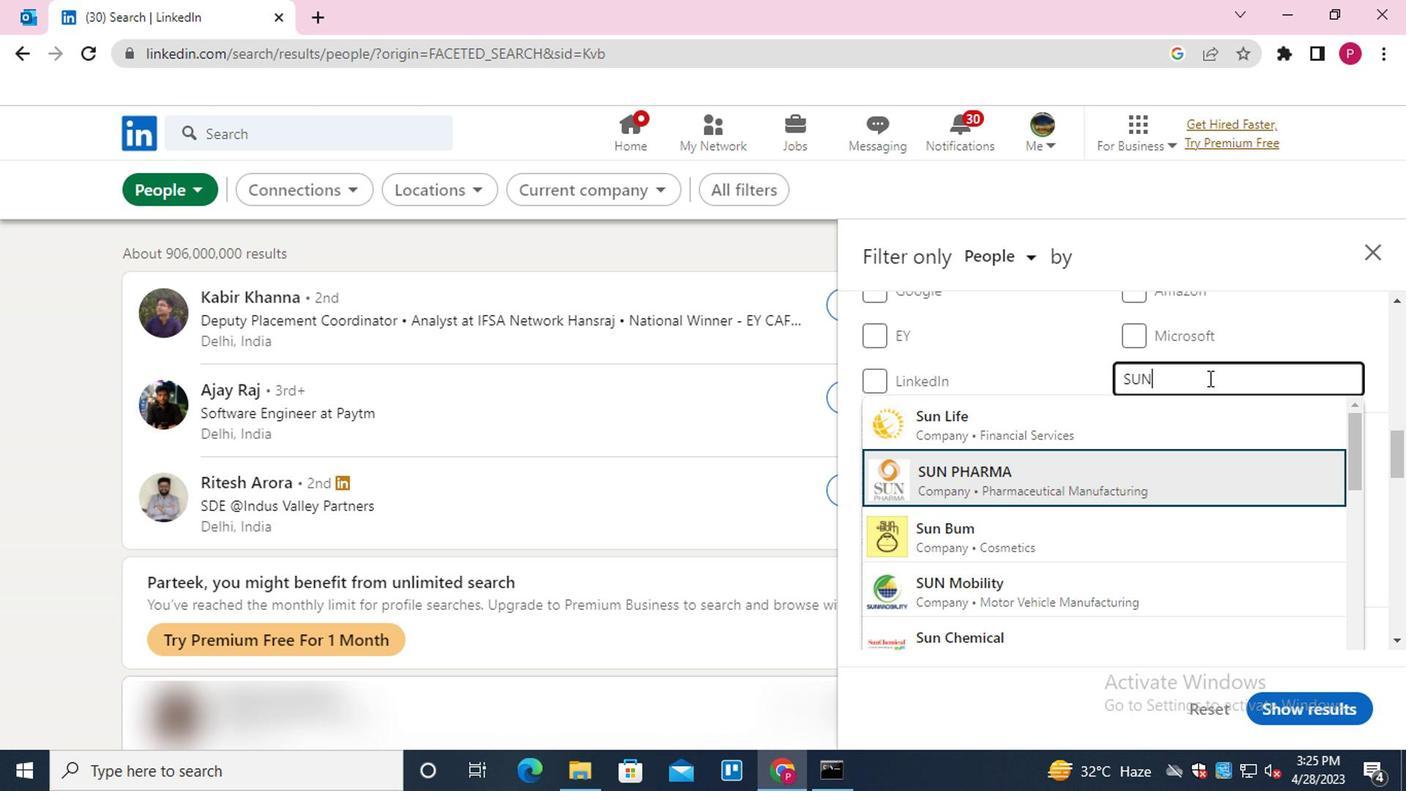 
Action: Mouse moved to (1027, 414)
Screenshot: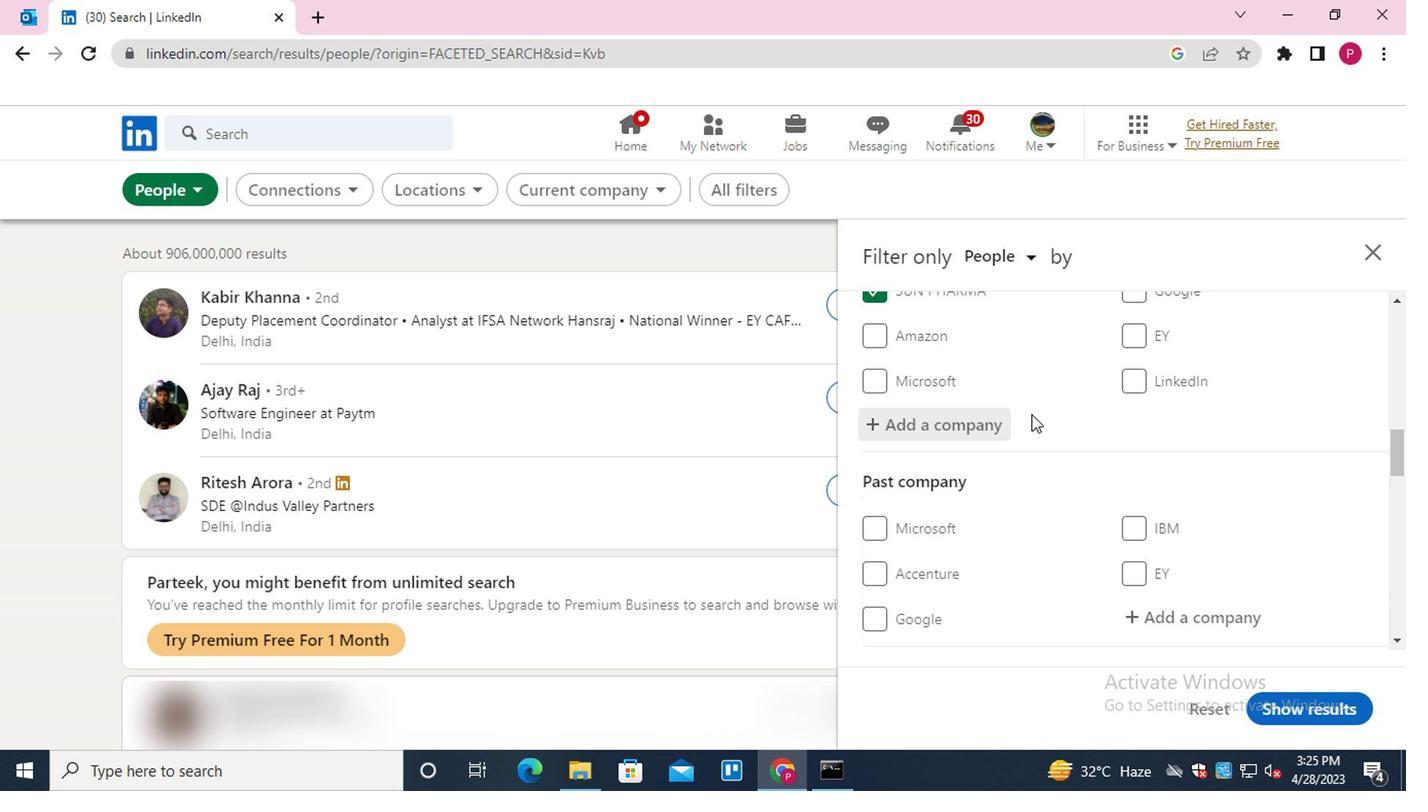 
Action: Mouse scrolled (1027, 413) with delta (0, -1)
Screenshot: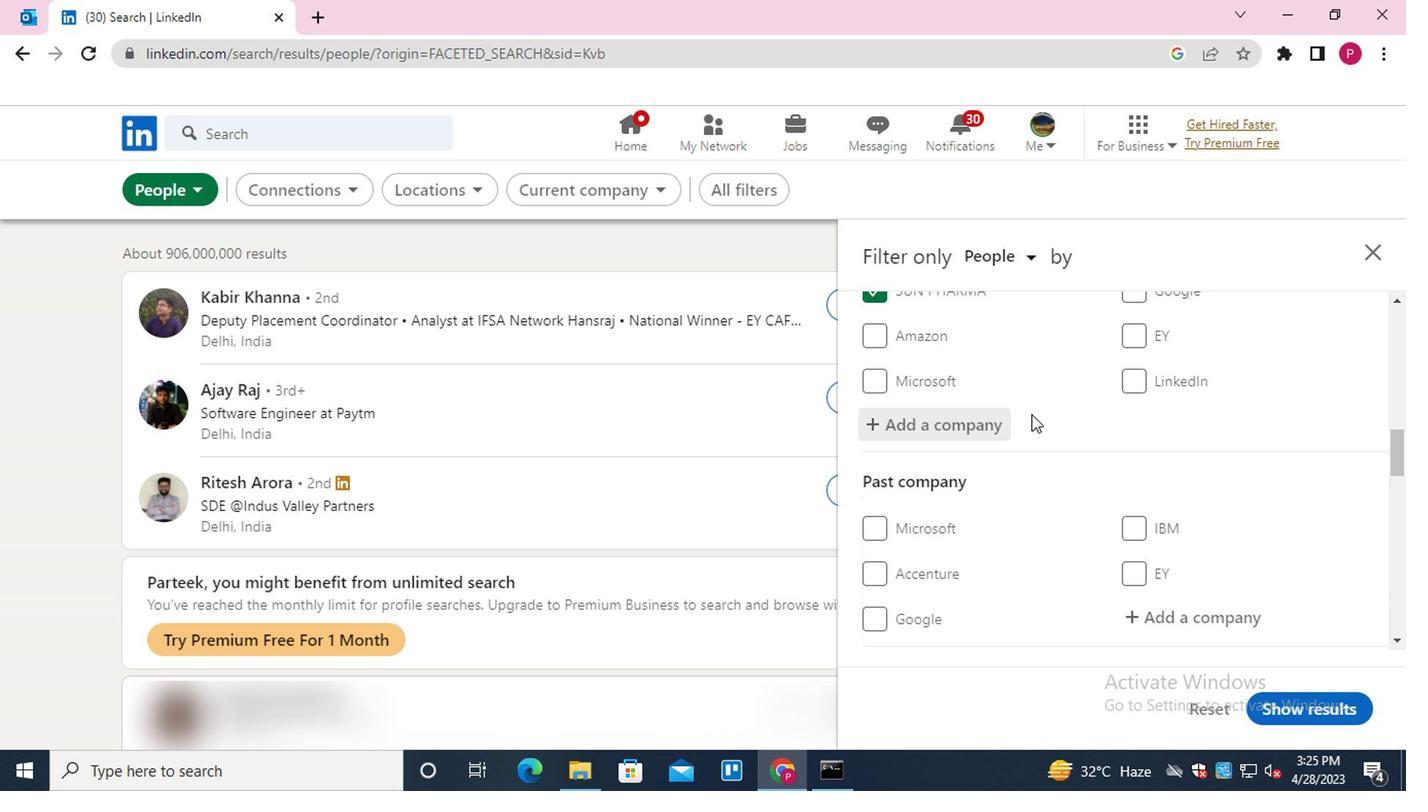 
Action: Mouse moved to (1027, 416)
Screenshot: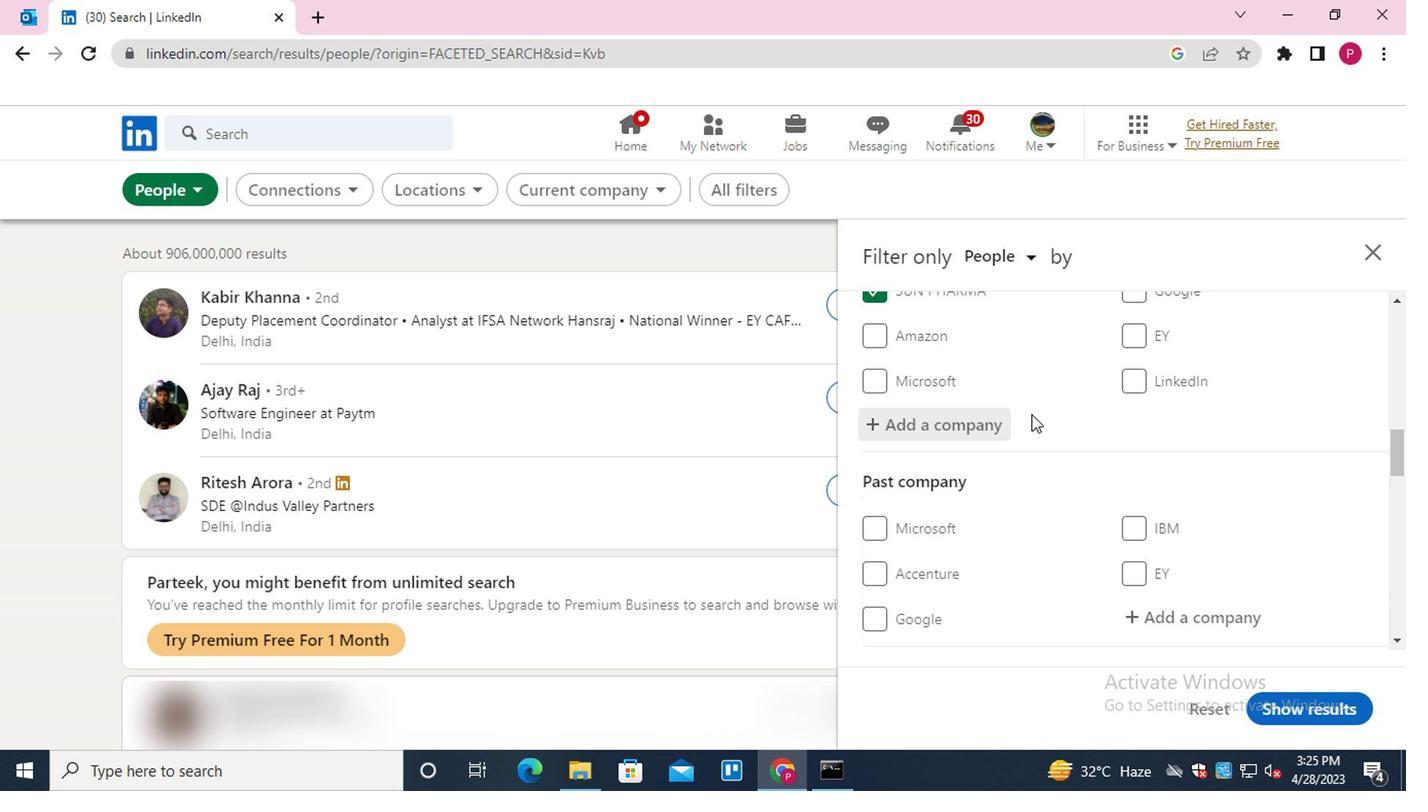 
Action: Mouse scrolled (1027, 415) with delta (0, 0)
Screenshot: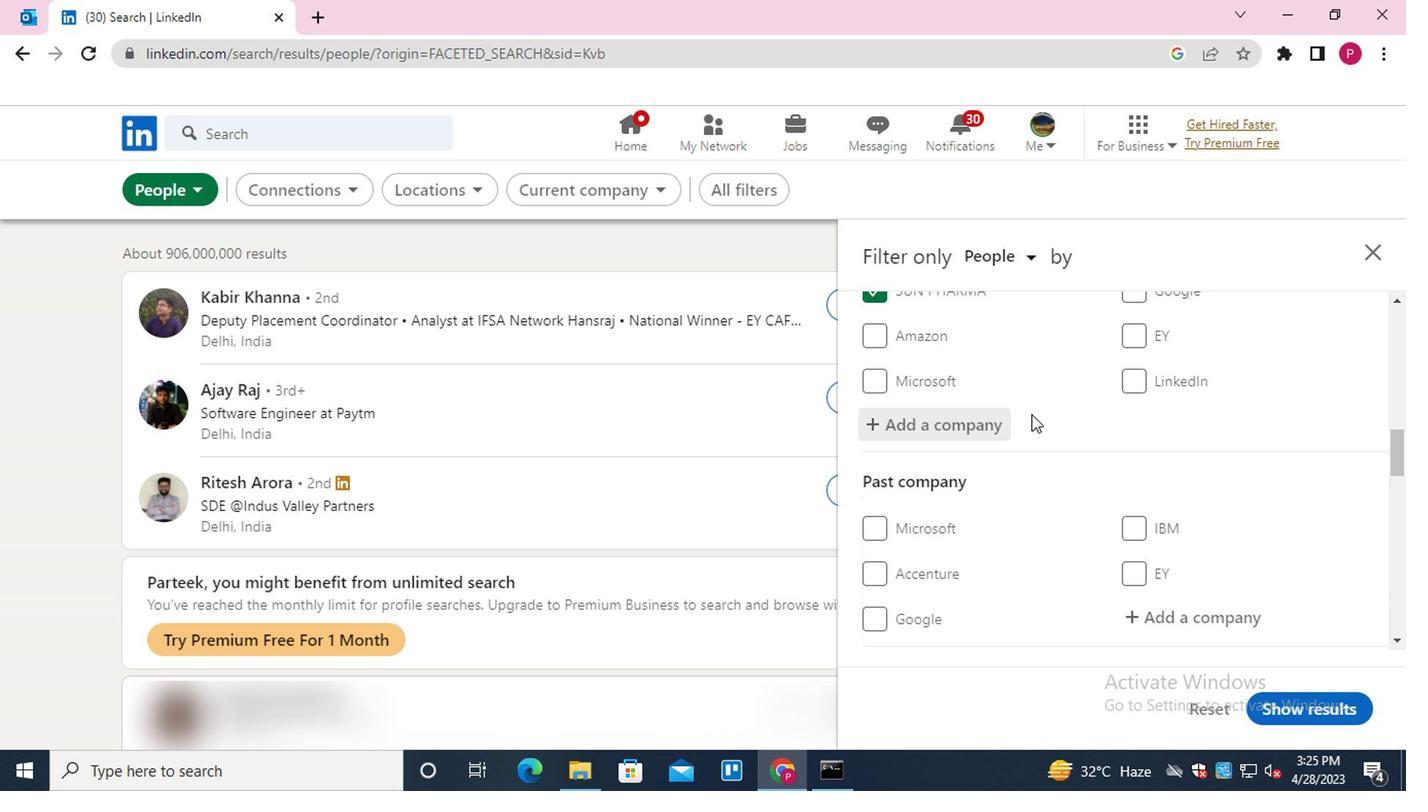 
Action: Mouse scrolled (1027, 415) with delta (0, 0)
Screenshot: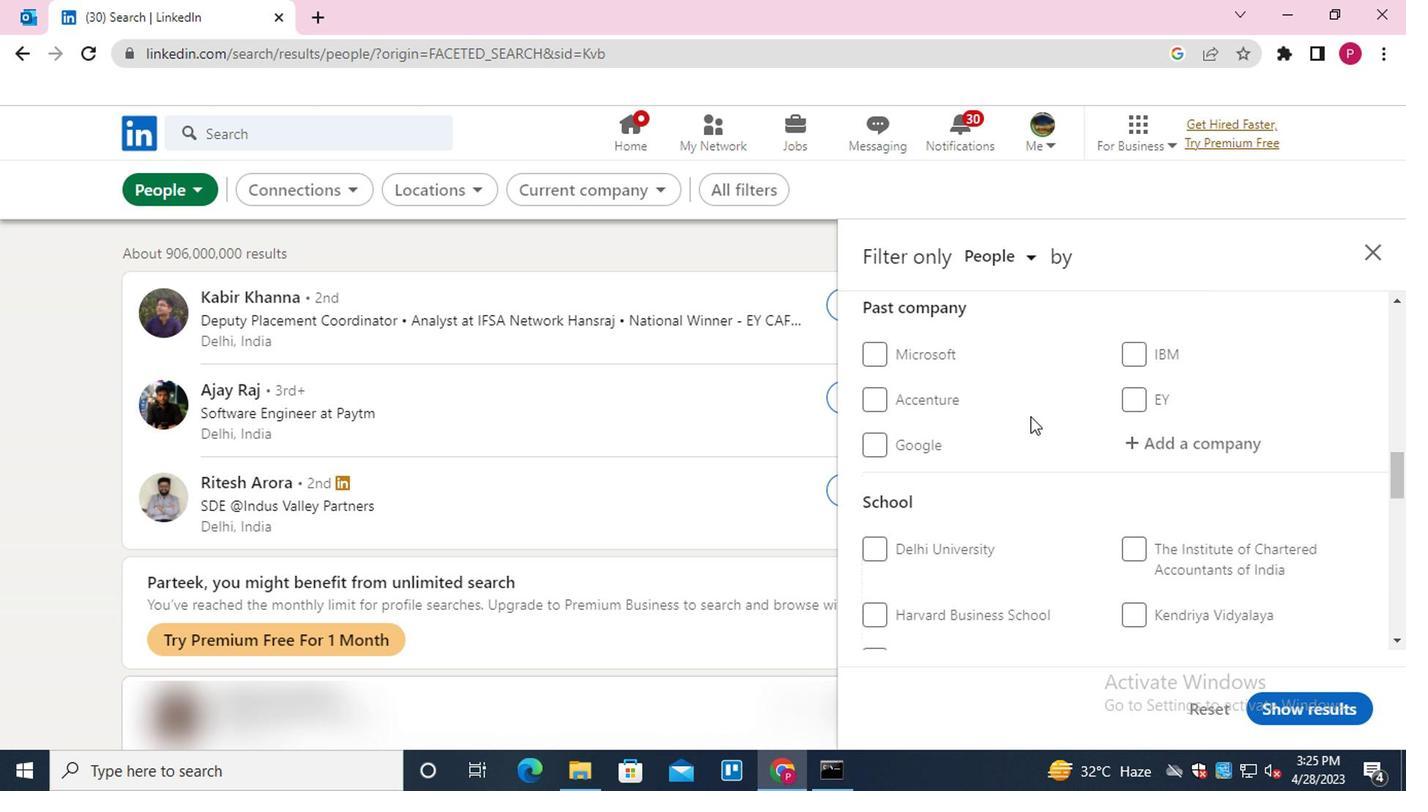 
Action: Mouse scrolled (1027, 415) with delta (0, 0)
Screenshot: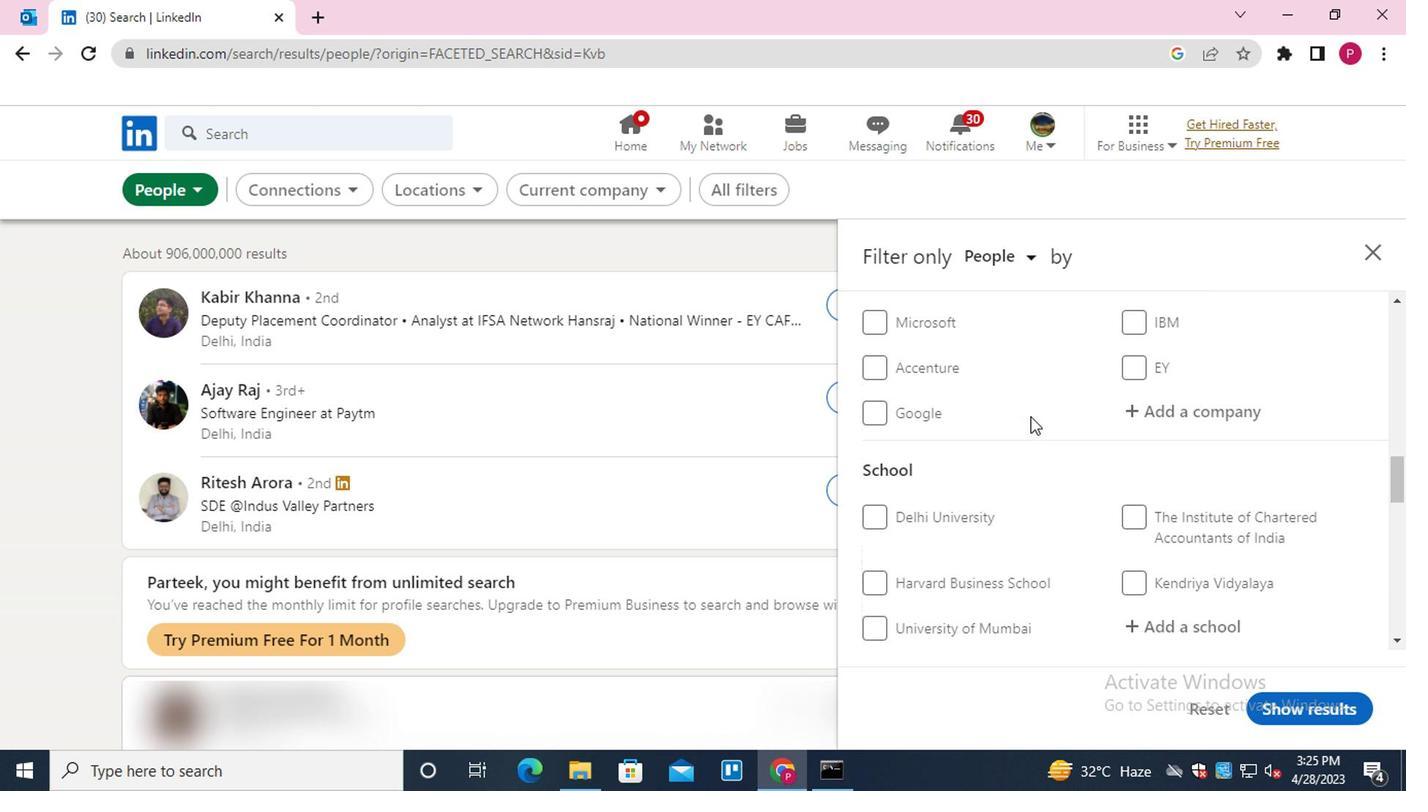 
Action: Mouse scrolled (1027, 415) with delta (0, 0)
Screenshot: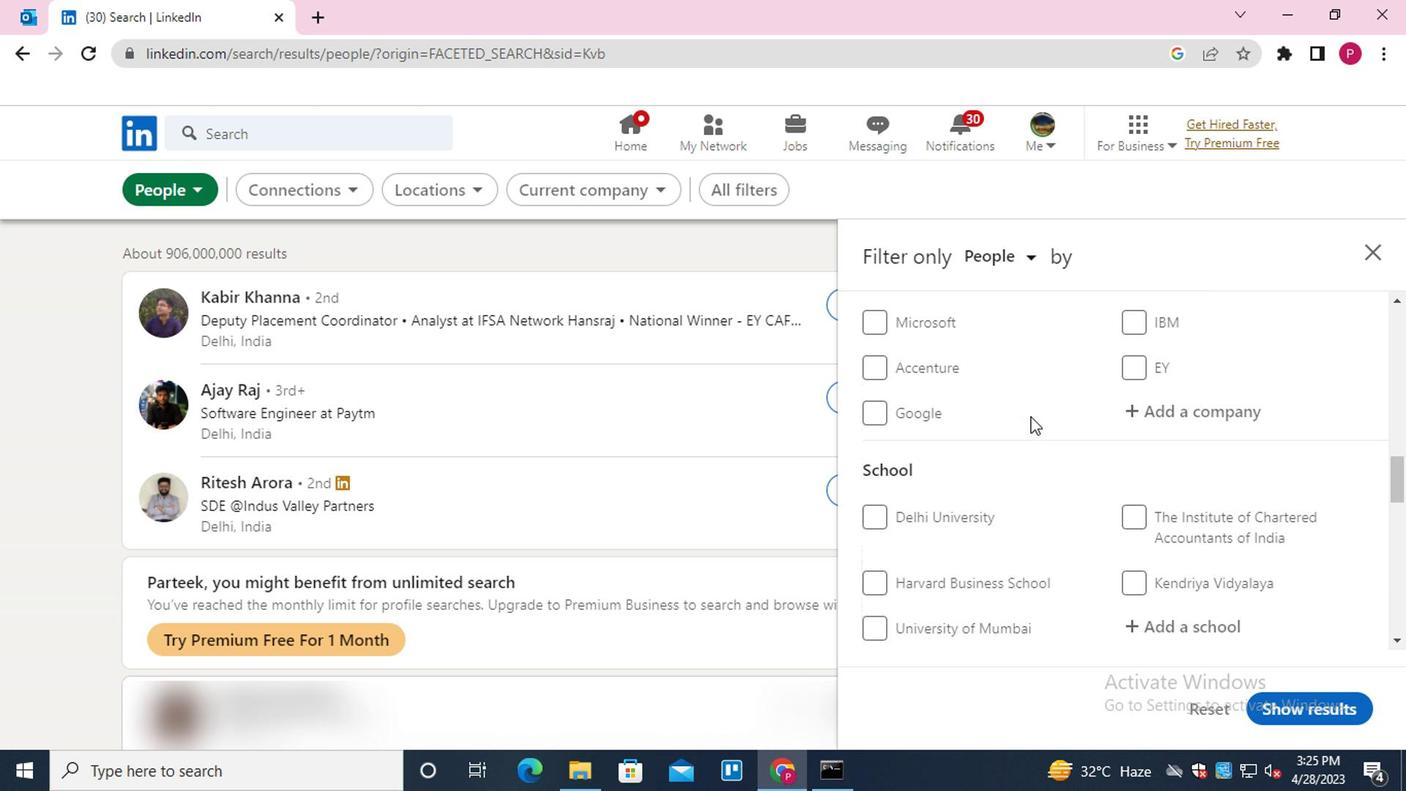 
Action: Mouse moved to (1158, 323)
Screenshot: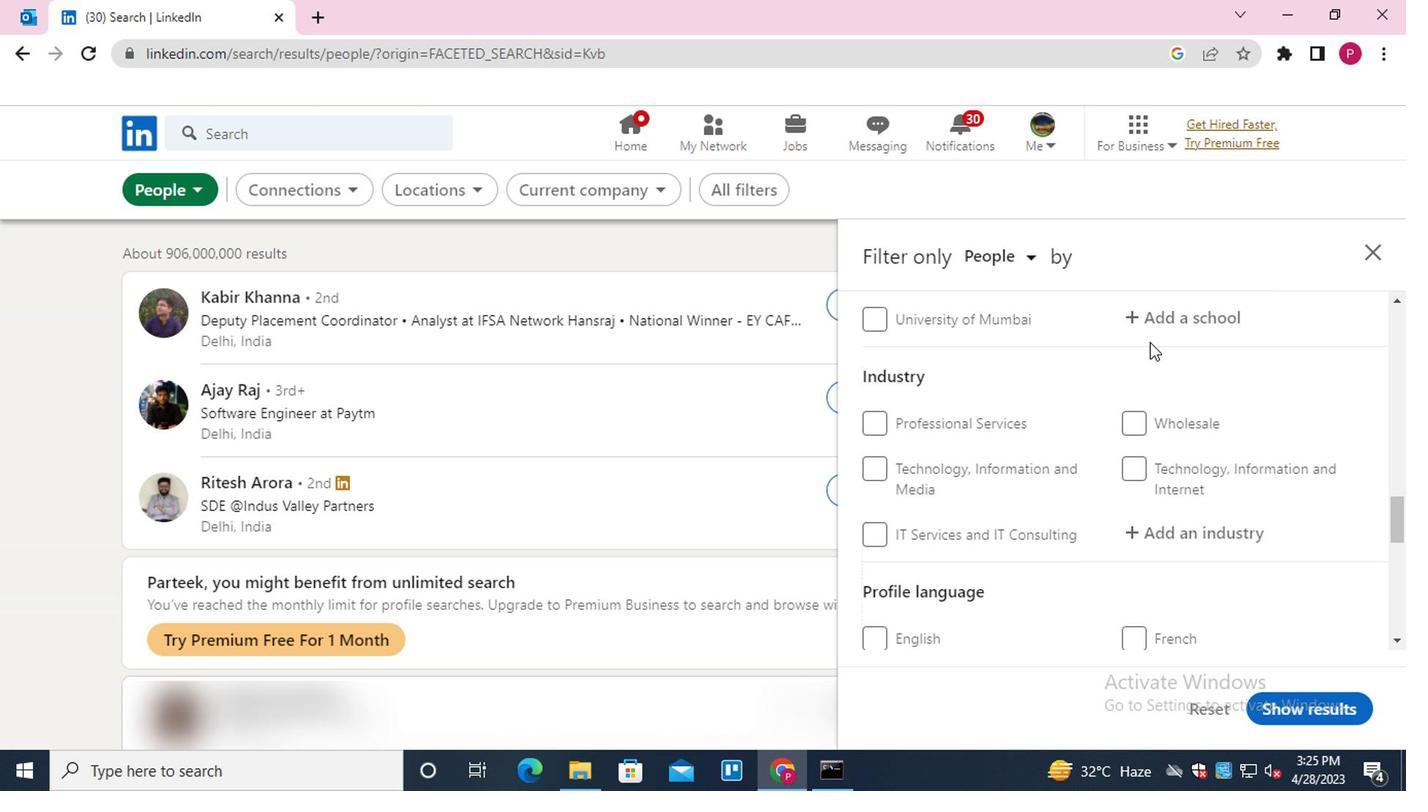 
Action: Mouse pressed left at (1158, 323)
Screenshot: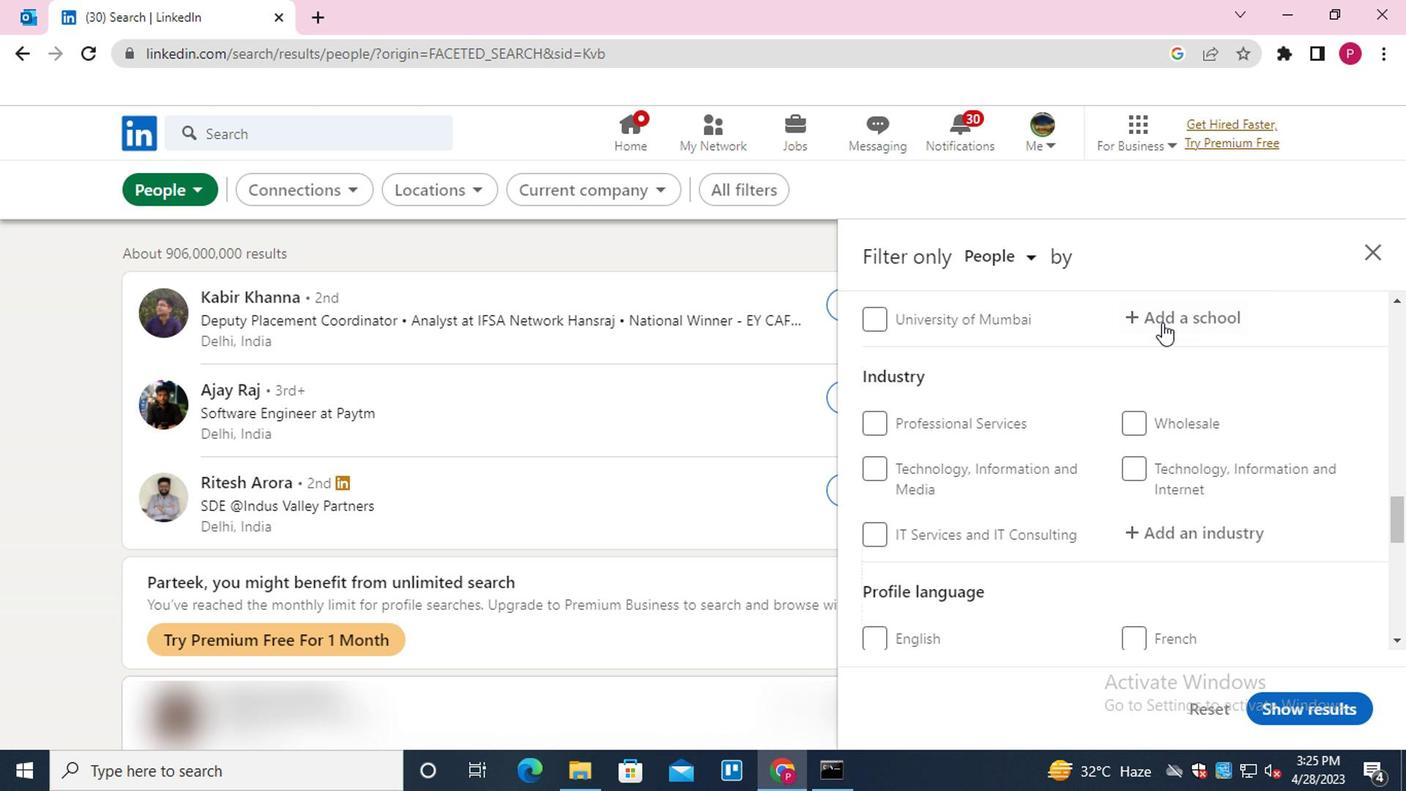 
Action: Key pressed <Key.shift><Key.shift><Key.shift><Key.shift><Key.shift>BNM<Key.down><Key.enter>
Screenshot: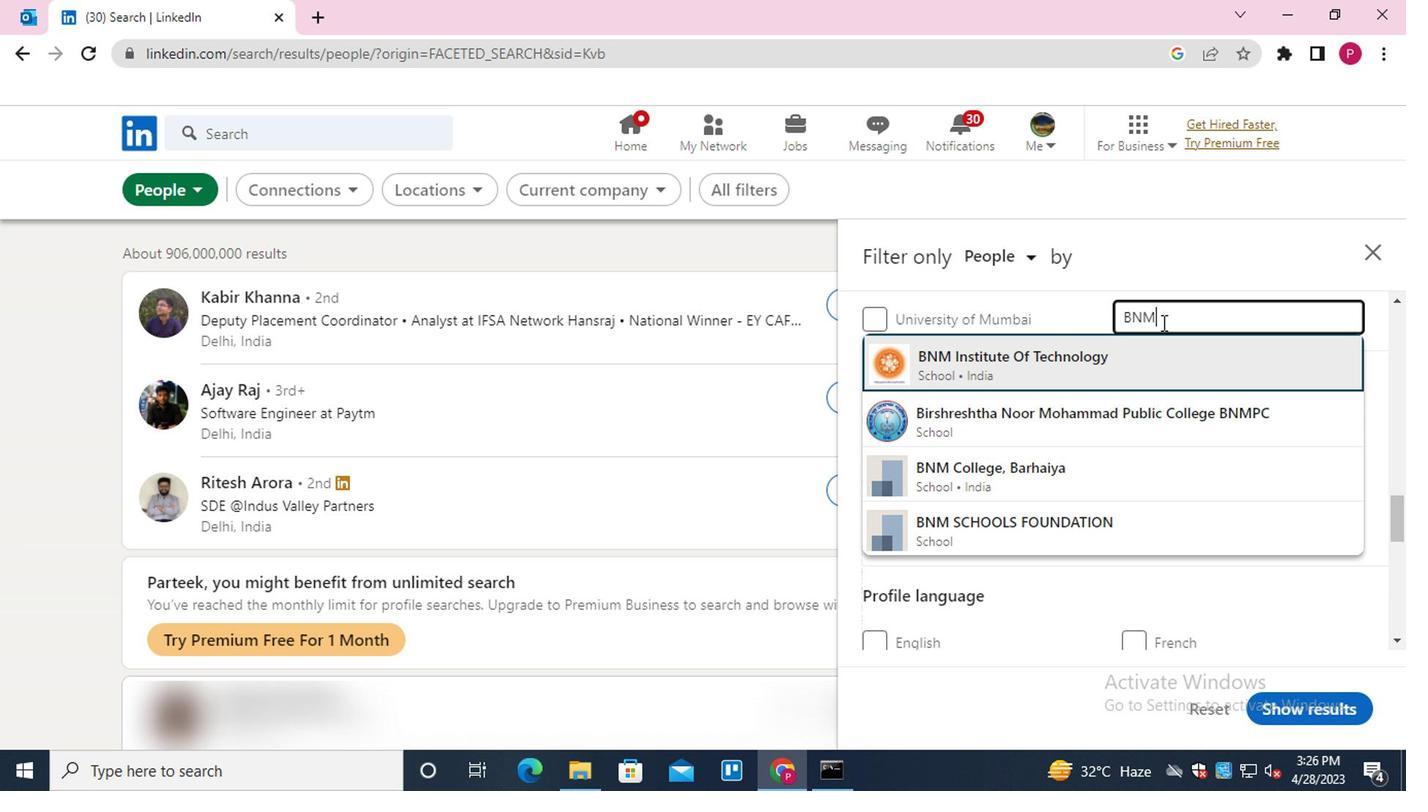 
Action: Mouse moved to (1112, 476)
Screenshot: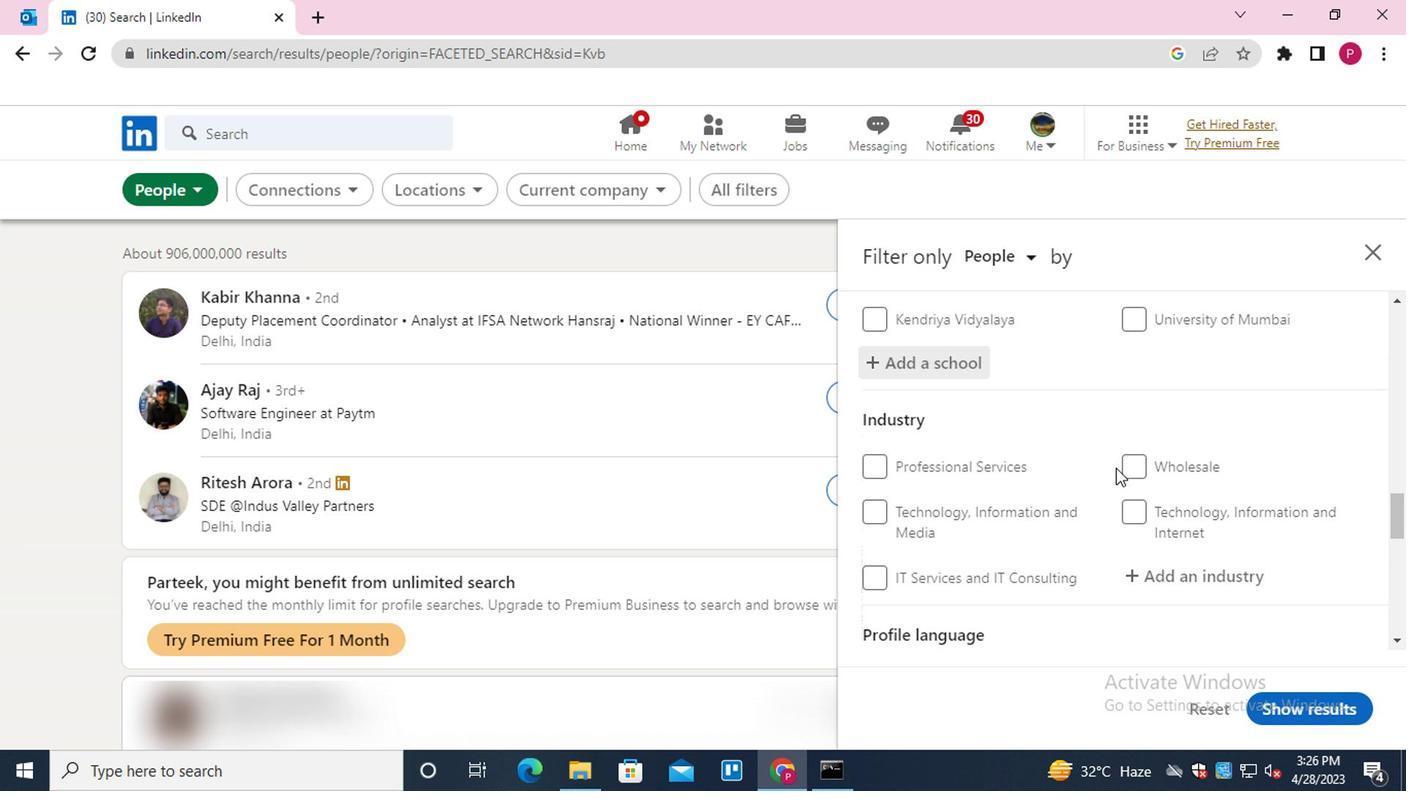
Action: Mouse scrolled (1112, 475) with delta (0, -1)
Screenshot: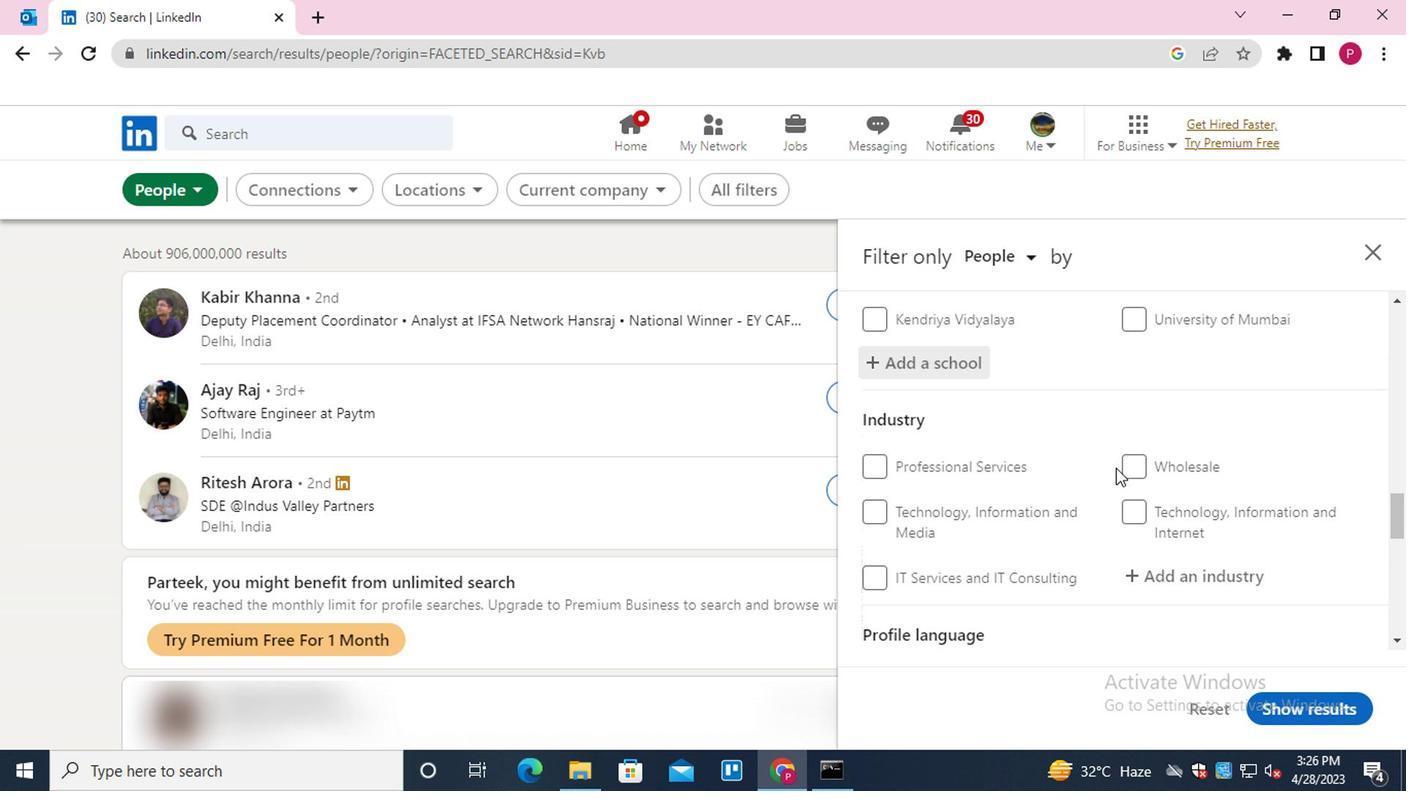 
Action: Mouse moved to (1196, 459)
Screenshot: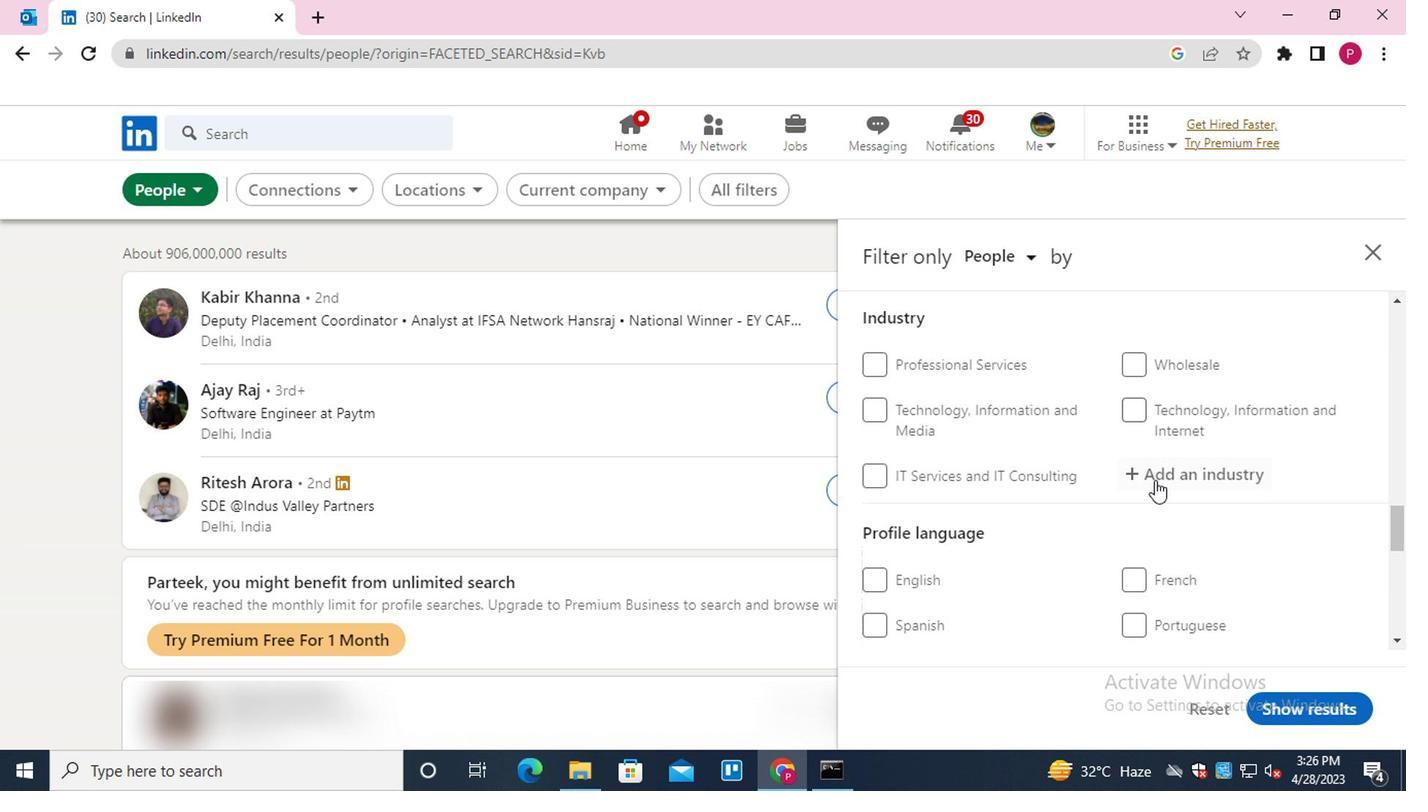 
Action: Mouse pressed left at (1196, 459)
Screenshot: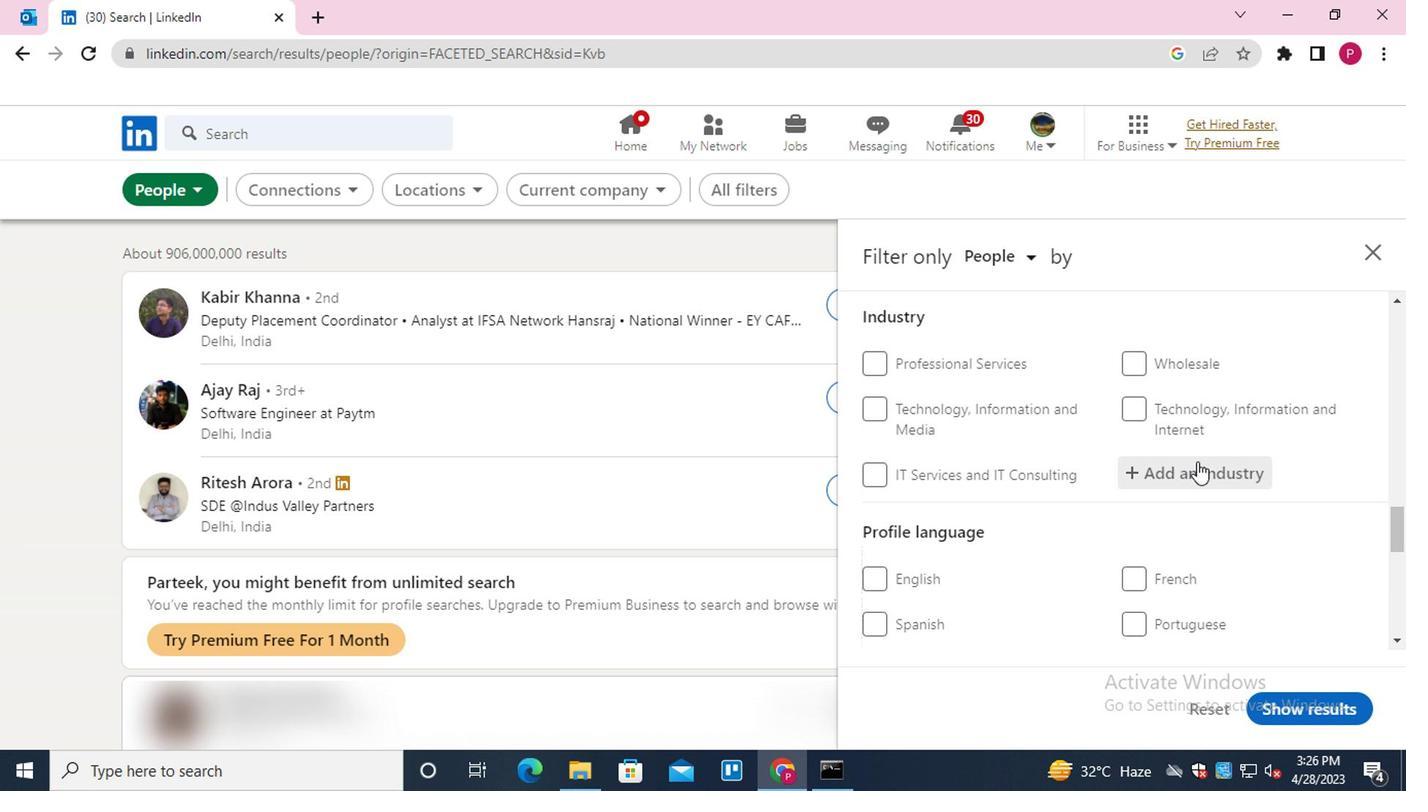 
Action: Key pressed <Key.shift>STEAM<Key.down><Key.enter>
Screenshot: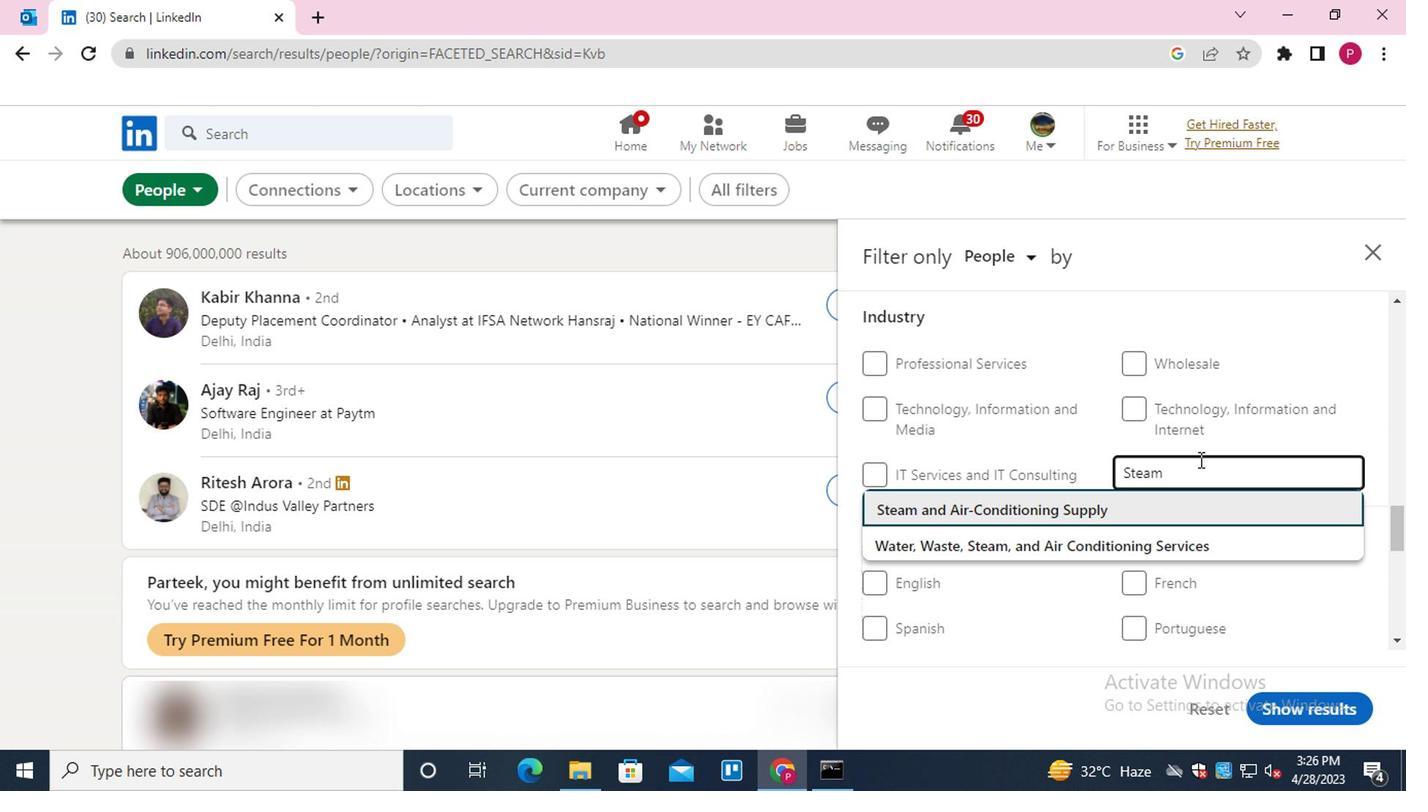 
Action: Mouse moved to (1150, 495)
Screenshot: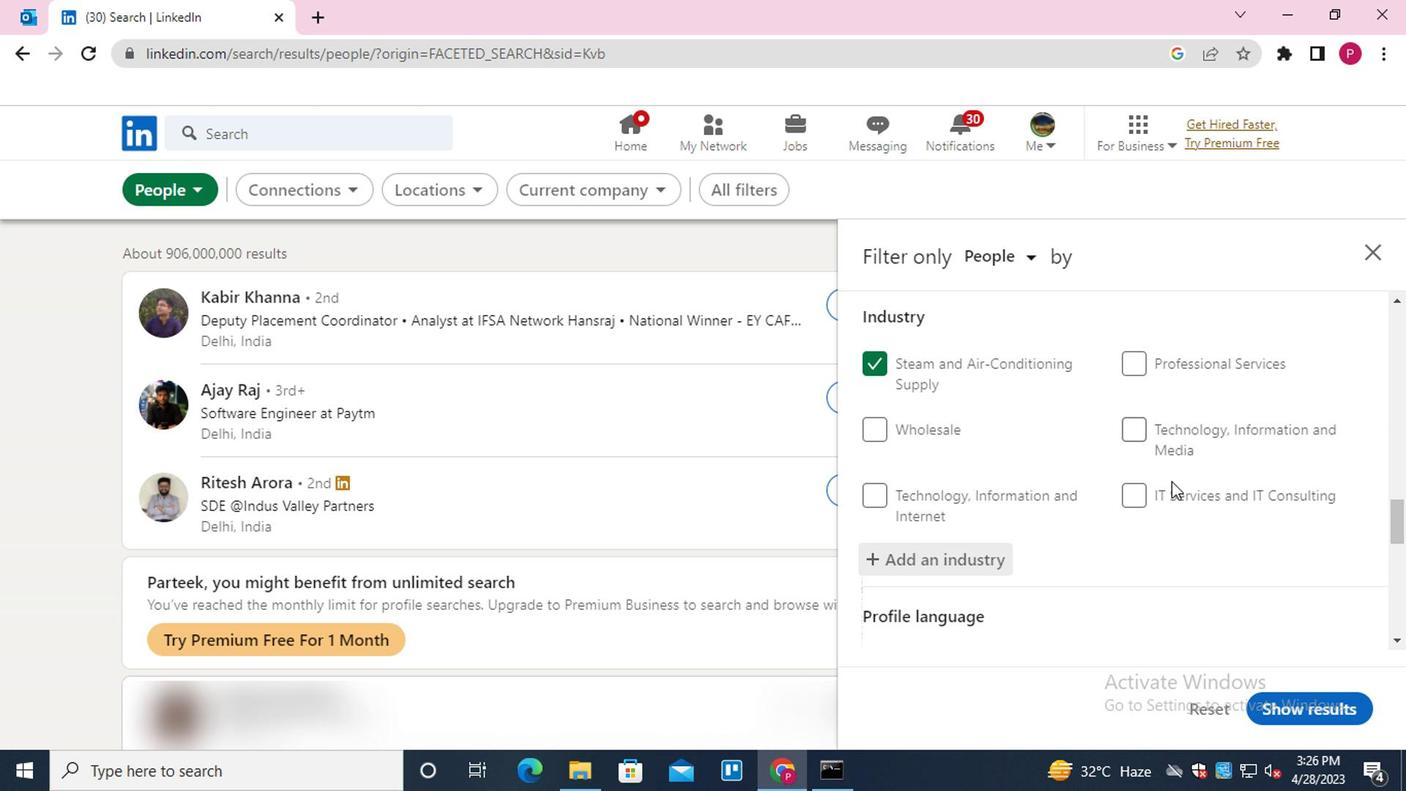 
Action: Mouse scrolled (1150, 494) with delta (0, 0)
Screenshot: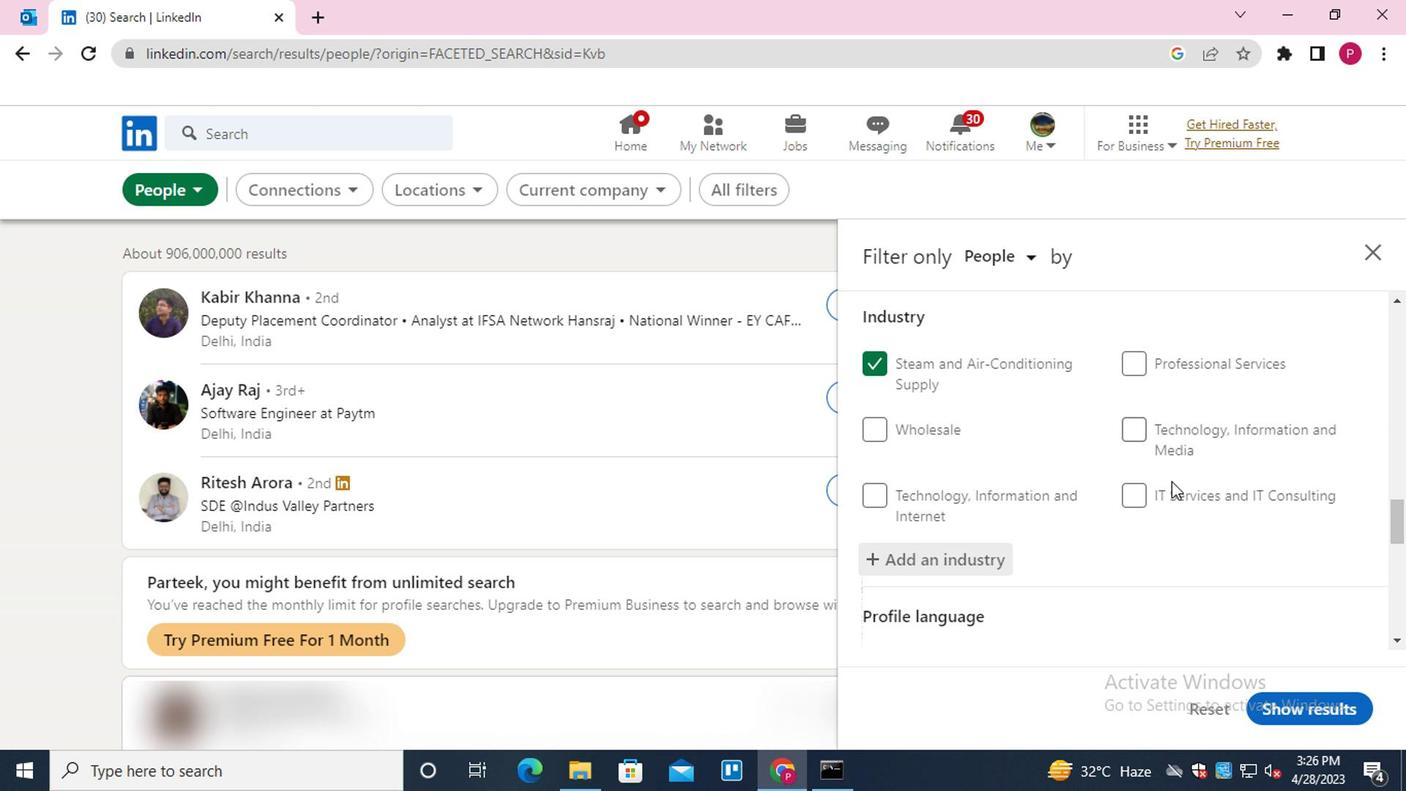 
Action: Mouse scrolled (1150, 494) with delta (0, 0)
Screenshot: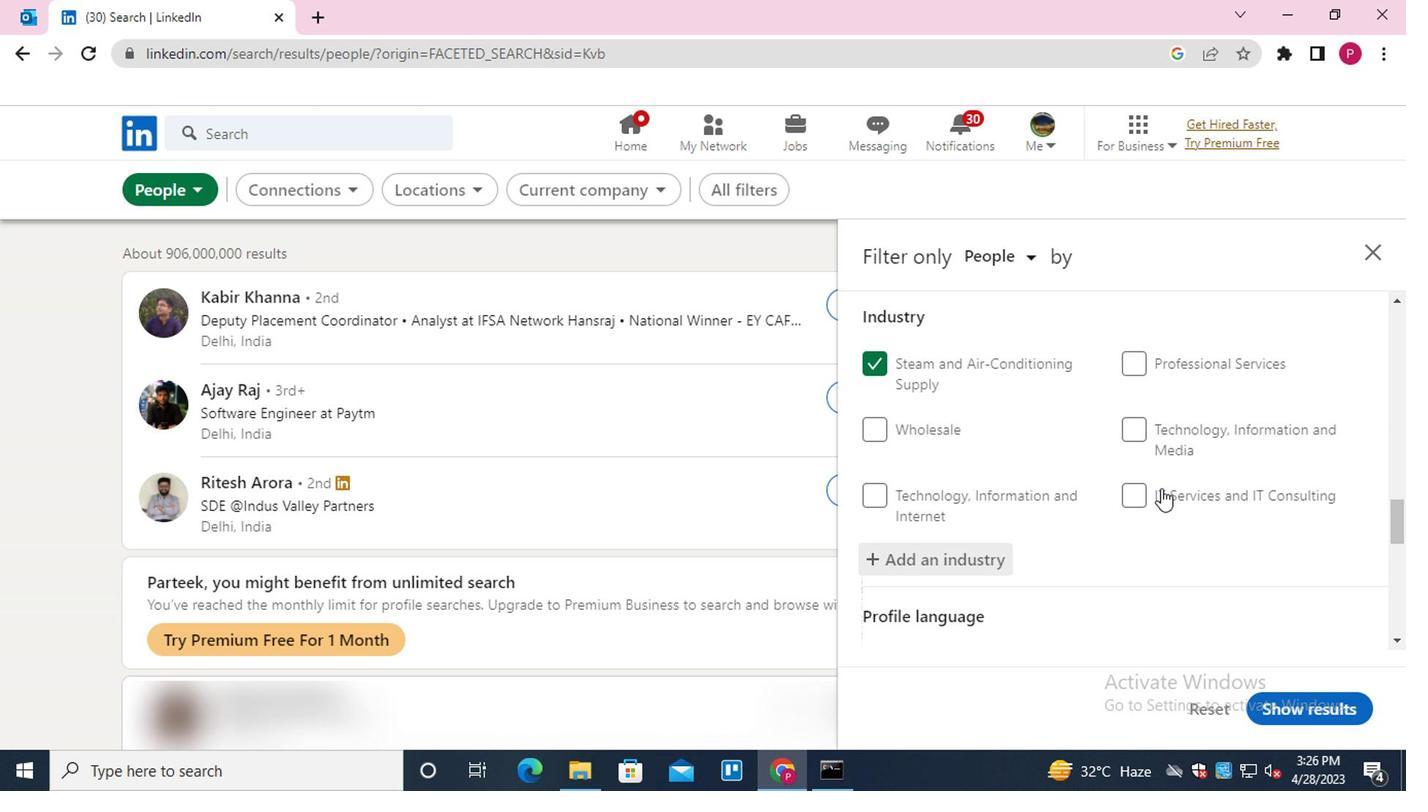 
Action: Mouse moved to (1042, 505)
Screenshot: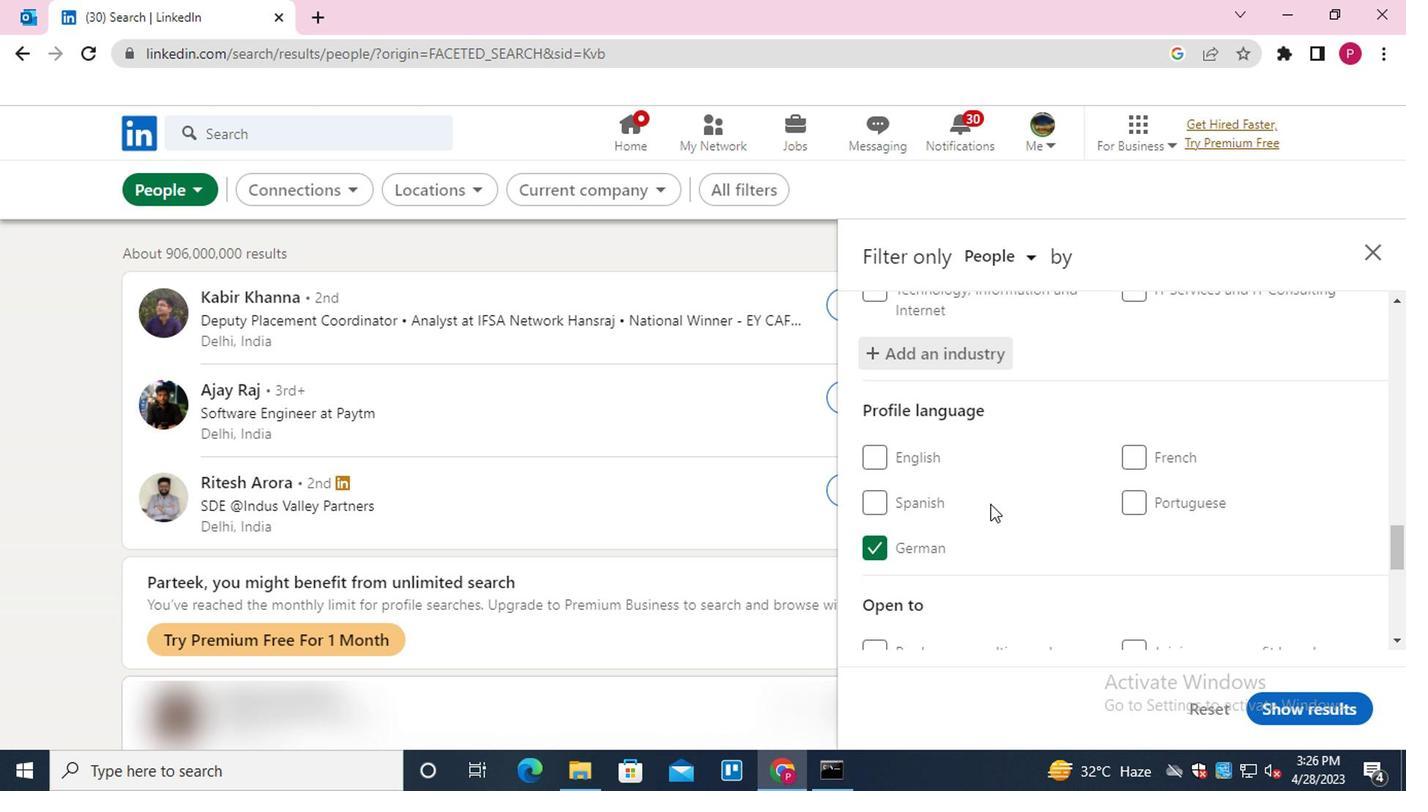 
Action: Mouse scrolled (1042, 504) with delta (0, 0)
Screenshot: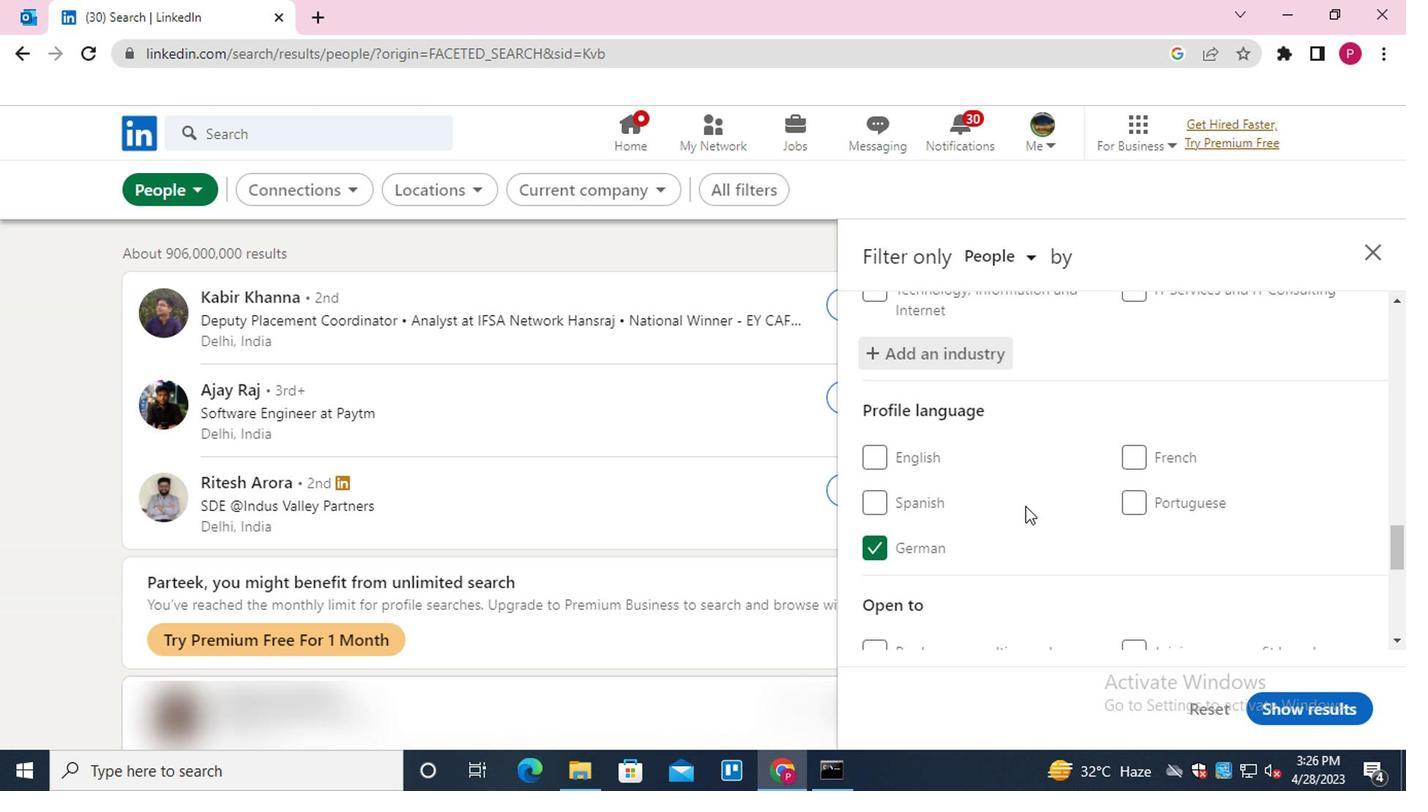 
Action: Mouse scrolled (1042, 504) with delta (0, 0)
Screenshot: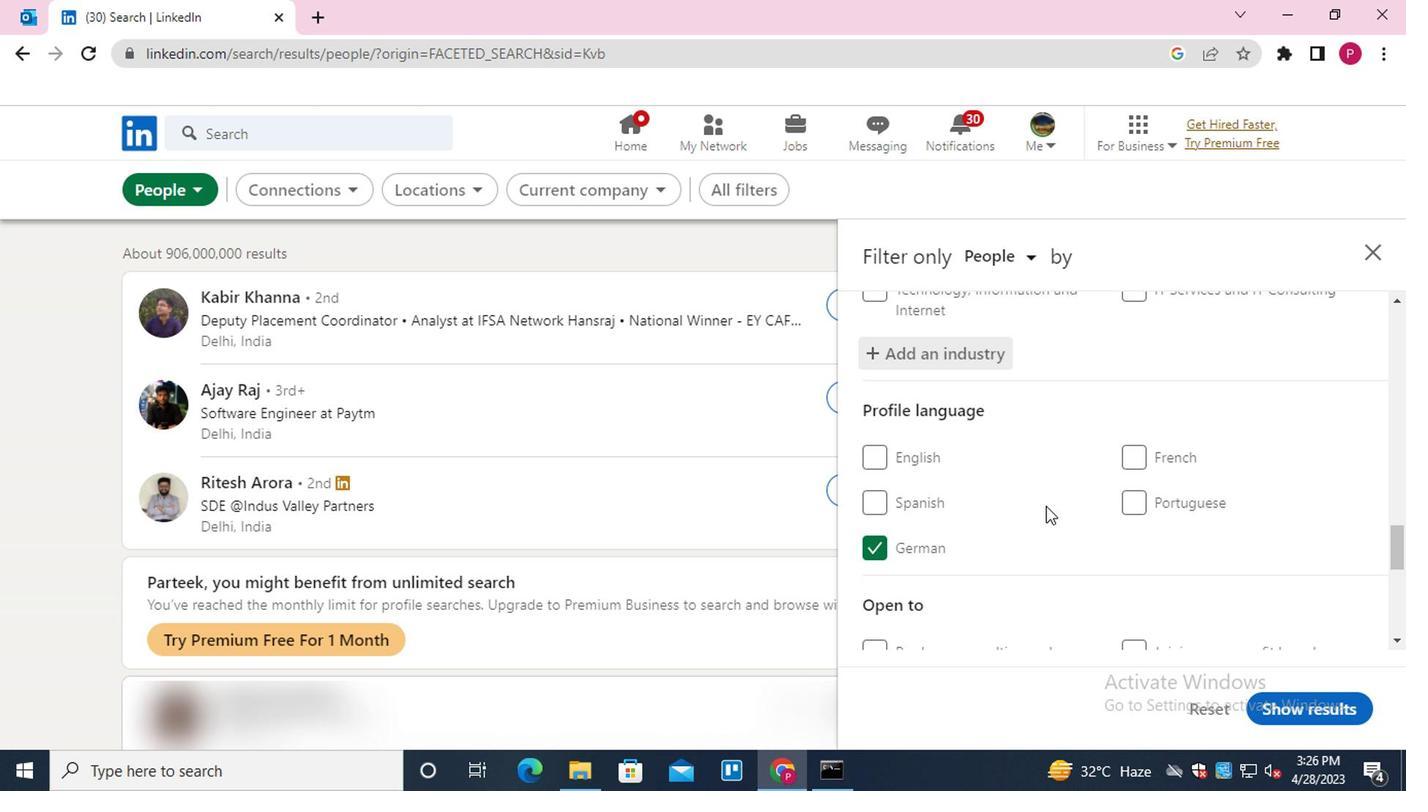 
Action: Mouse scrolled (1042, 504) with delta (0, 0)
Screenshot: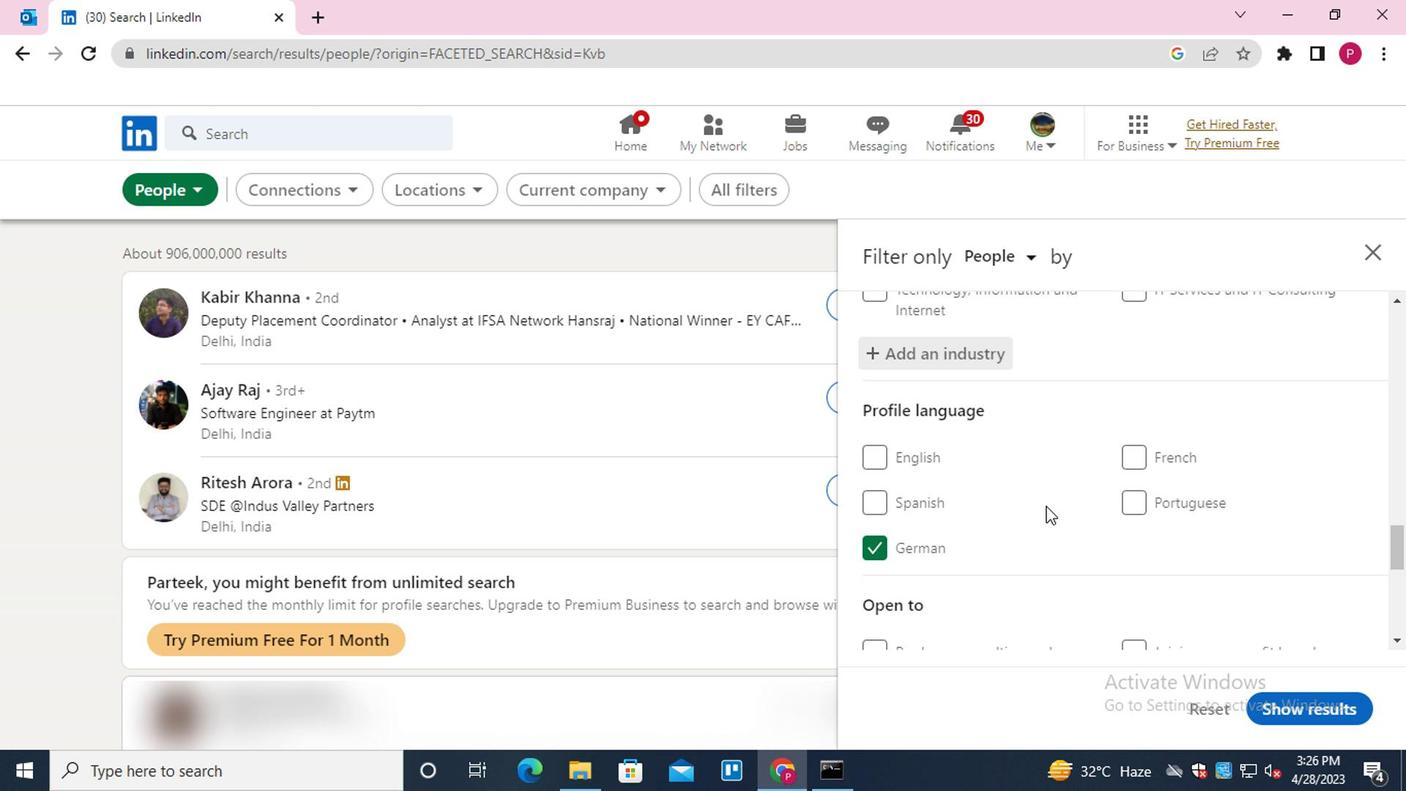 
Action: Mouse moved to (1145, 559)
Screenshot: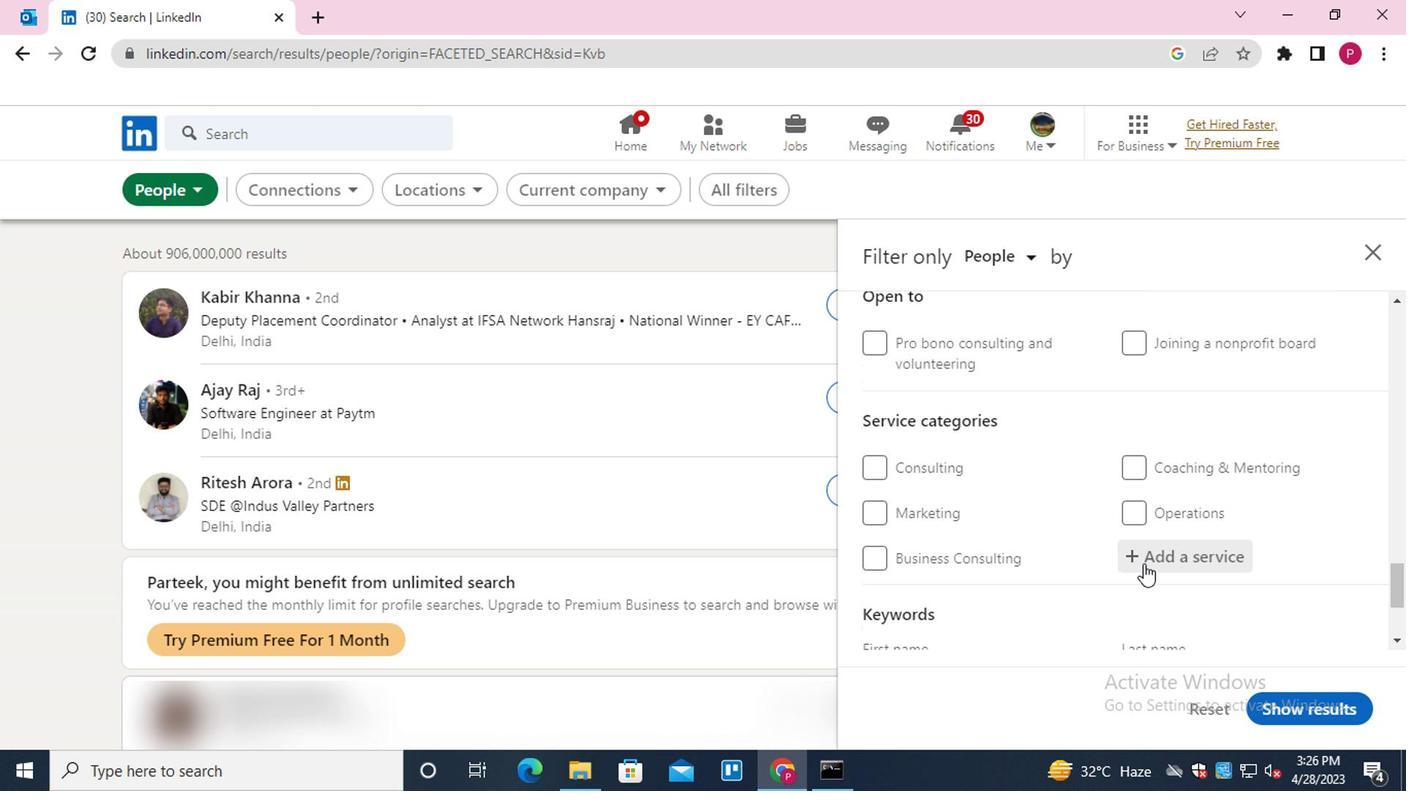 
Action: Mouse pressed left at (1145, 559)
Screenshot: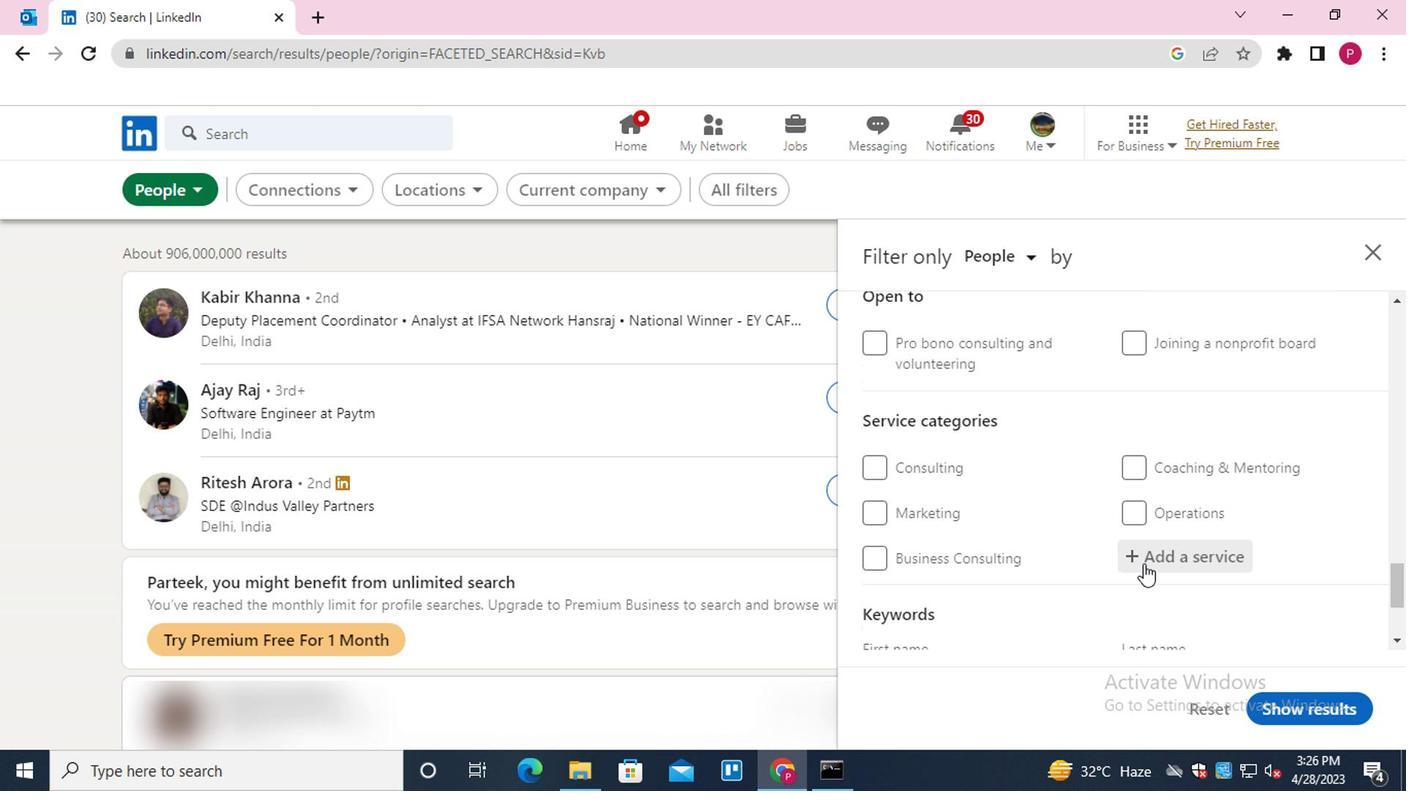 
Action: Key pressed <Key.shift>WEDDI<Key.down><Key.down><Key.up><Key.enter>
Screenshot: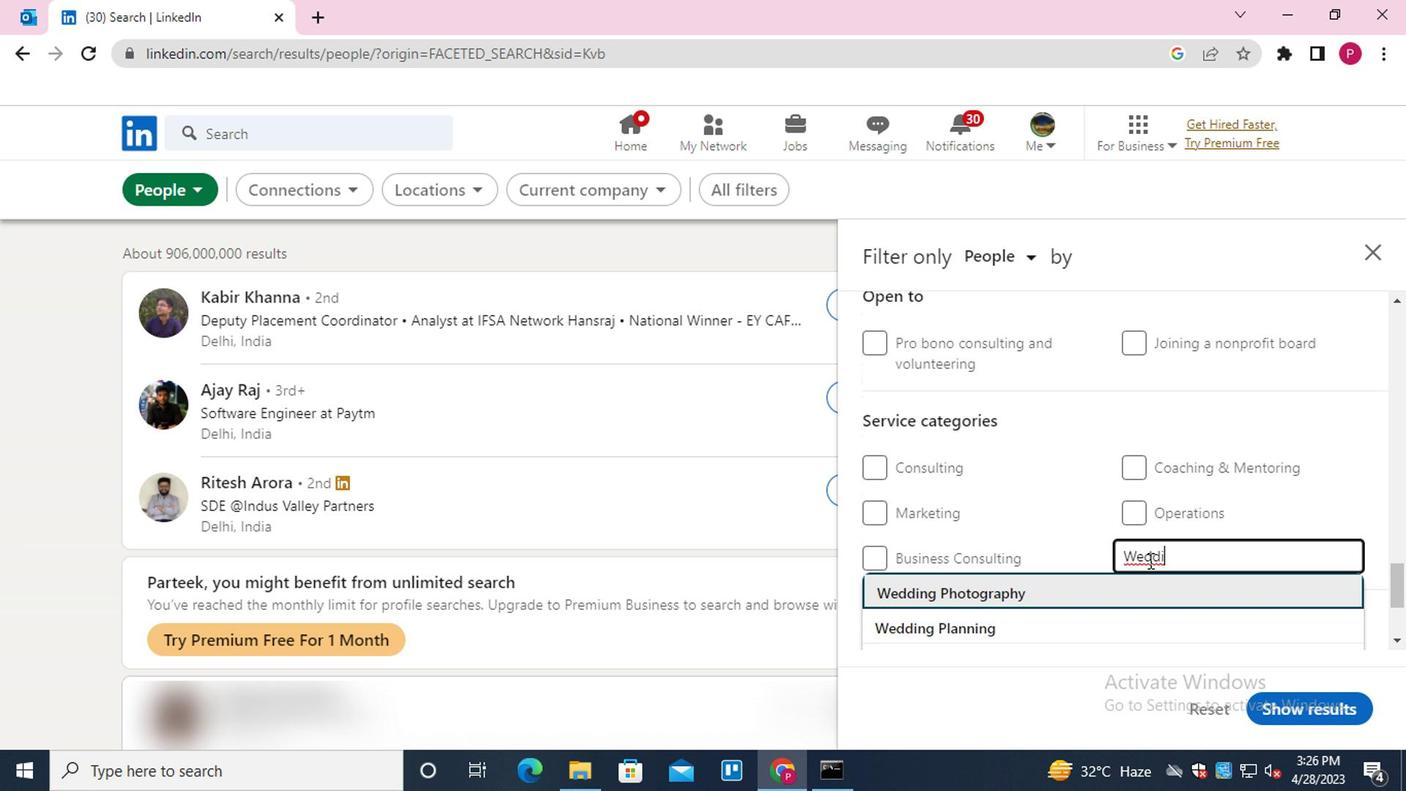 
Action: Mouse scrolled (1145, 558) with delta (0, 0)
Screenshot: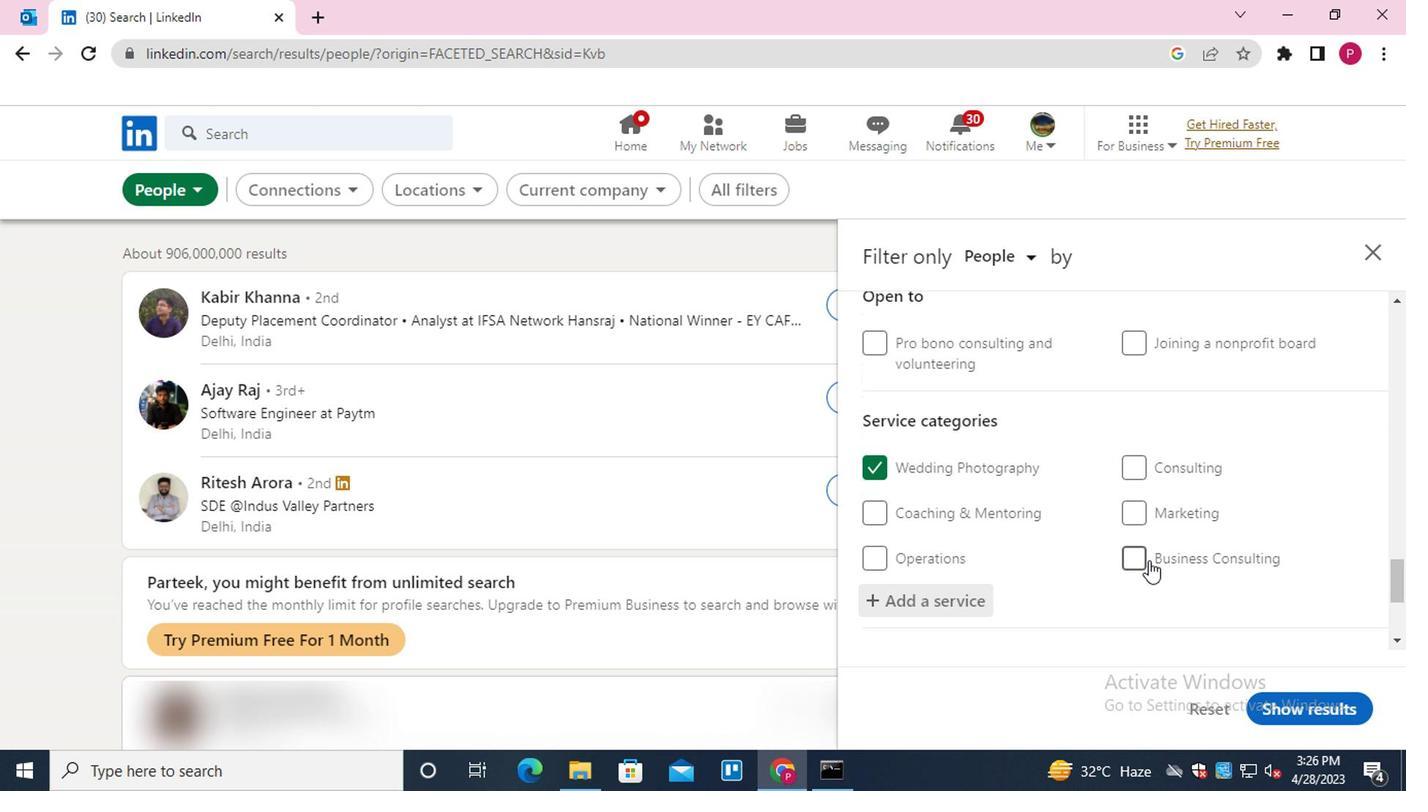 
Action: Mouse moved to (1141, 561)
Screenshot: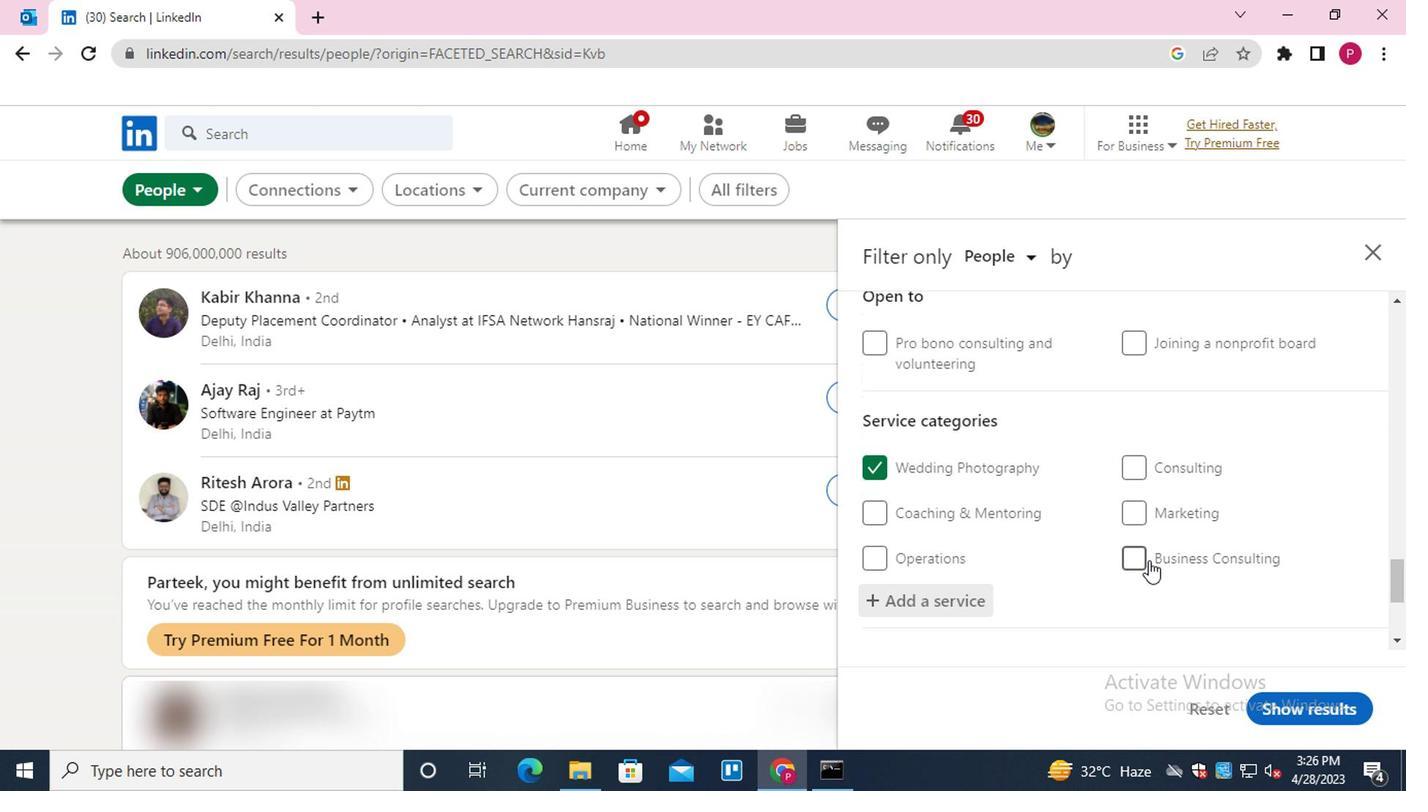 
Action: Mouse scrolled (1141, 560) with delta (0, -1)
Screenshot: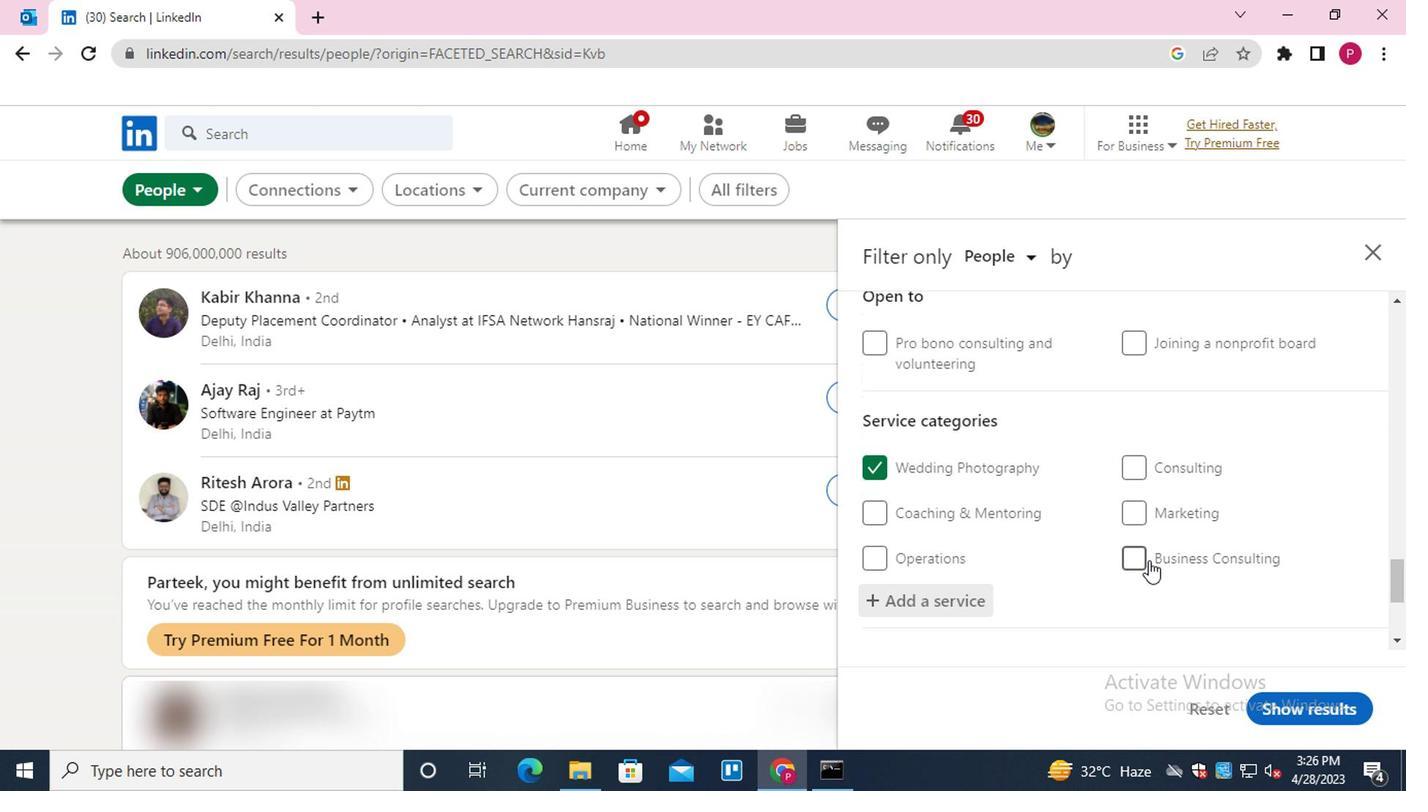 
Action: Mouse moved to (1140, 562)
Screenshot: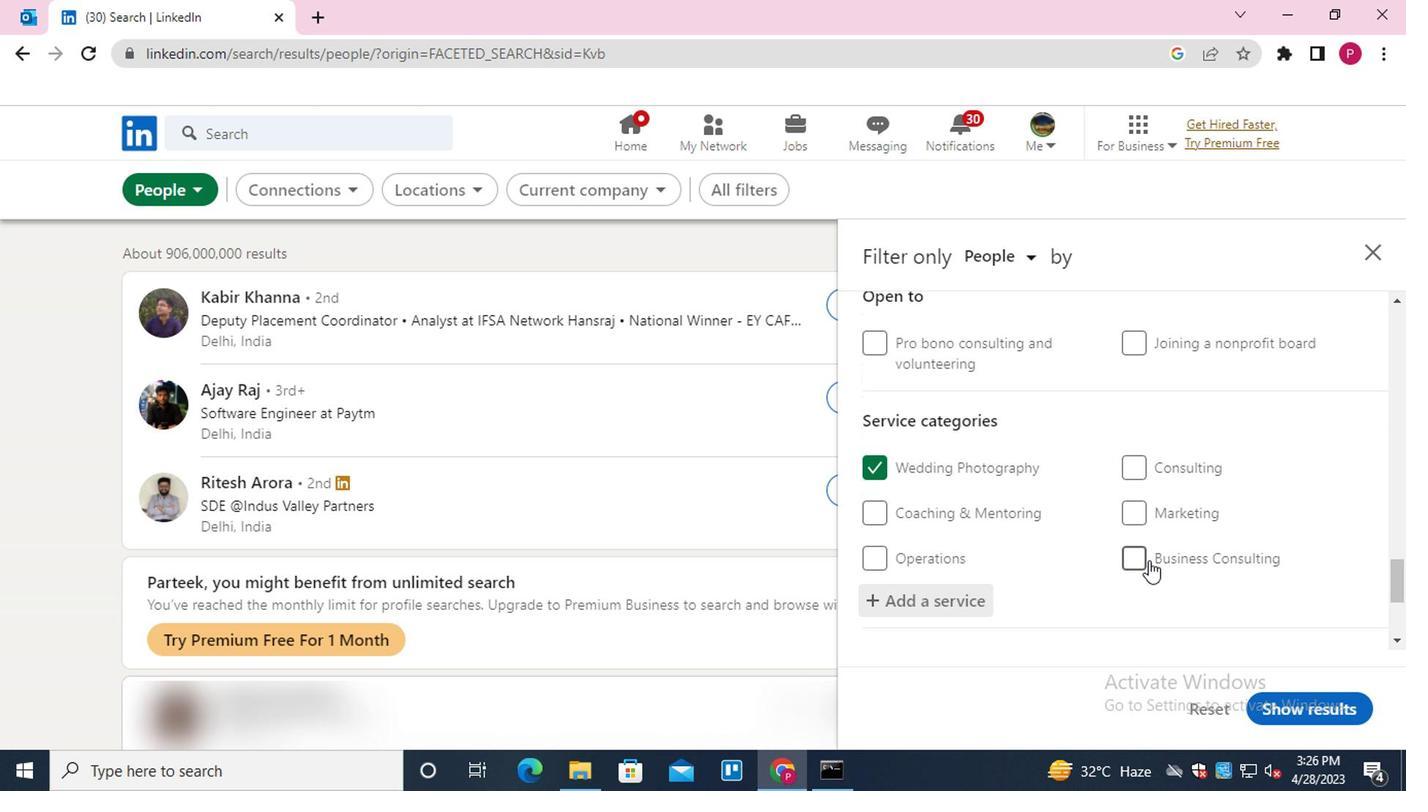 
Action: Mouse scrolled (1140, 561) with delta (0, 0)
Screenshot: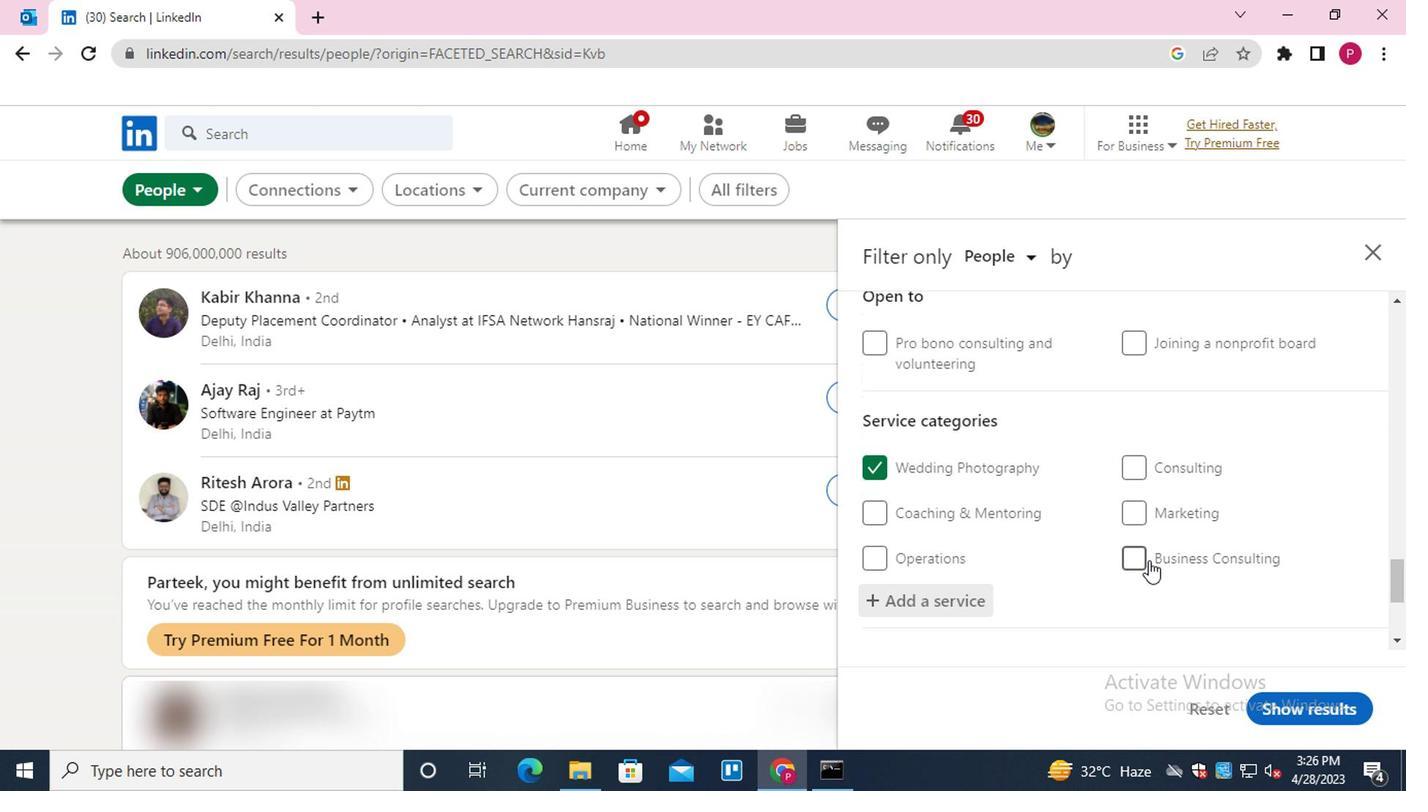 
Action: Mouse moved to (1139, 562)
Screenshot: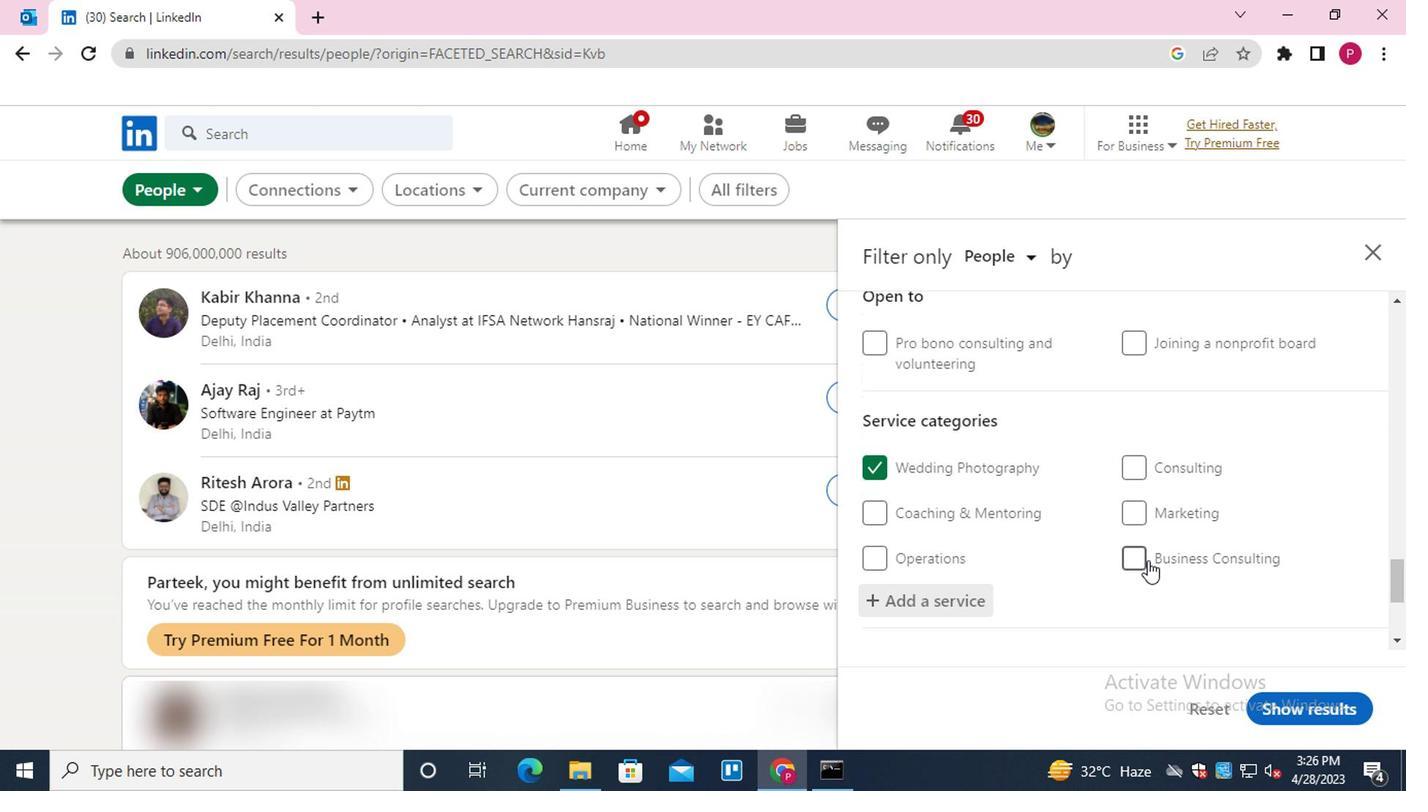 
Action: Mouse scrolled (1139, 561) with delta (0, 0)
Screenshot: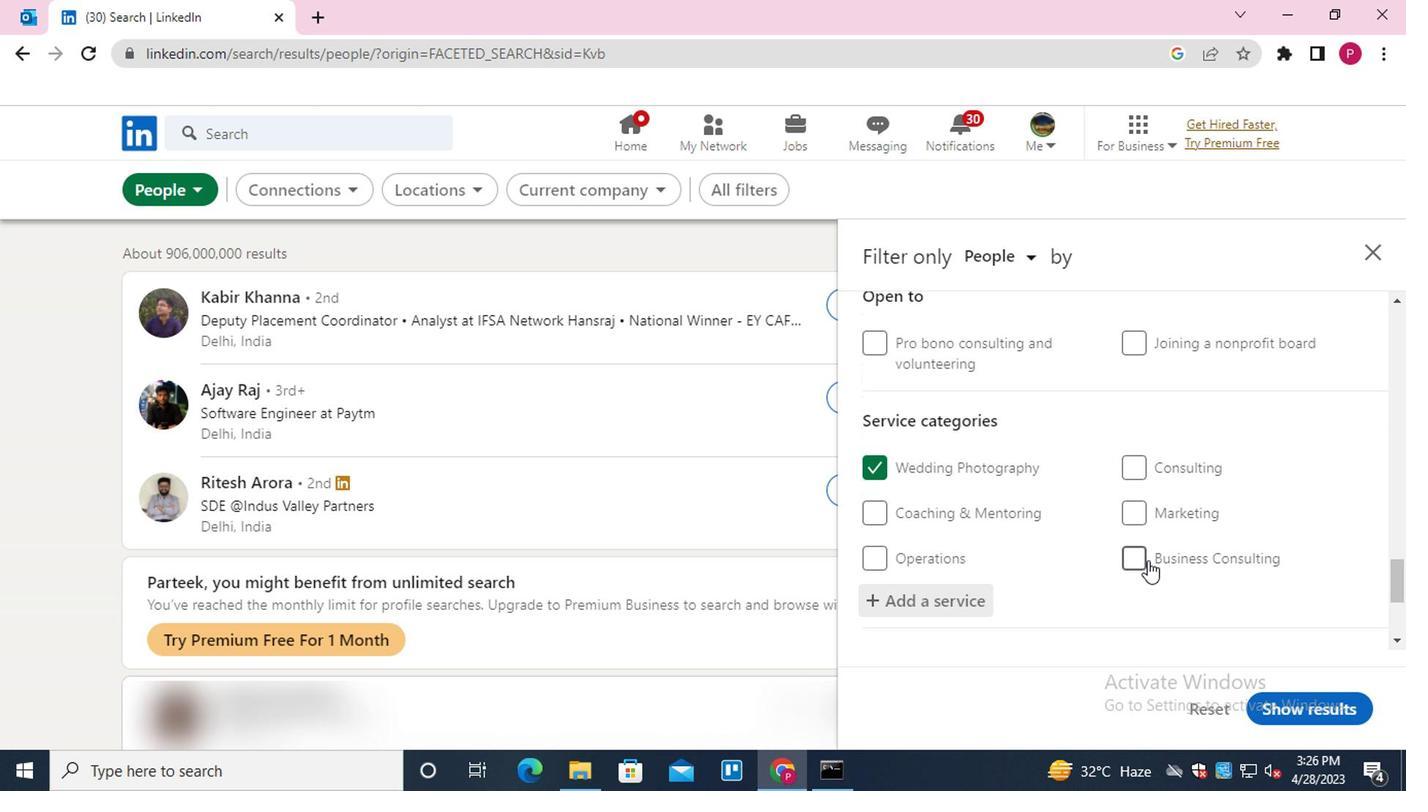 
Action: Mouse moved to (986, 553)
Screenshot: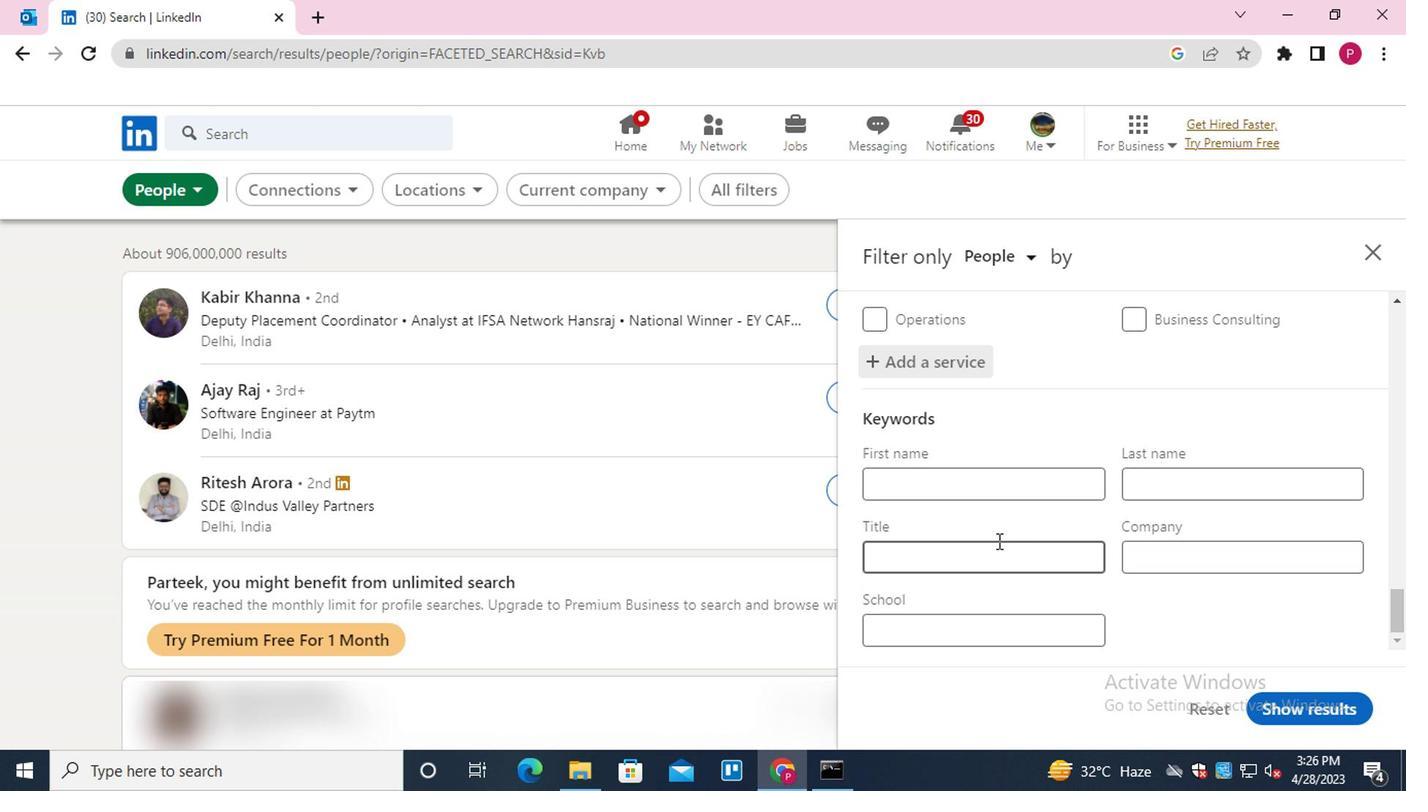 
Action: Mouse pressed left at (986, 553)
Screenshot: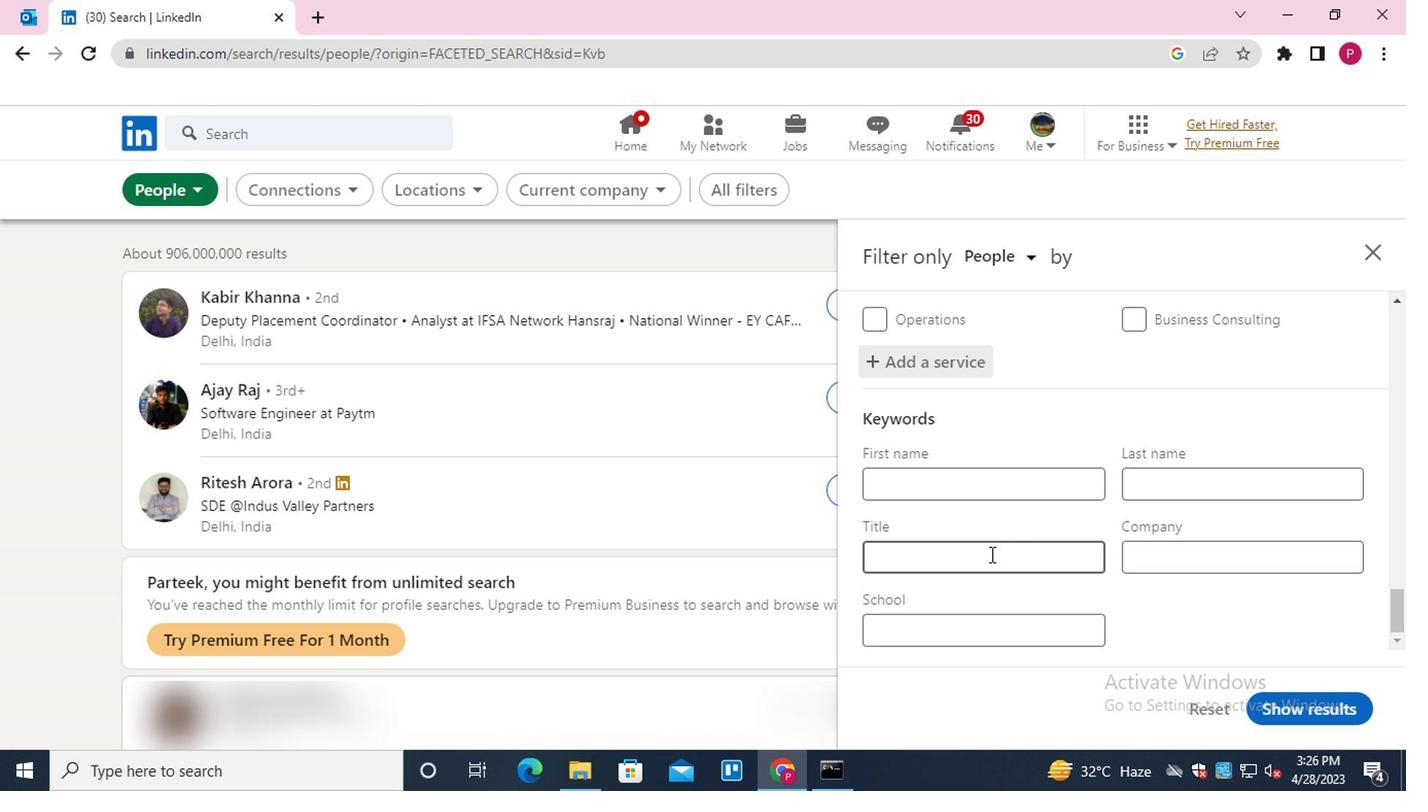 
Action: Key pressed <Key.shift>GEOLOGIST
Screenshot: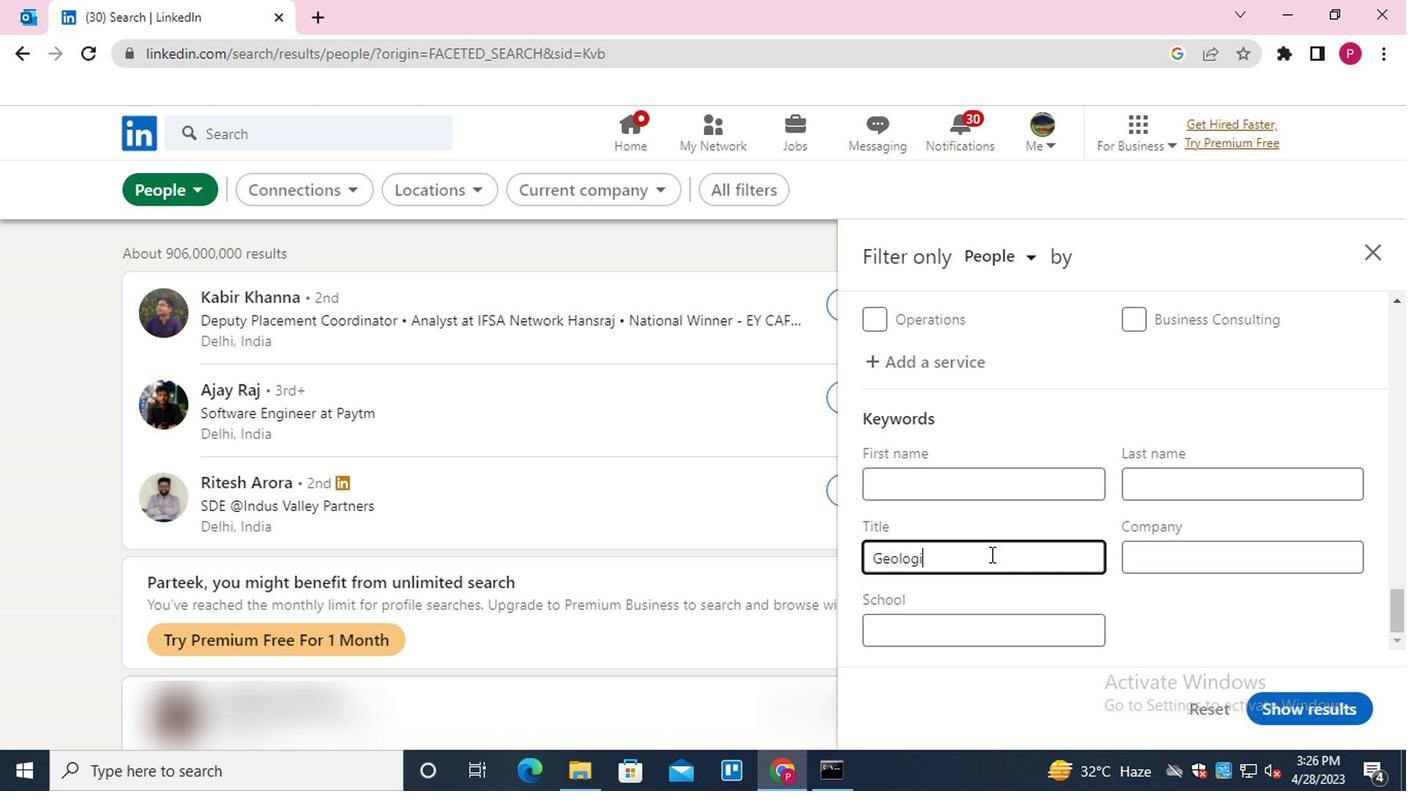 
Action: Mouse moved to (1317, 706)
Screenshot: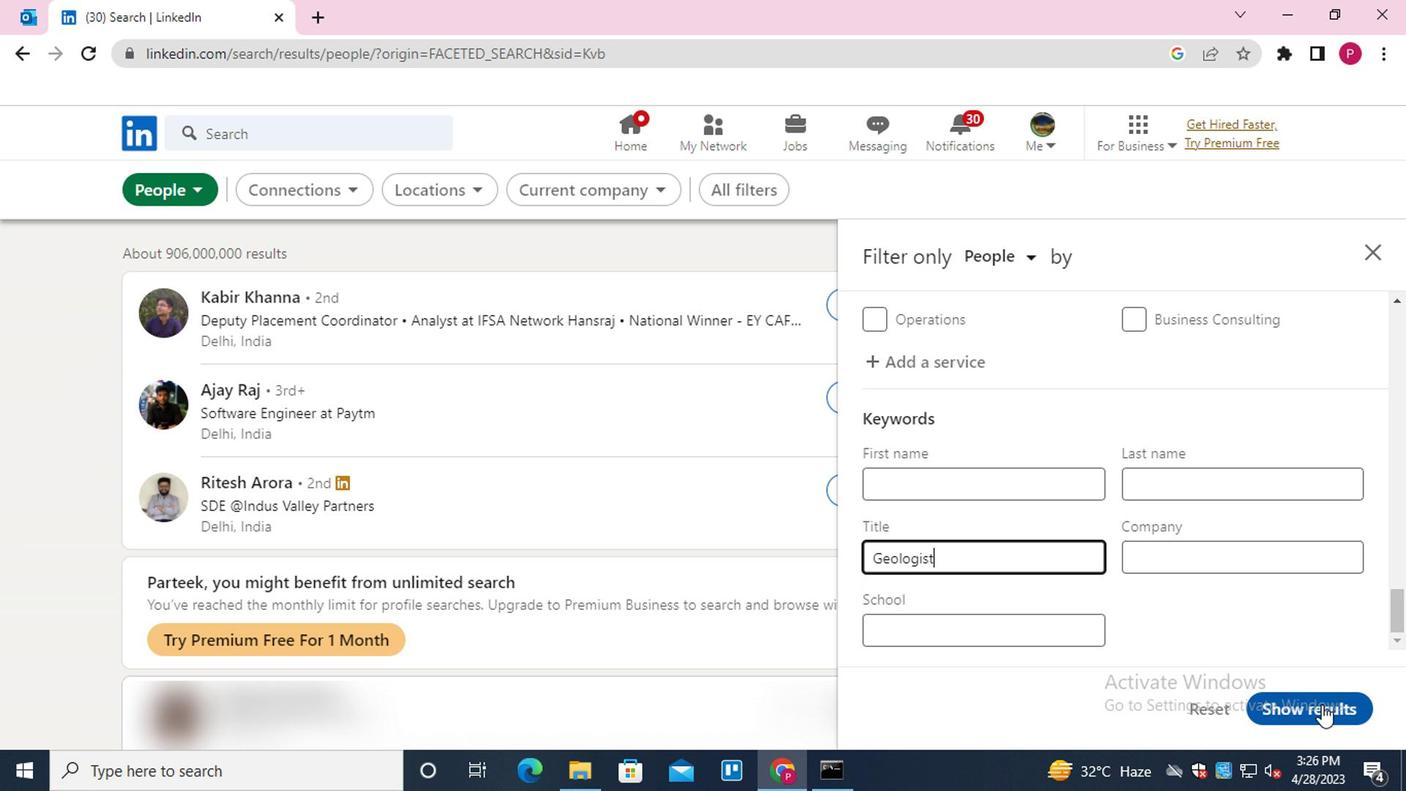 
Action: Mouse pressed left at (1317, 706)
Screenshot: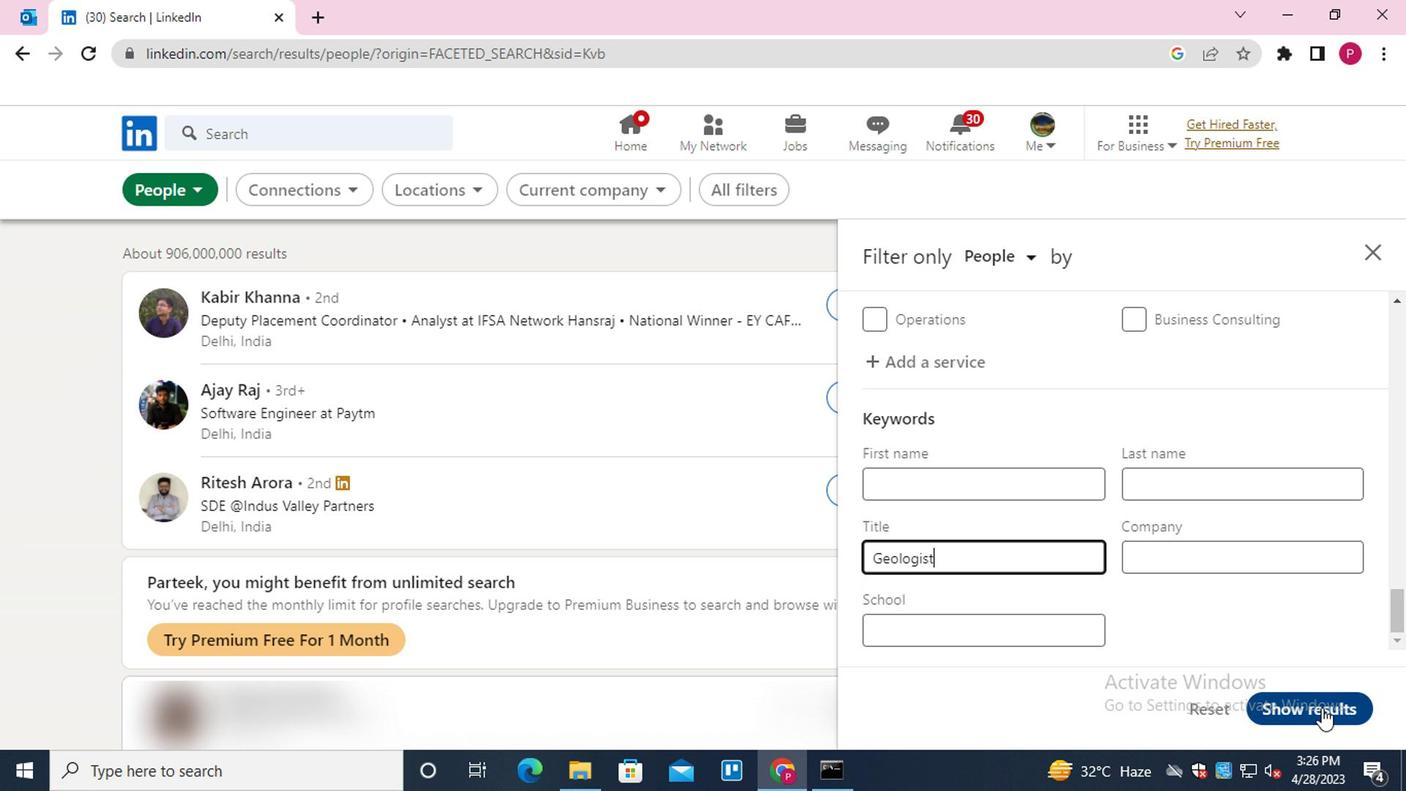 
Action: Mouse moved to (578, 356)
Screenshot: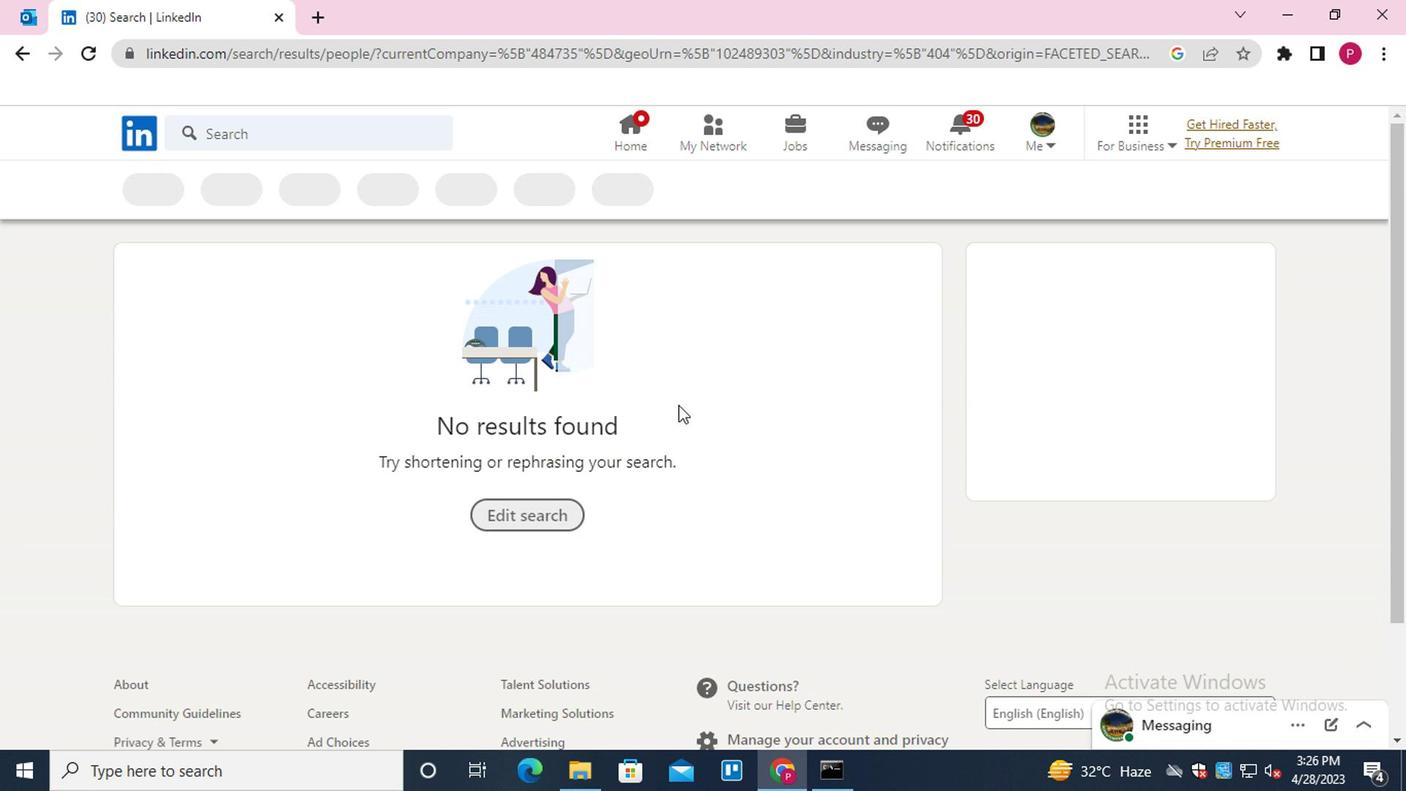 
